 Task: Find connections with filter location Paramagudi with filter topic #Leadershipwith filter profile language English with filter current company Gainsight with filter school Symbiosis Institute of Business Management, Pune with filter industry Residential Building Construction with filter service category Ghostwriting with filter keywords title Media Relations Coordinator
Action: Mouse moved to (563, 73)
Screenshot: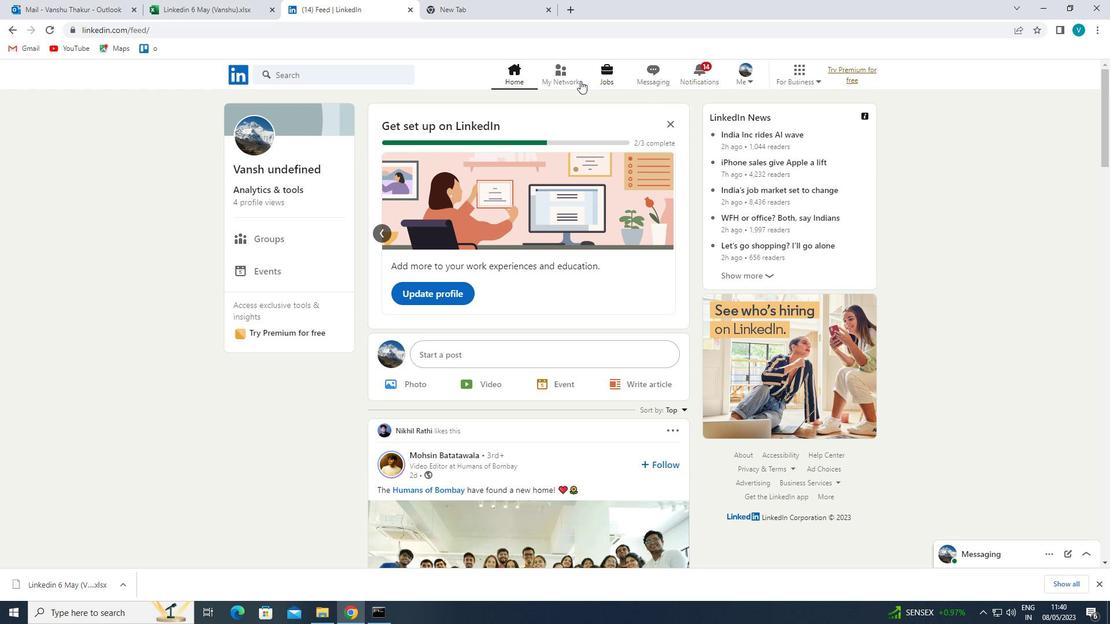 
Action: Mouse pressed left at (563, 73)
Screenshot: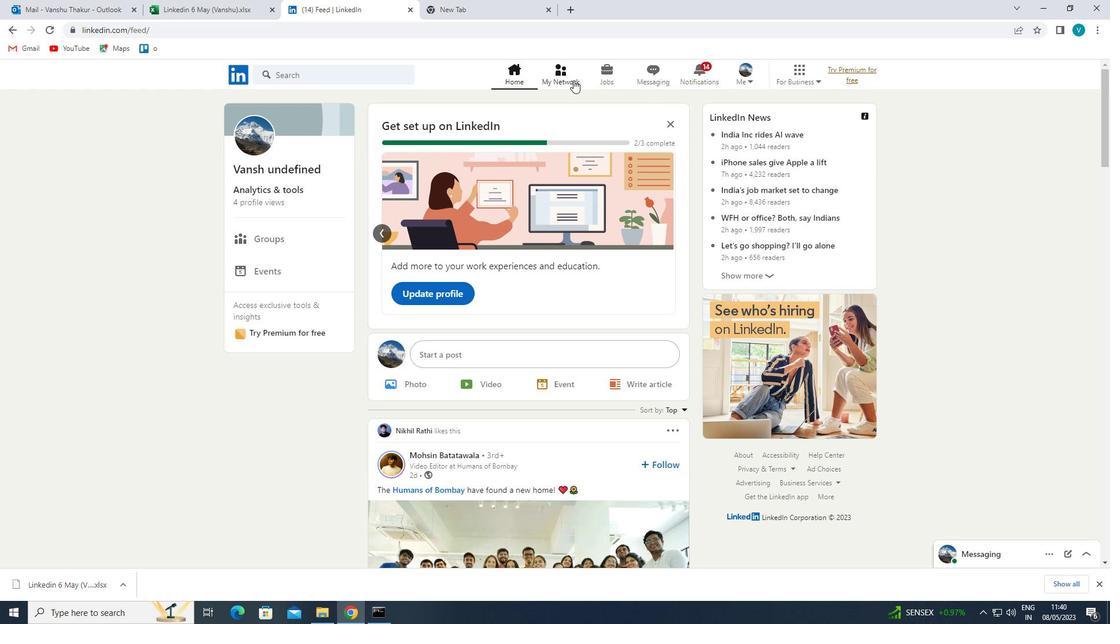 
Action: Mouse moved to (344, 129)
Screenshot: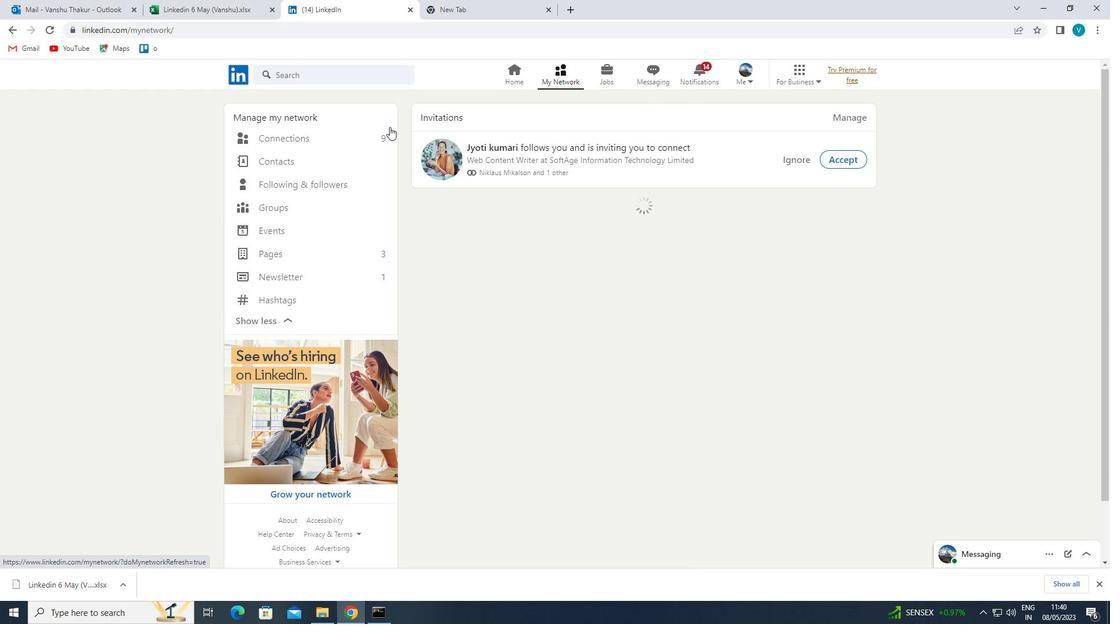 
Action: Mouse pressed left at (344, 129)
Screenshot: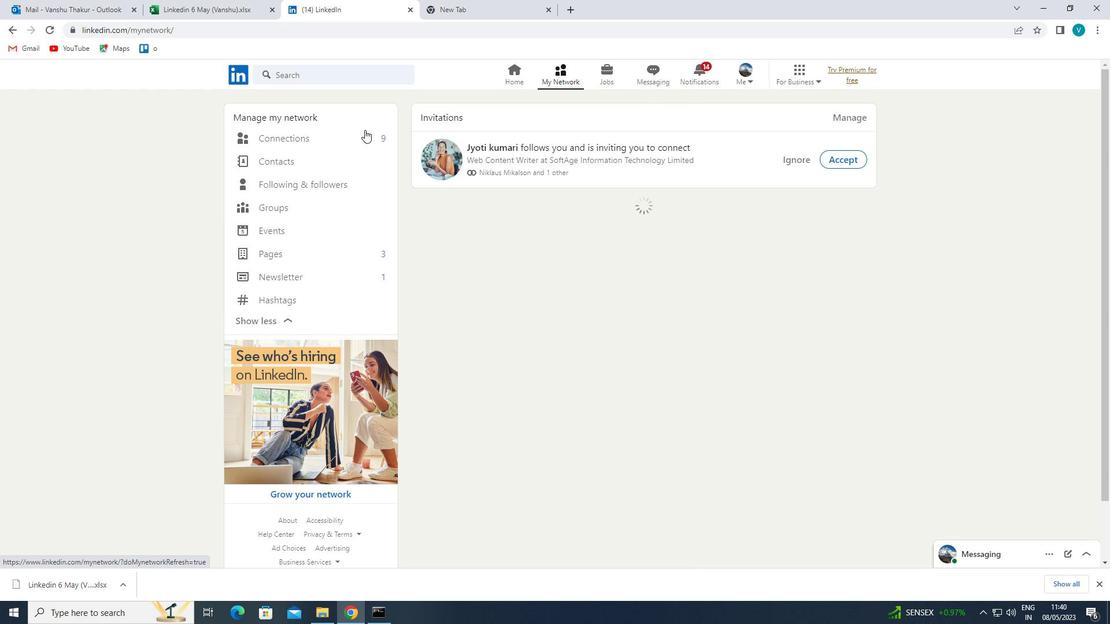 
Action: Mouse moved to (326, 138)
Screenshot: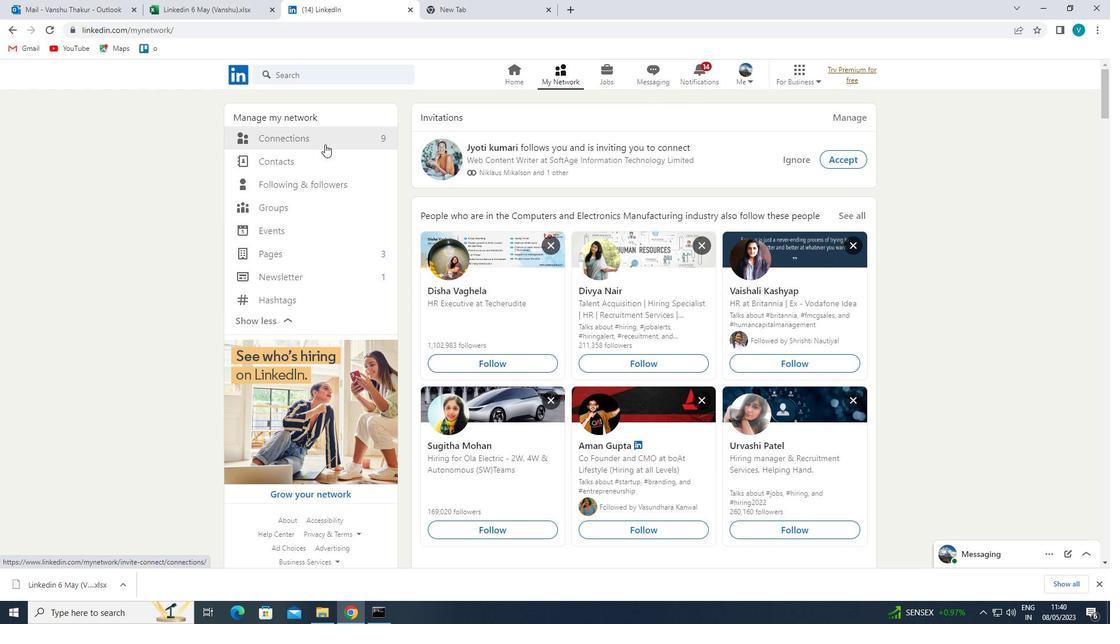 
Action: Mouse pressed left at (326, 138)
Screenshot: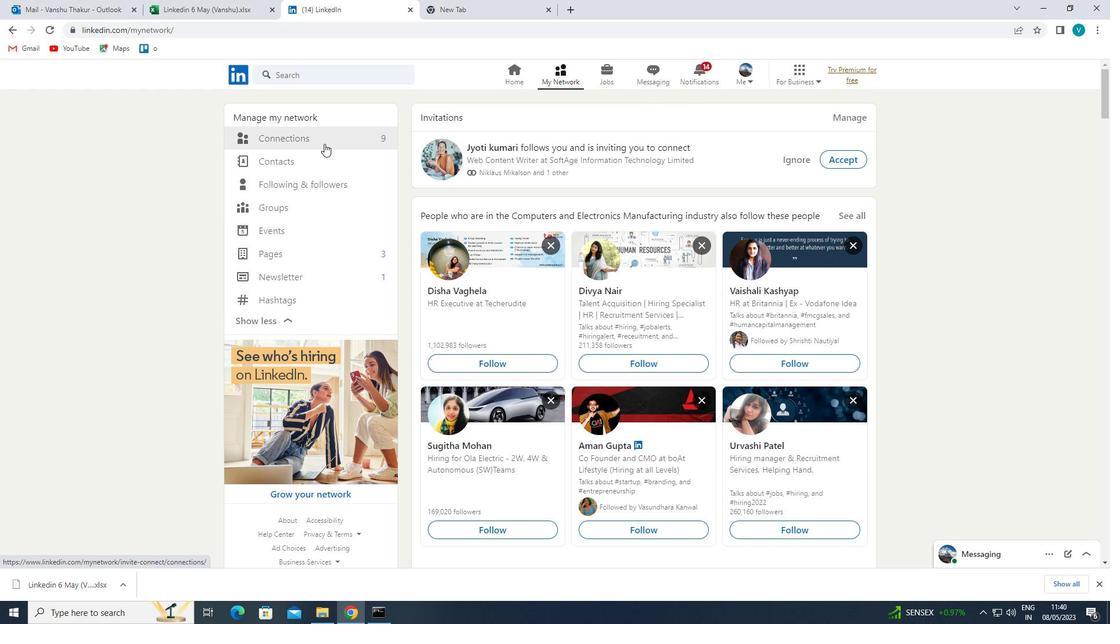 
Action: Mouse moved to (633, 132)
Screenshot: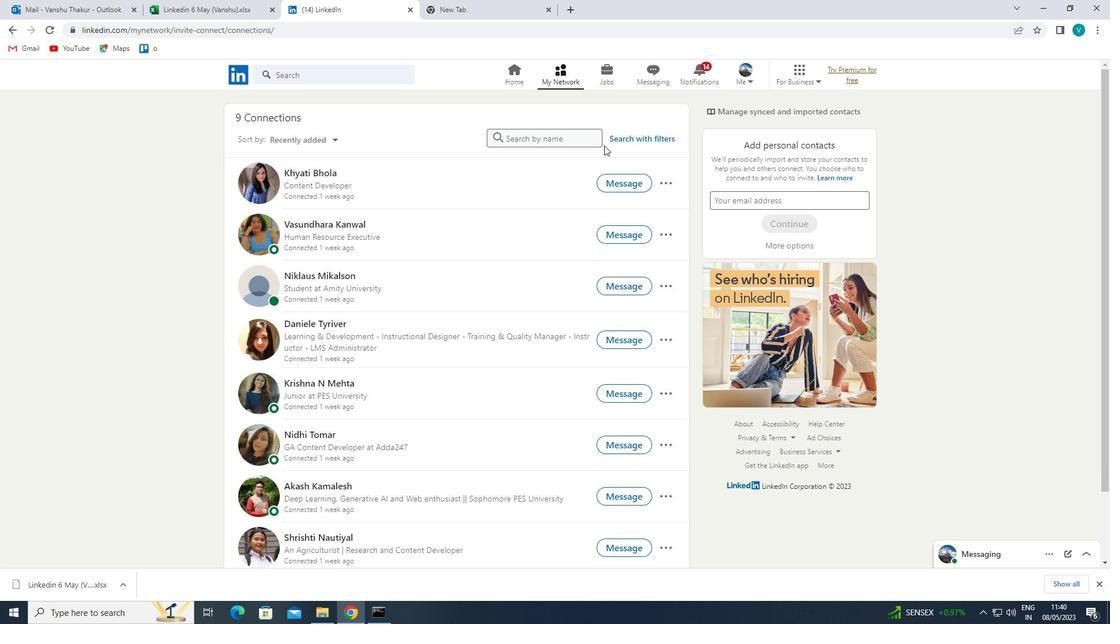 
Action: Mouse pressed left at (633, 132)
Screenshot: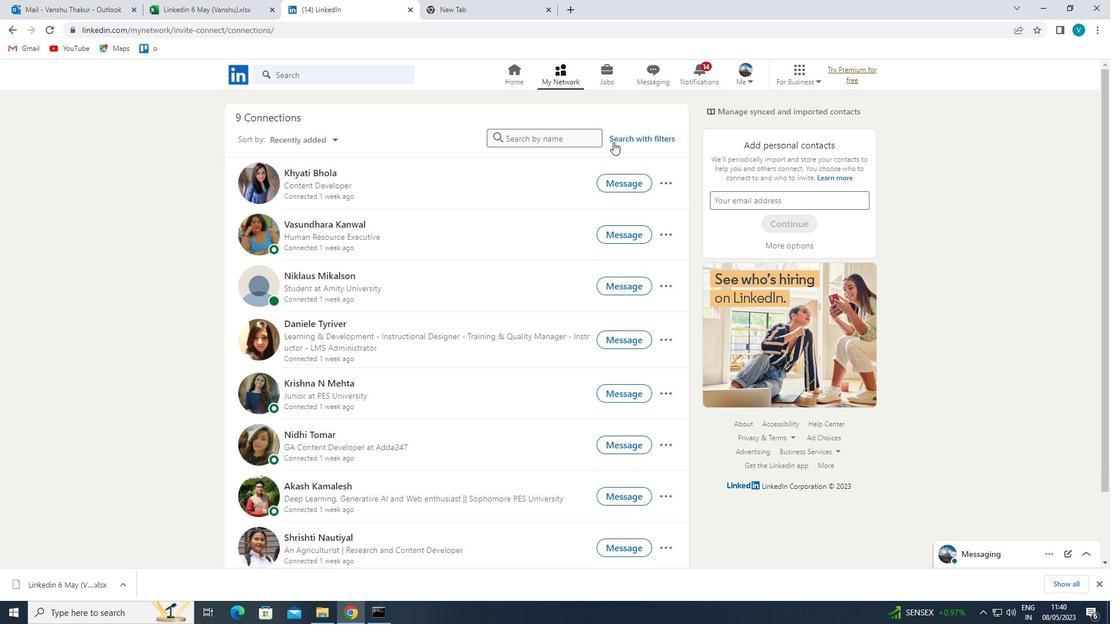 
Action: Mouse moved to (563, 113)
Screenshot: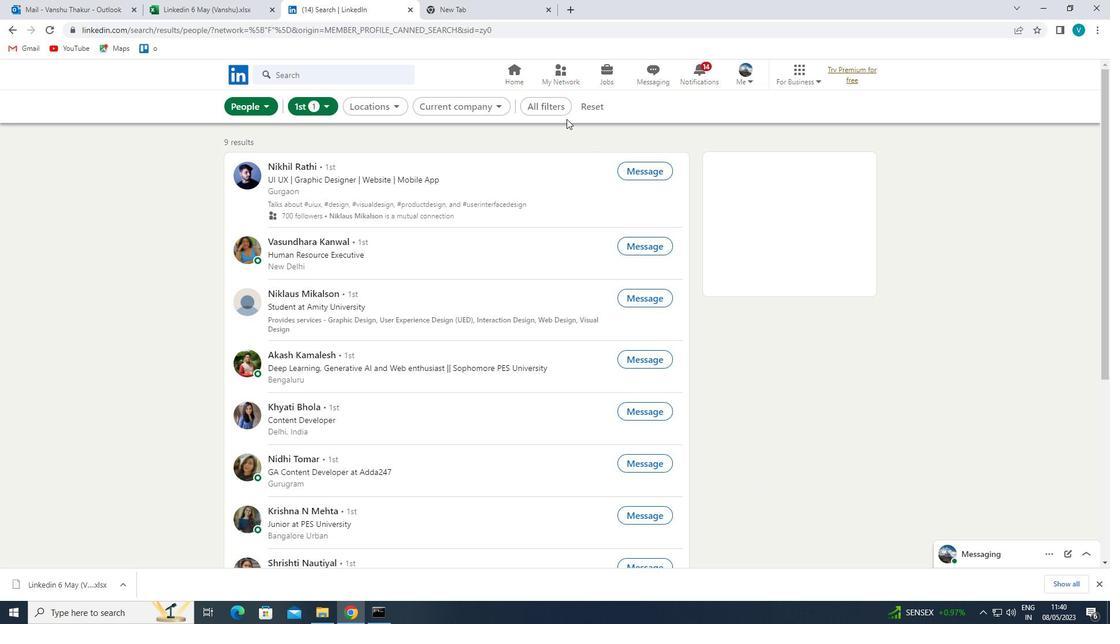 
Action: Mouse pressed left at (563, 113)
Screenshot: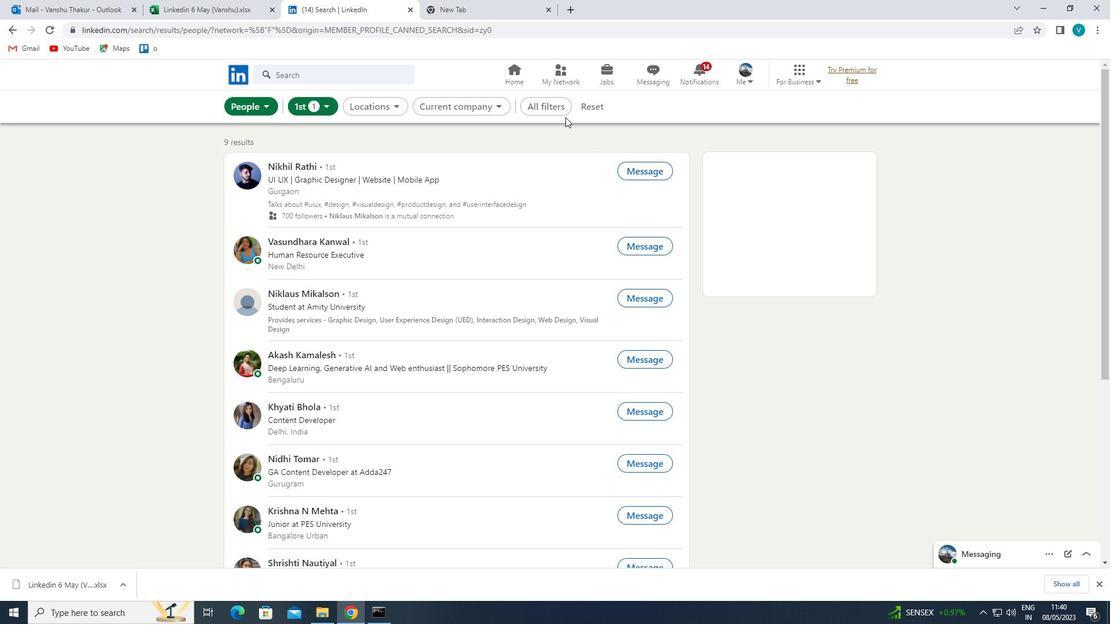 
Action: Mouse moved to (989, 292)
Screenshot: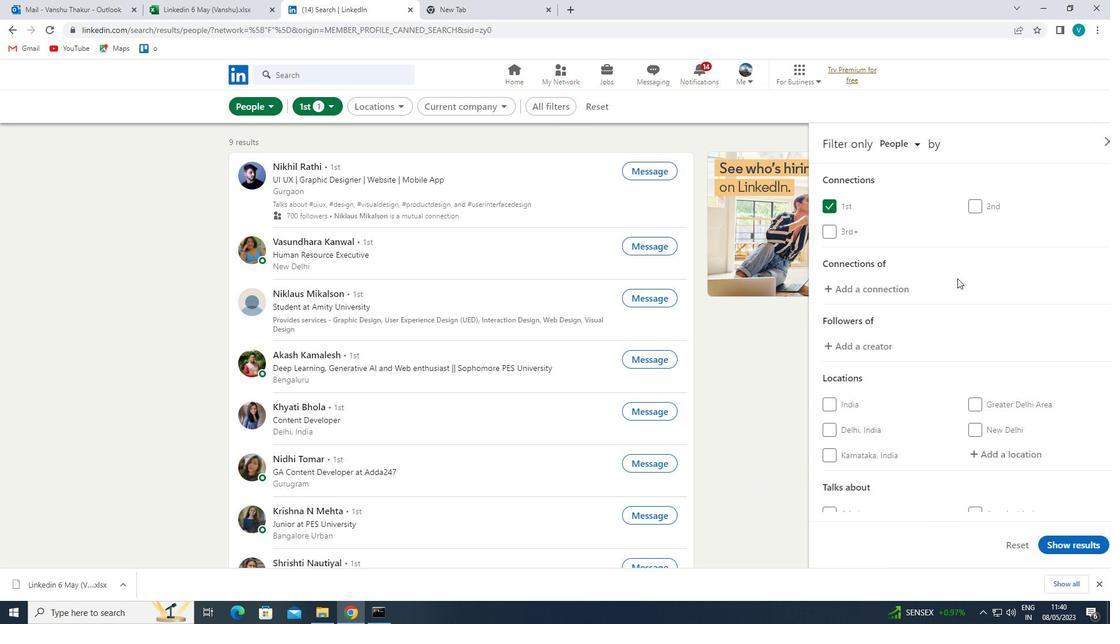 
Action: Mouse scrolled (989, 292) with delta (0, 0)
Screenshot: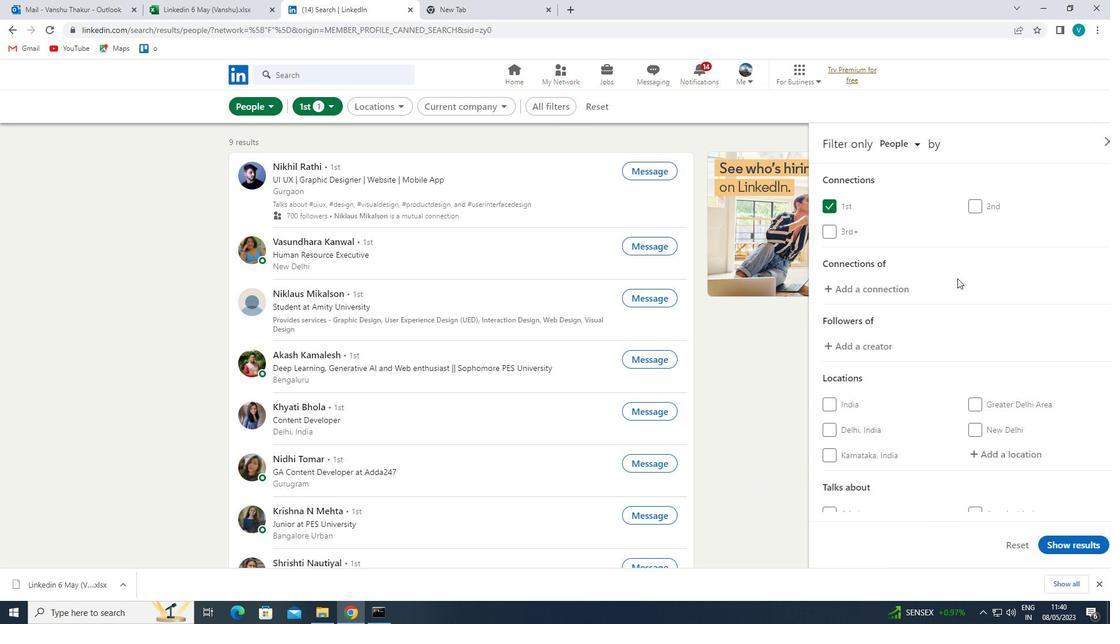 
Action: Mouse moved to (1003, 389)
Screenshot: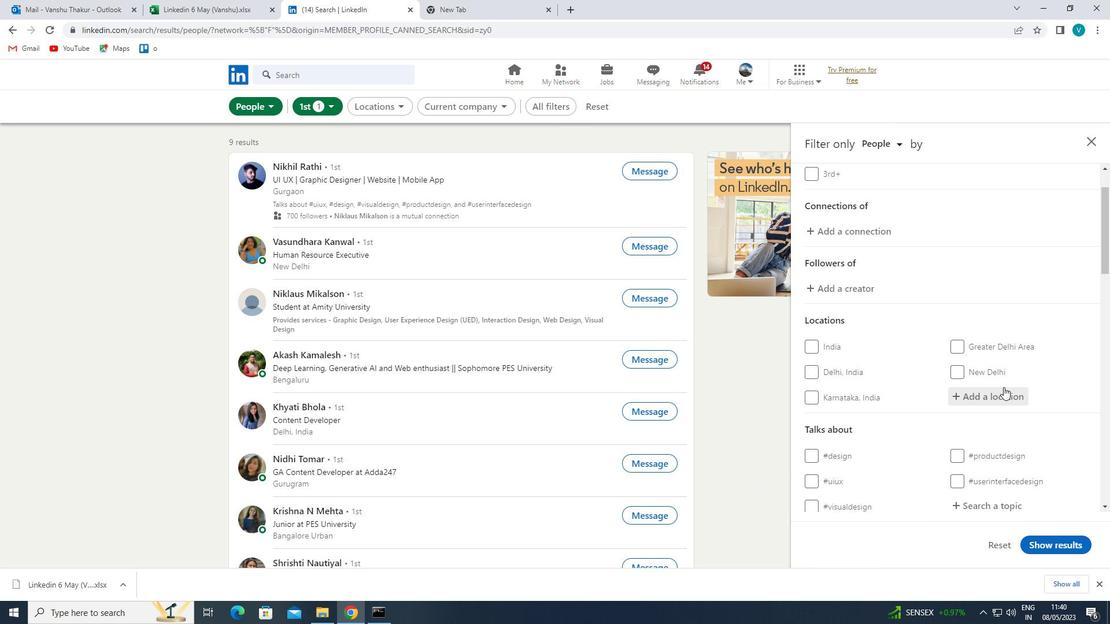 
Action: Mouse pressed left at (1003, 389)
Screenshot: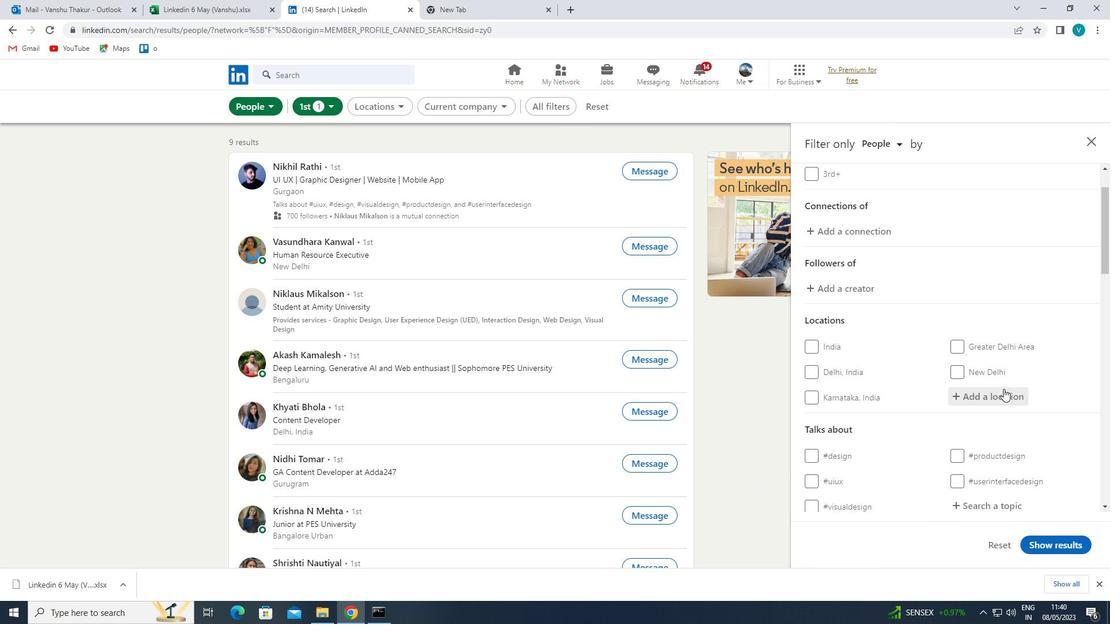 
Action: Mouse moved to (1002, 390)
Screenshot: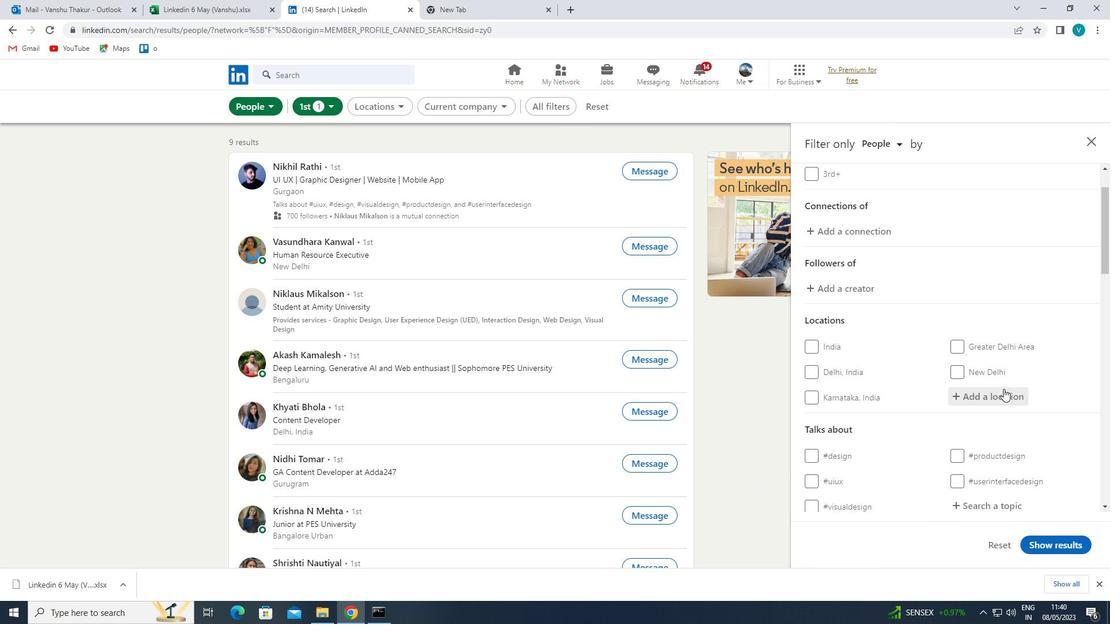 
Action: Key pressed <Key.shift>PARAMAGUDI
Screenshot: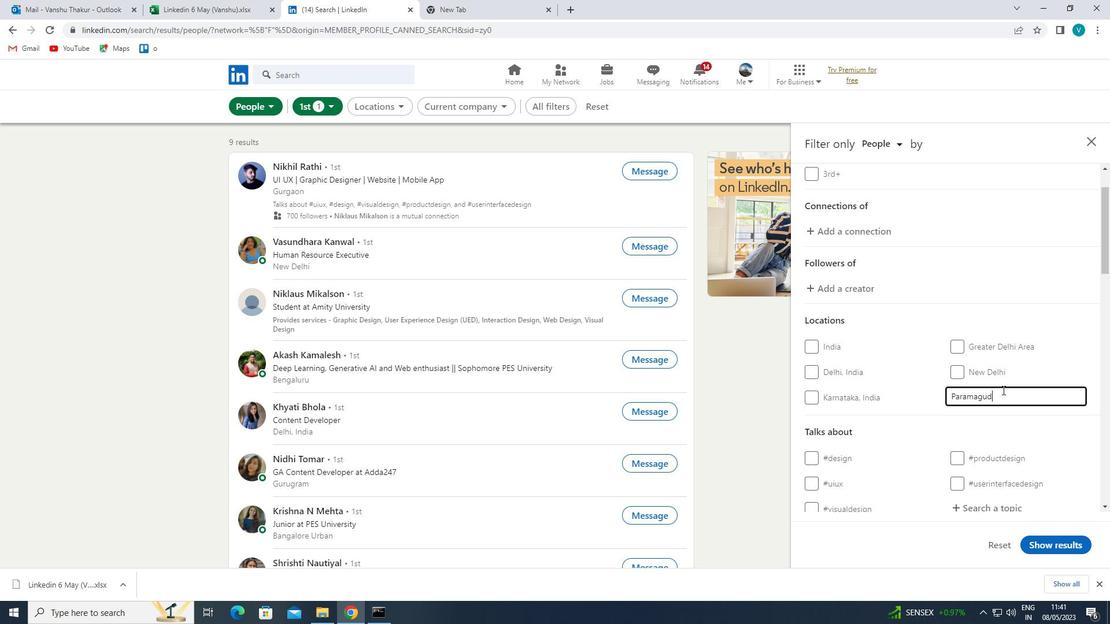 
Action: Mouse moved to (963, 414)
Screenshot: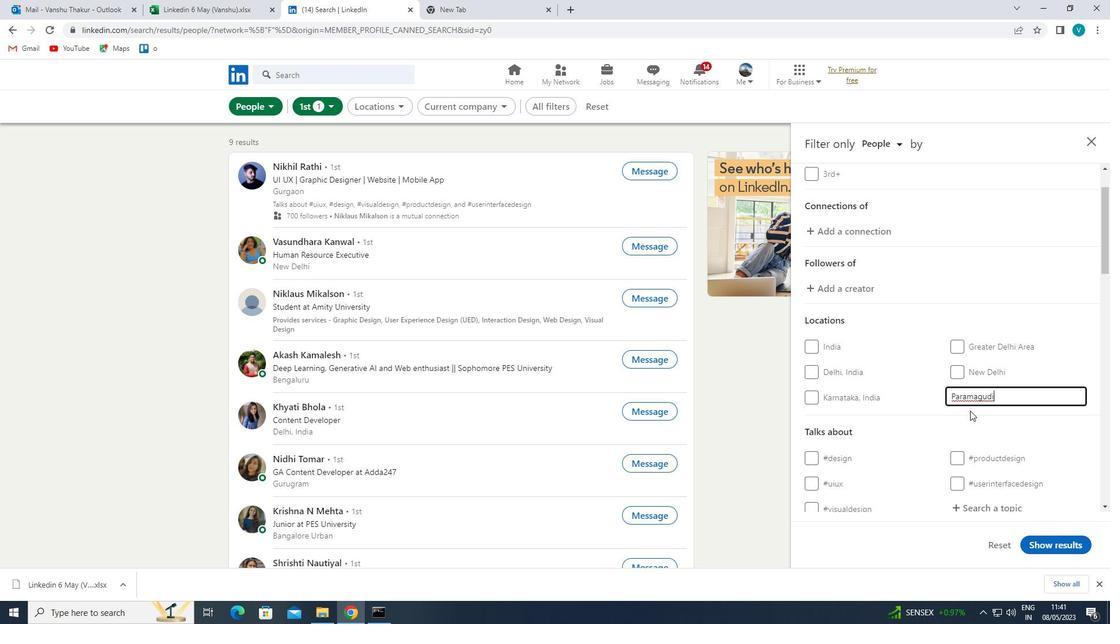 
Action: Mouse pressed left at (963, 414)
Screenshot: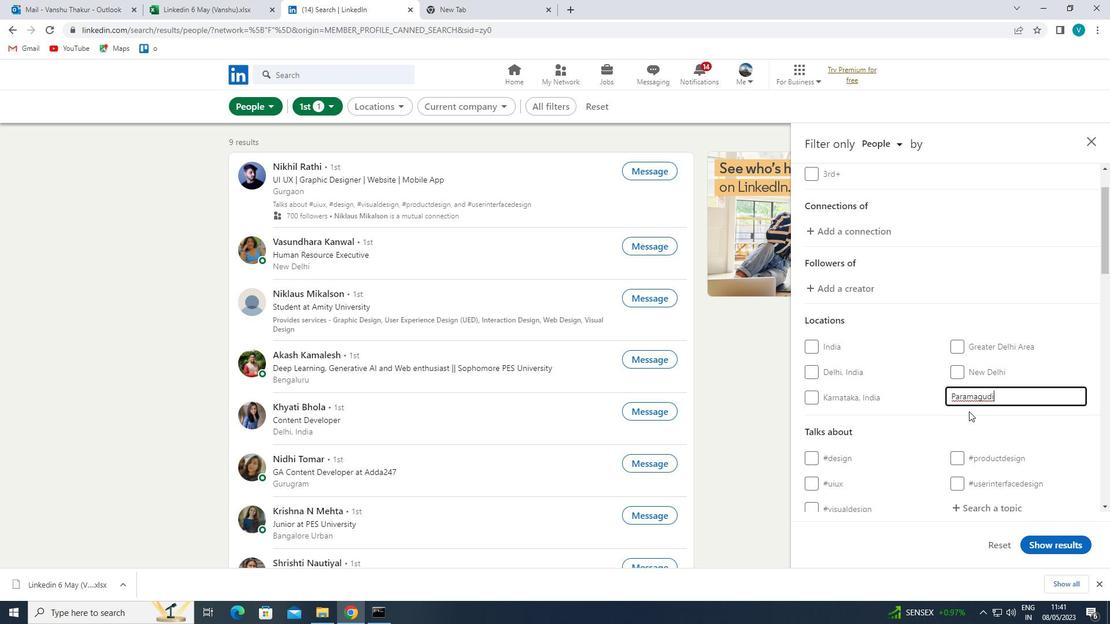 
Action: Mouse moved to (959, 414)
Screenshot: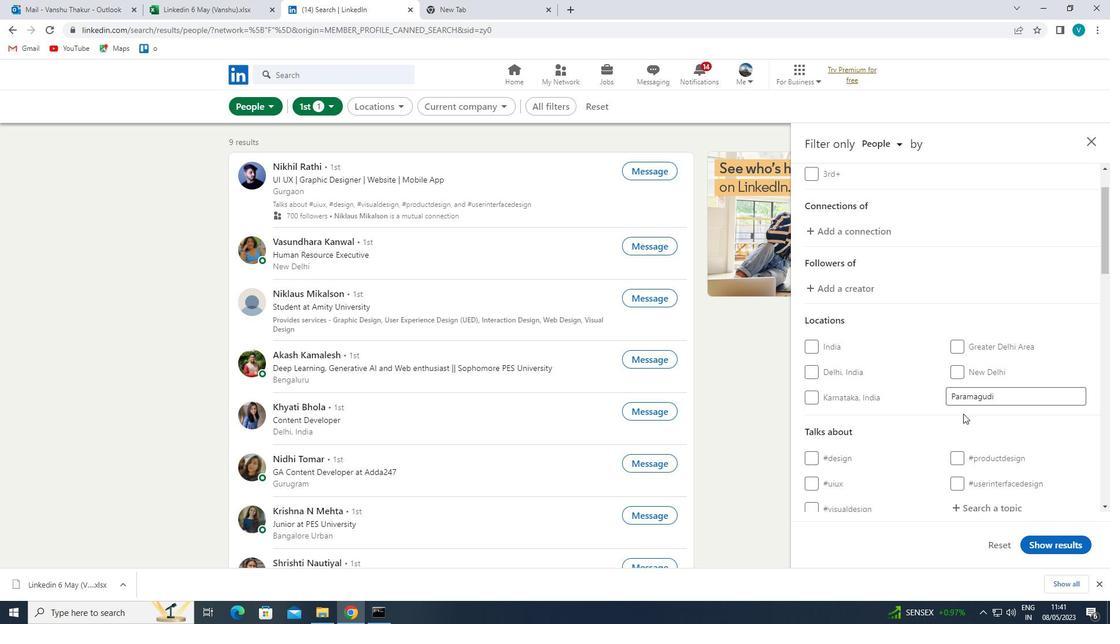 
Action: Mouse scrolled (959, 414) with delta (0, 0)
Screenshot: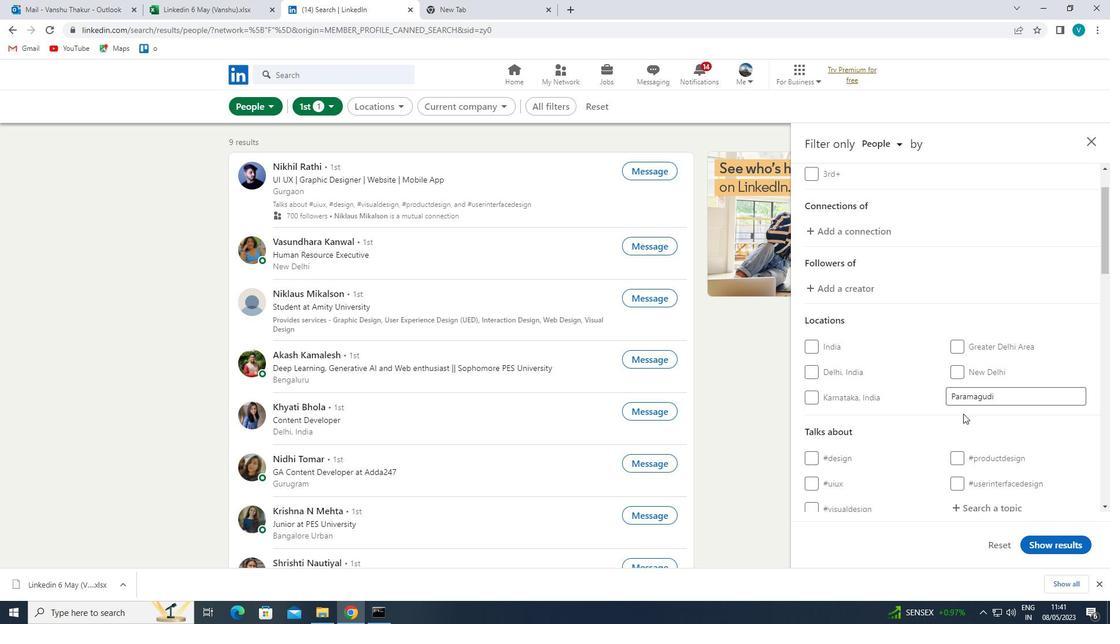 
Action: Mouse moved to (959, 415)
Screenshot: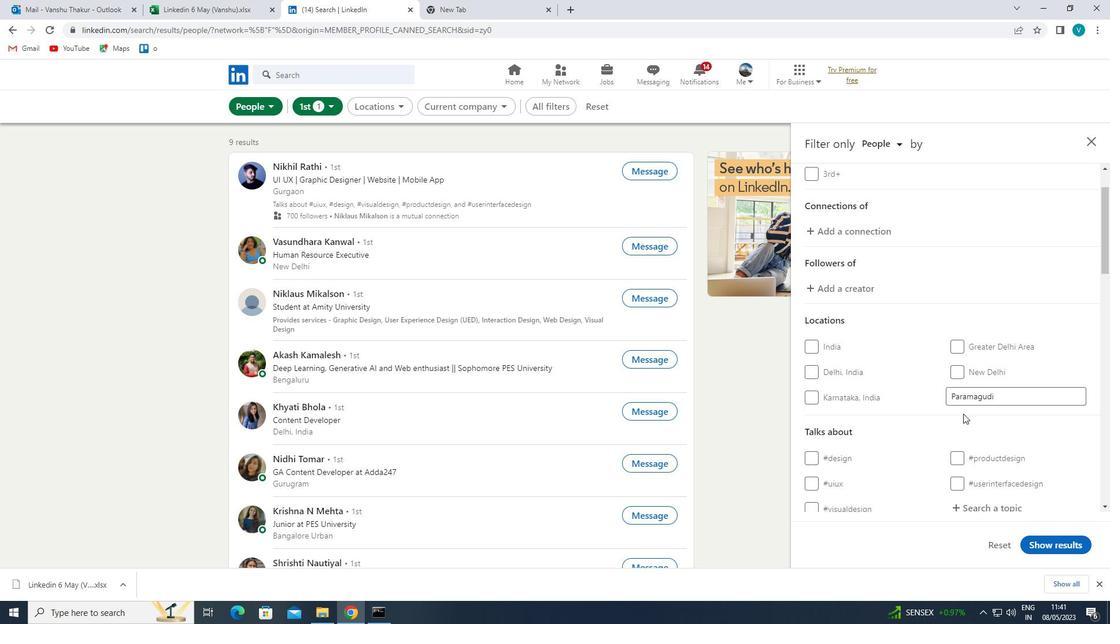 
Action: Mouse scrolled (959, 414) with delta (0, 0)
Screenshot: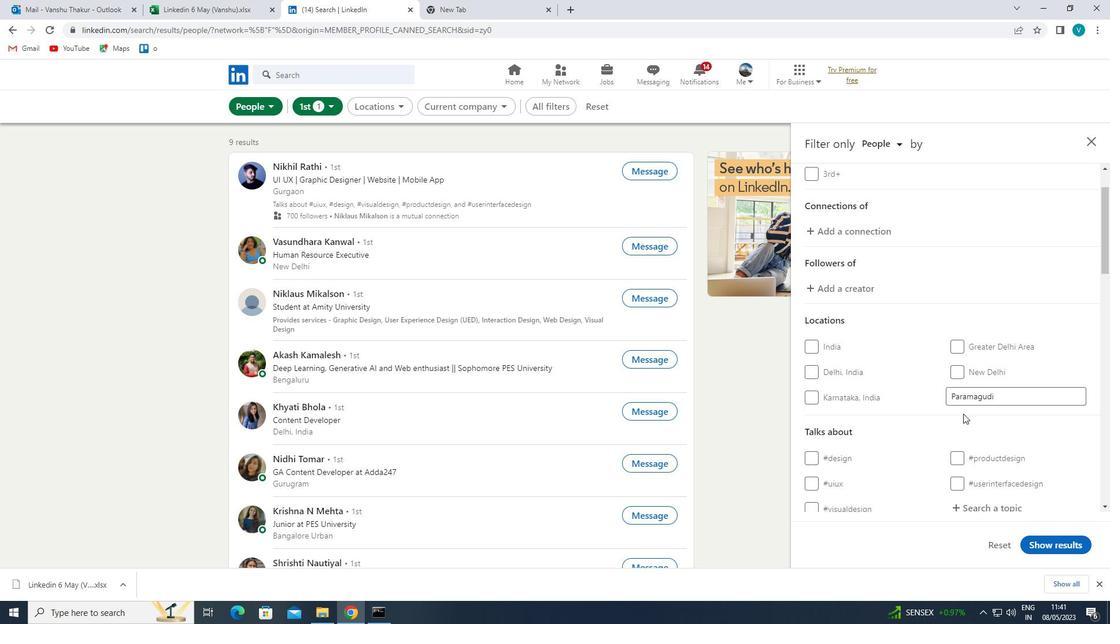 
Action: Mouse moved to (990, 389)
Screenshot: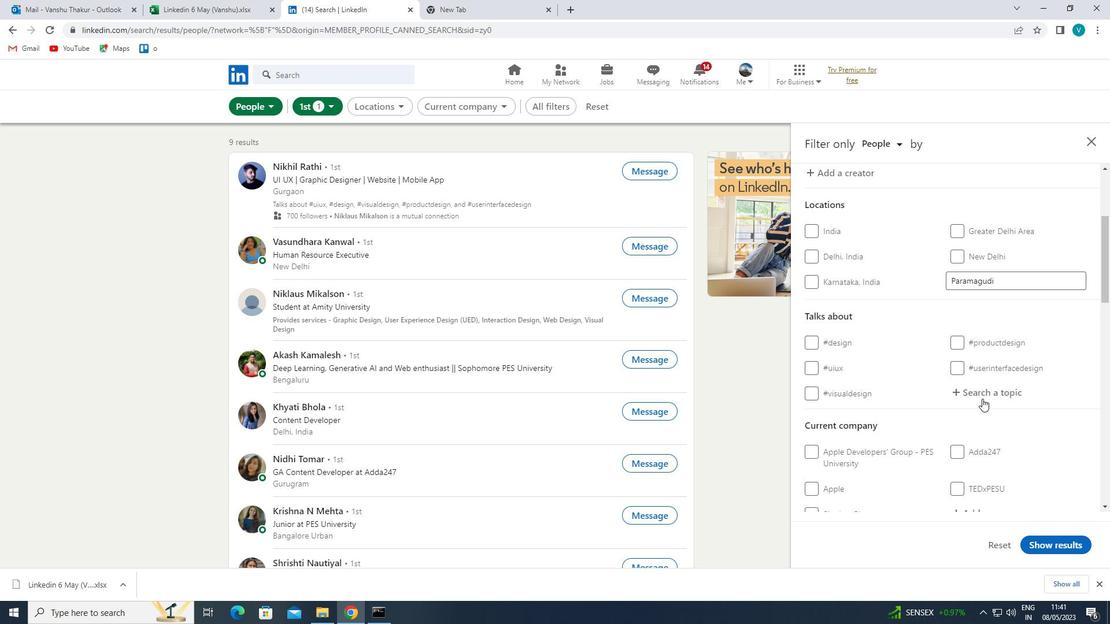 
Action: Mouse pressed left at (990, 389)
Screenshot: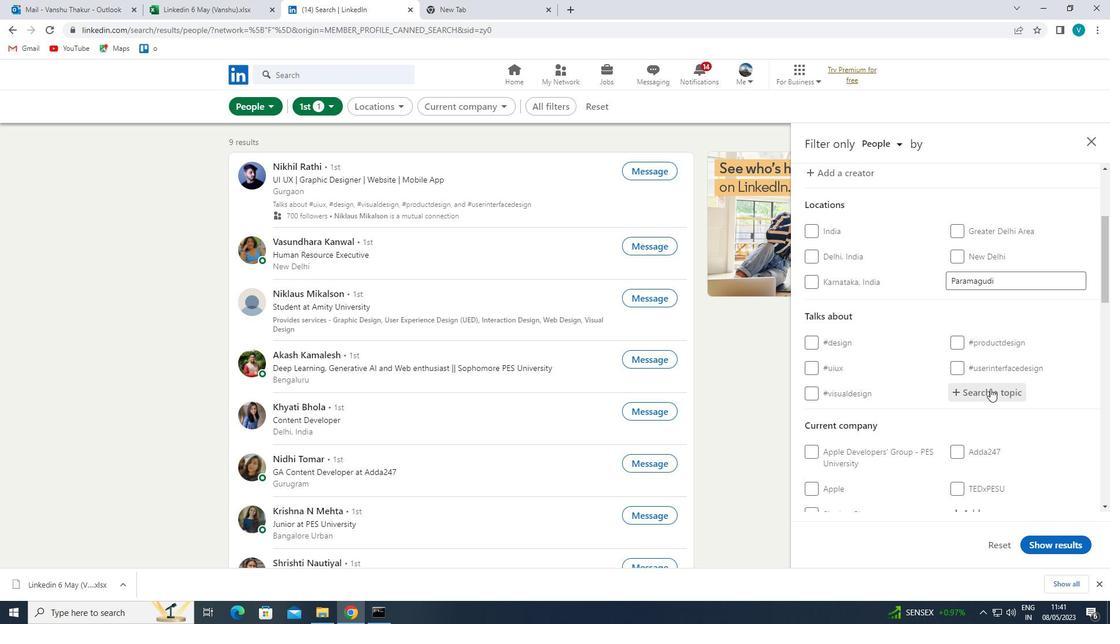 
Action: Mouse moved to (945, 415)
Screenshot: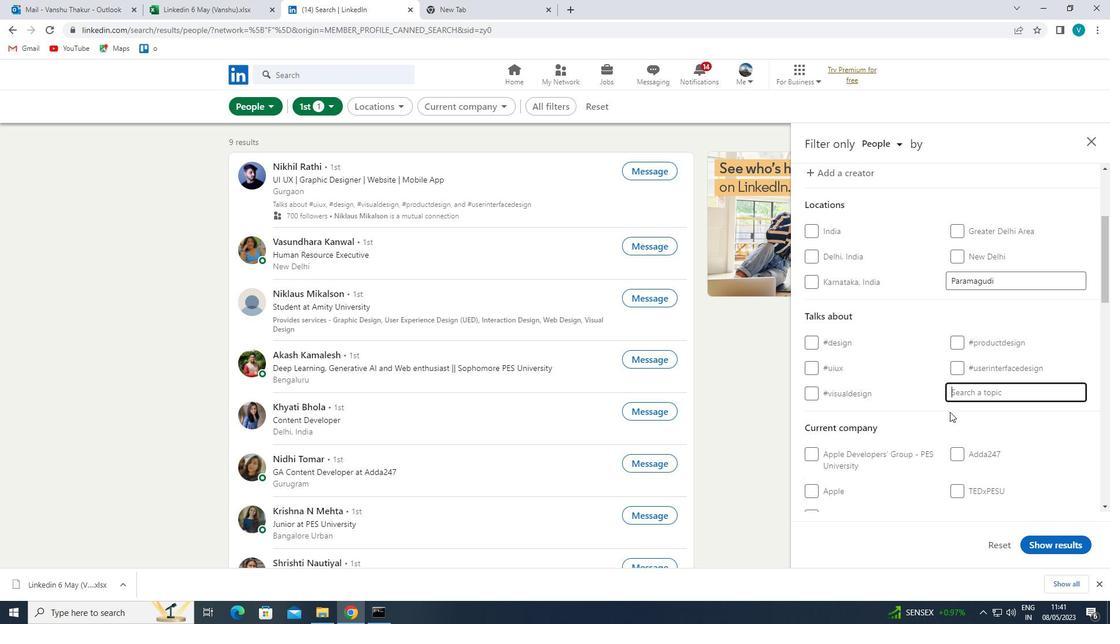 
Action: Key pressed LEADER
Screenshot: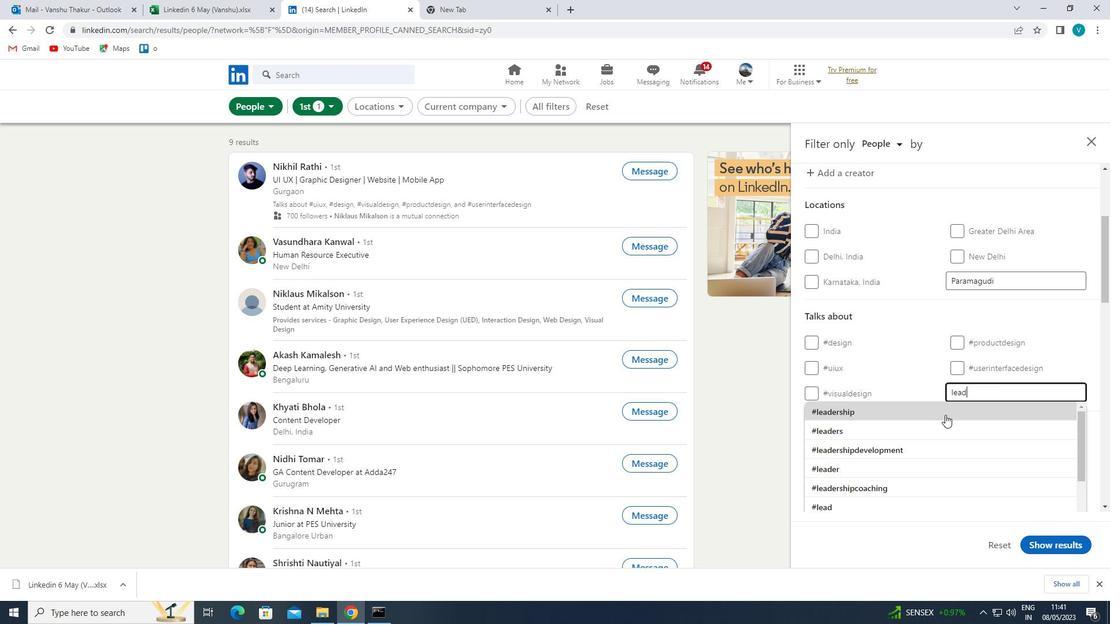 
Action: Mouse moved to (933, 411)
Screenshot: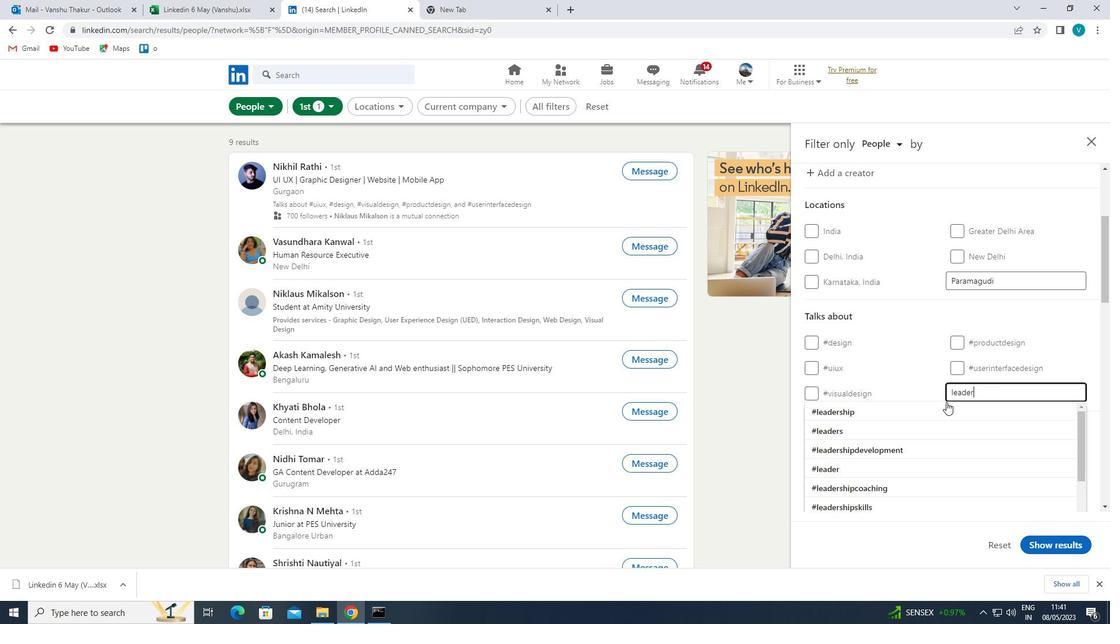 
Action: Mouse pressed left at (933, 411)
Screenshot: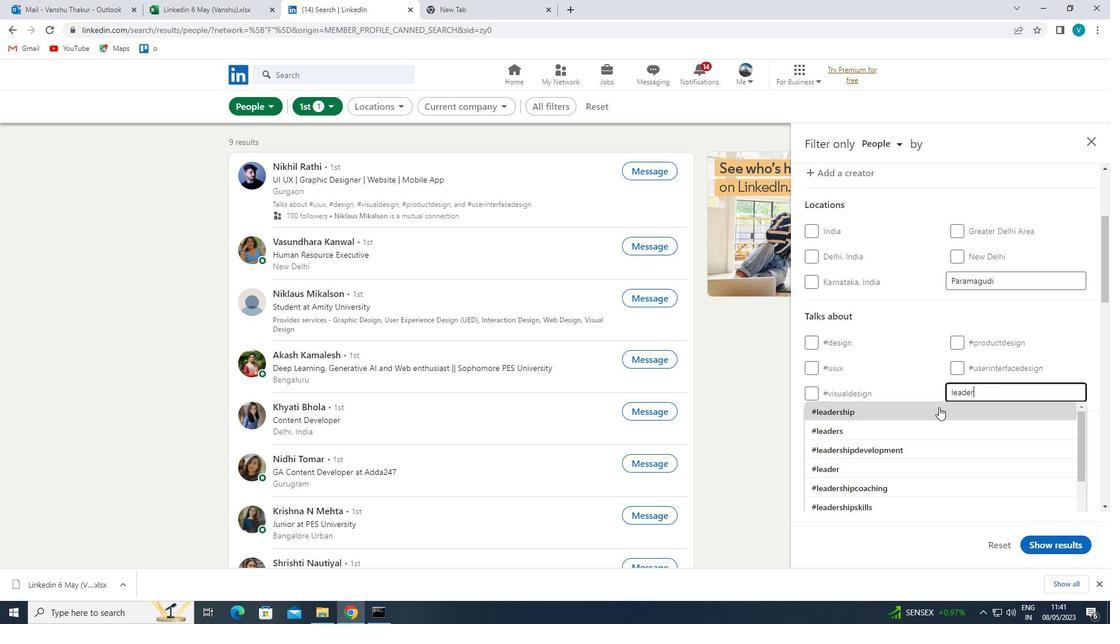
Action: Mouse scrolled (933, 410) with delta (0, 0)
Screenshot: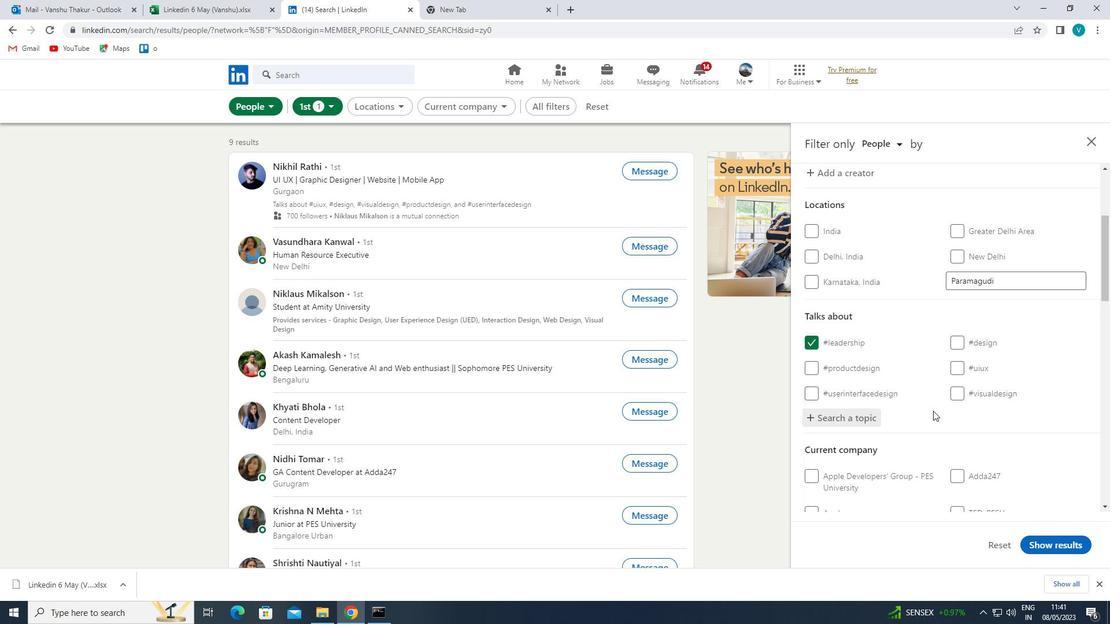 
Action: Mouse scrolled (933, 410) with delta (0, 0)
Screenshot: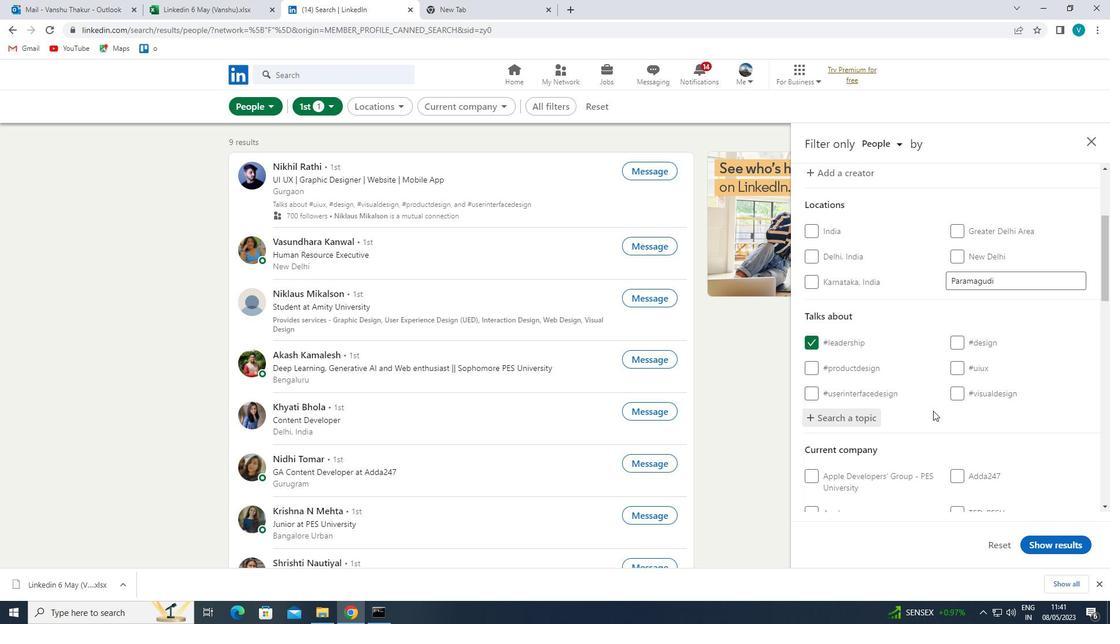 
Action: Mouse moved to (977, 418)
Screenshot: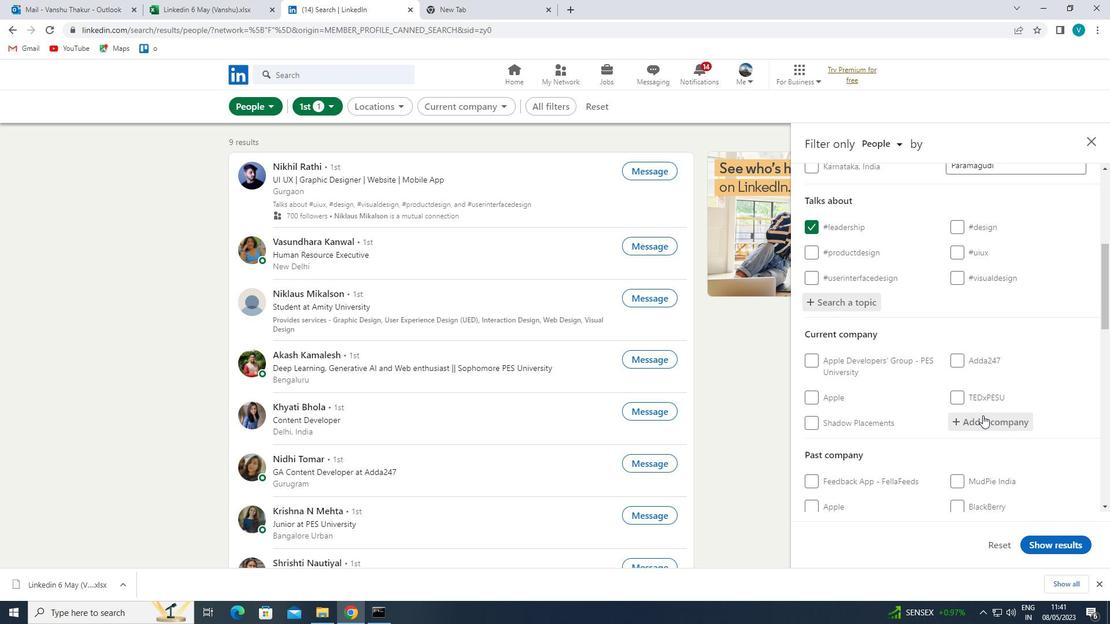 
Action: Mouse scrolled (977, 418) with delta (0, 0)
Screenshot: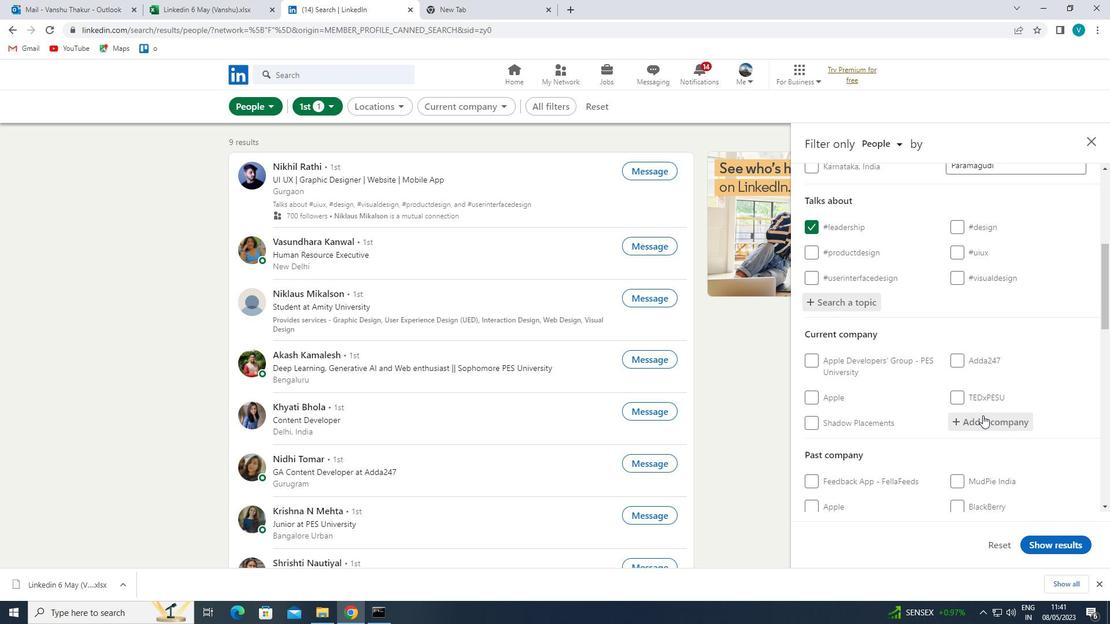 
Action: Mouse moved to (973, 418)
Screenshot: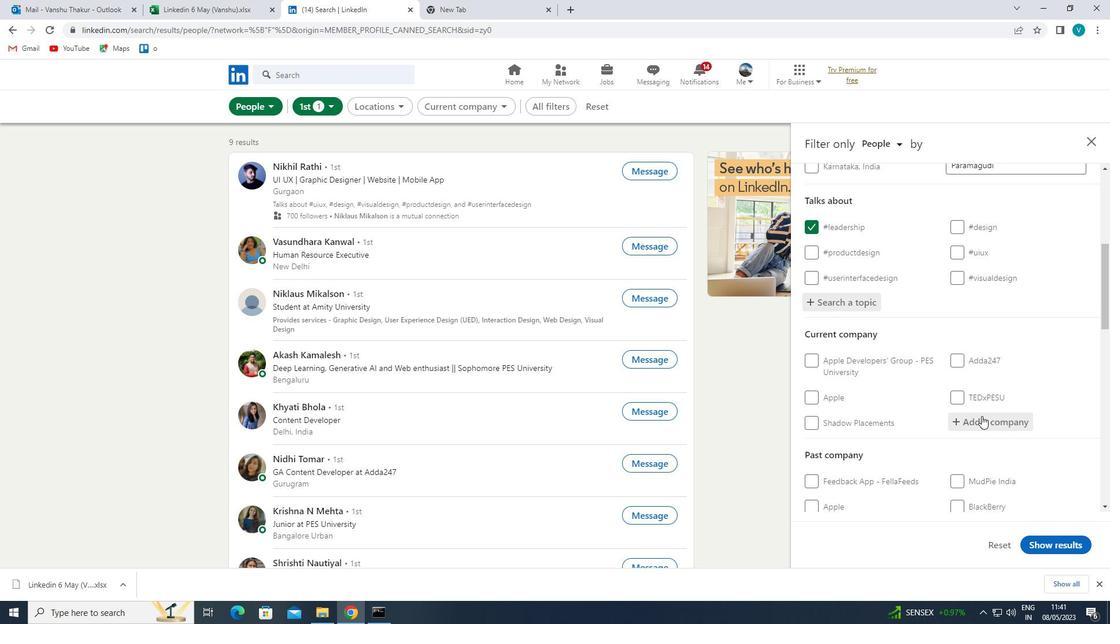
Action: Mouse scrolled (973, 418) with delta (0, 0)
Screenshot: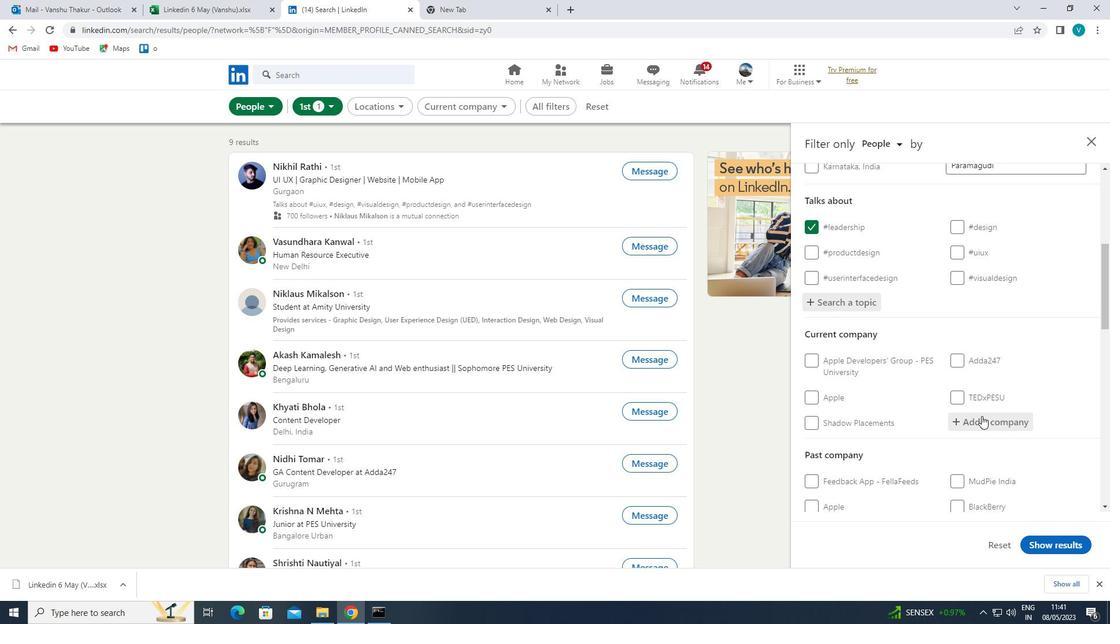 
Action: Mouse moved to (946, 418)
Screenshot: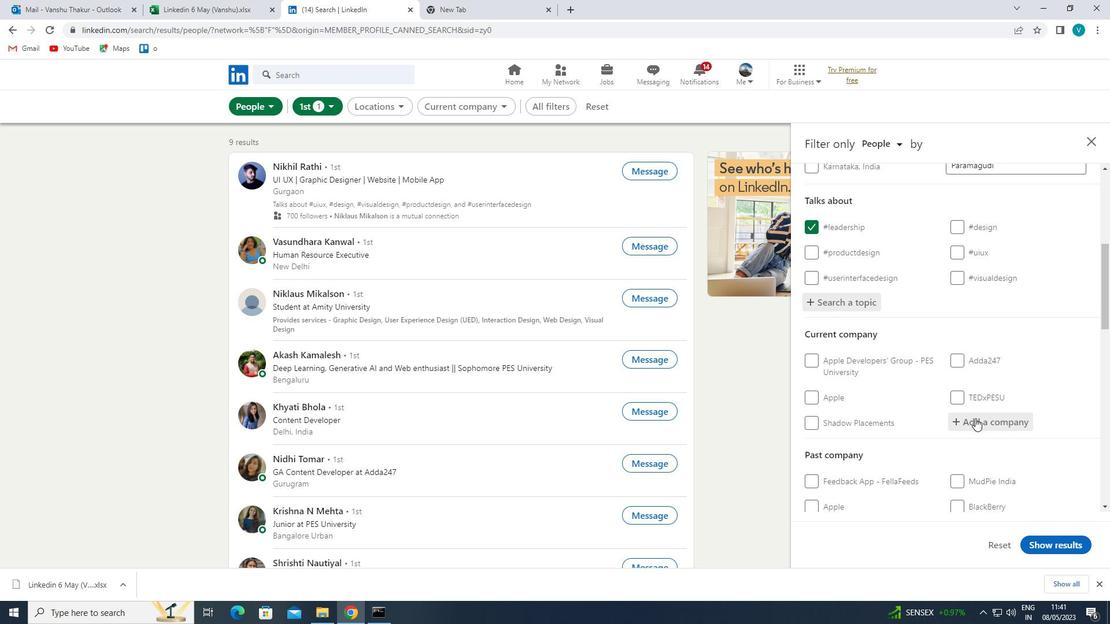 
Action: Mouse scrolled (946, 418) with delta (0, 0)
Screenshot: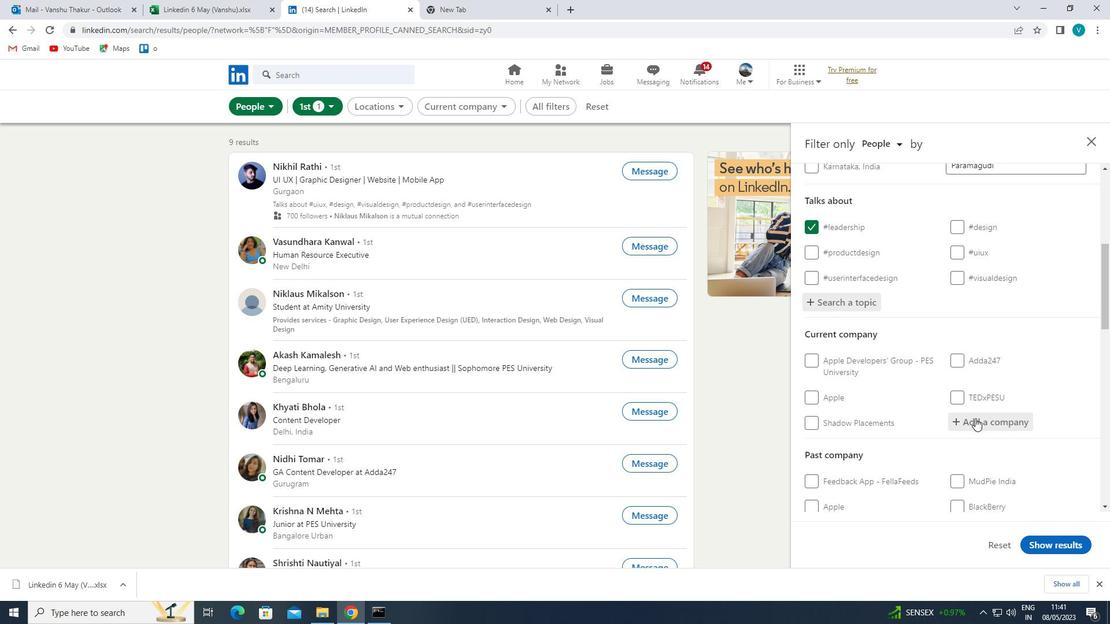
Action: Mouse moved to (919, 418)
Screenshot: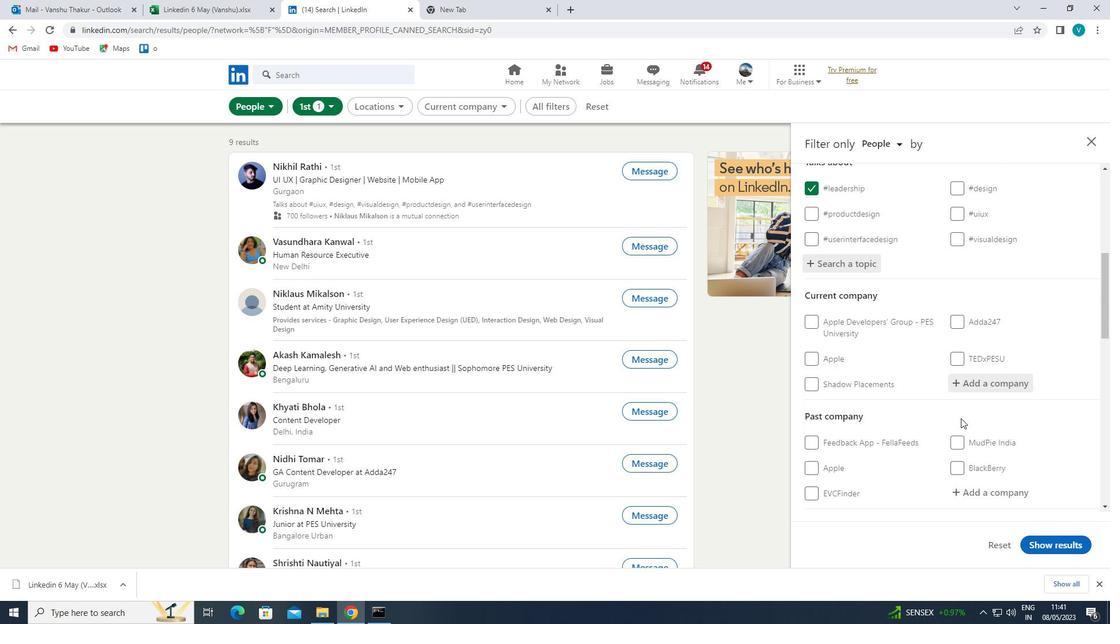 
Action: Mouse scrolled (919, 418) with delta (0, 0)
Screenshot: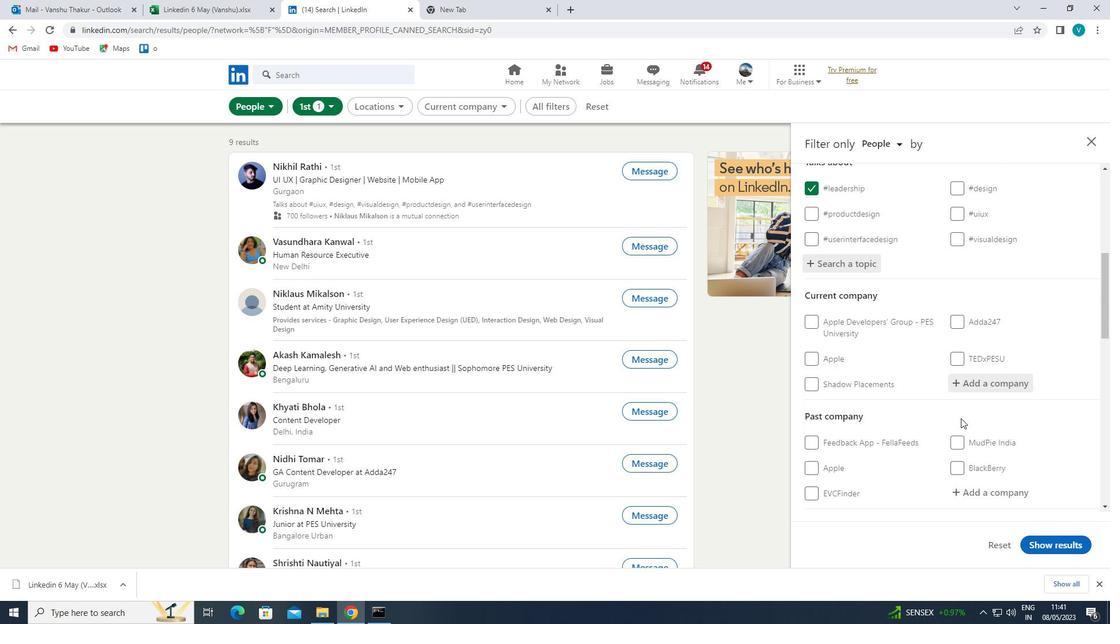 
Action: Mouse moved to (889, 416)
Screenshot: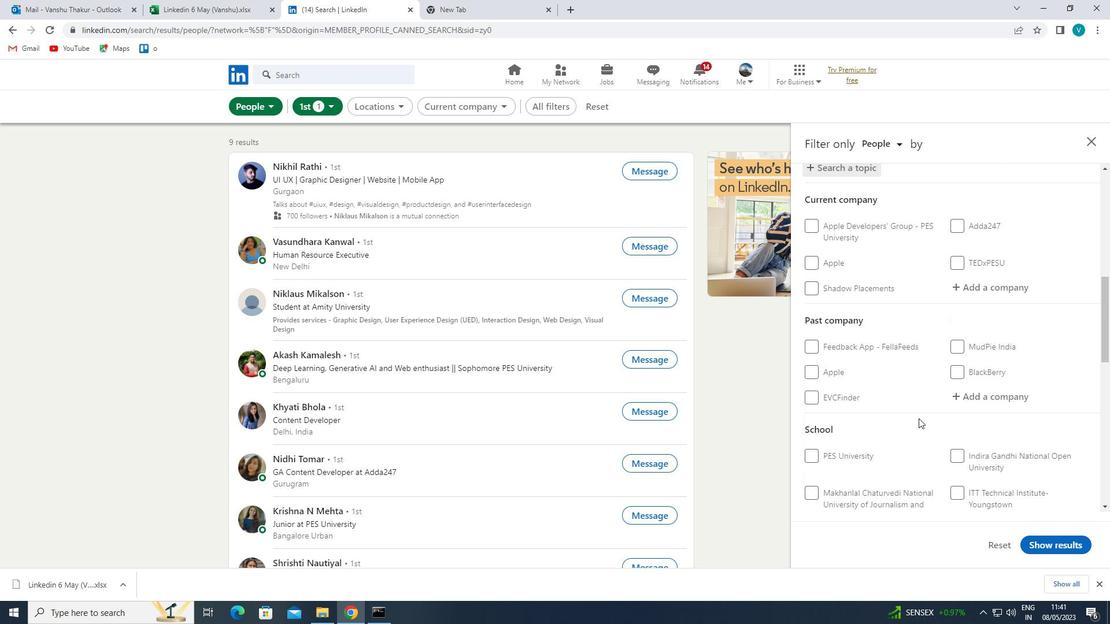 
Action: Mouse scrolled (889, 416) with delta (0, 0)
Screenshot: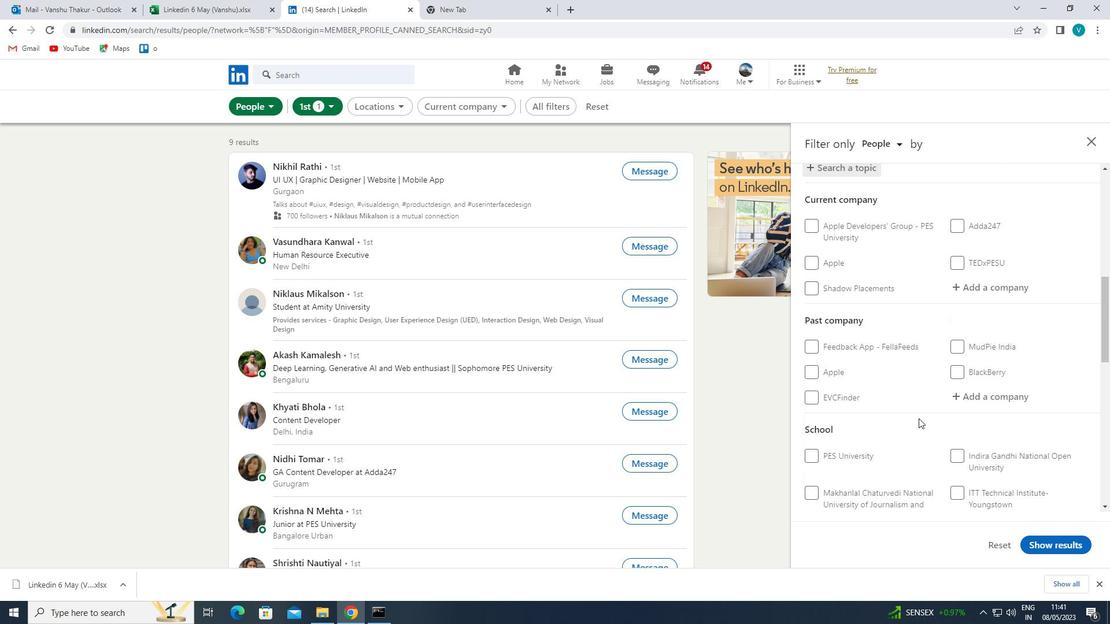 
Action: Mouse moved to (873, 414)
Screenshot: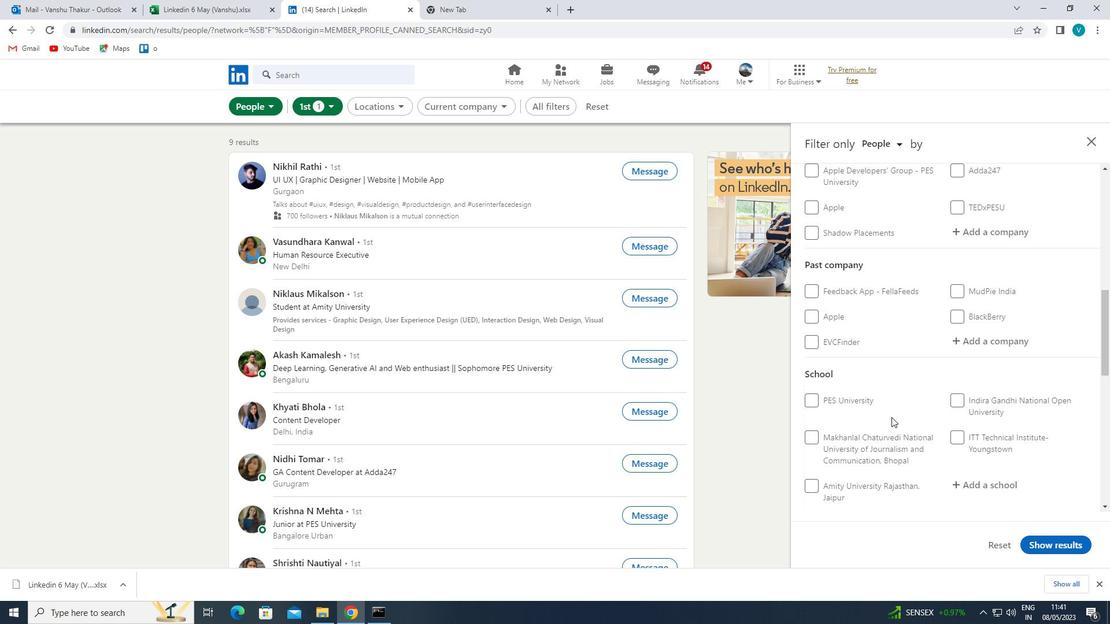 
Action: Mouse scrolled (873, 414) with delta (0, 0)
Screenshot: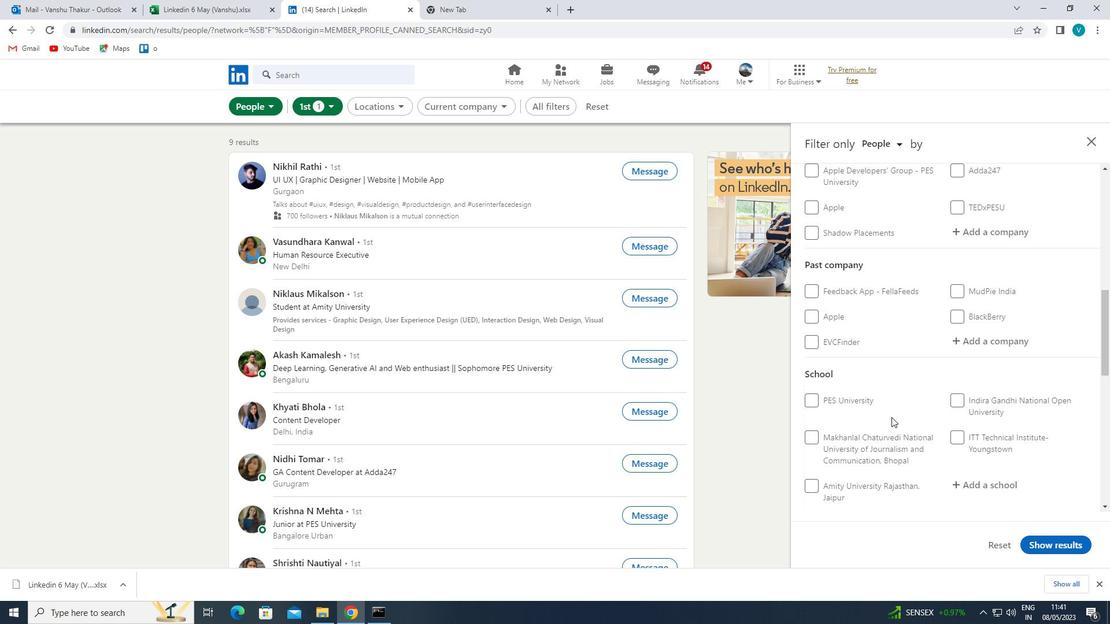 
Action: Mouse moved to (865, 415)
Screenshot: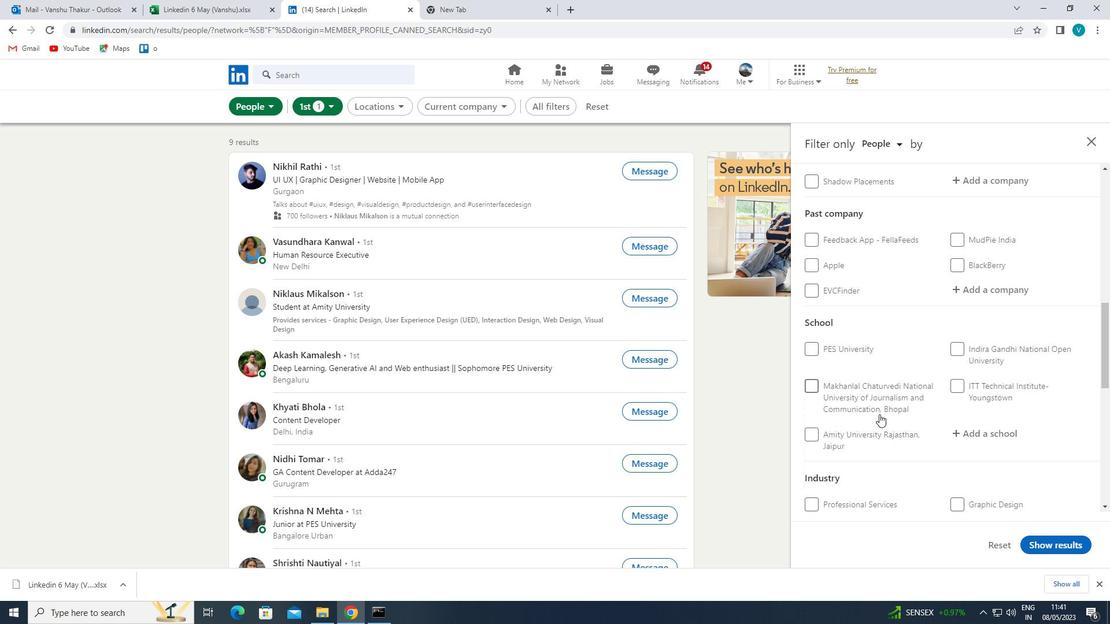 
Action: Mouse scrolled (865, 415) with delta (0, 0)
Screenshot: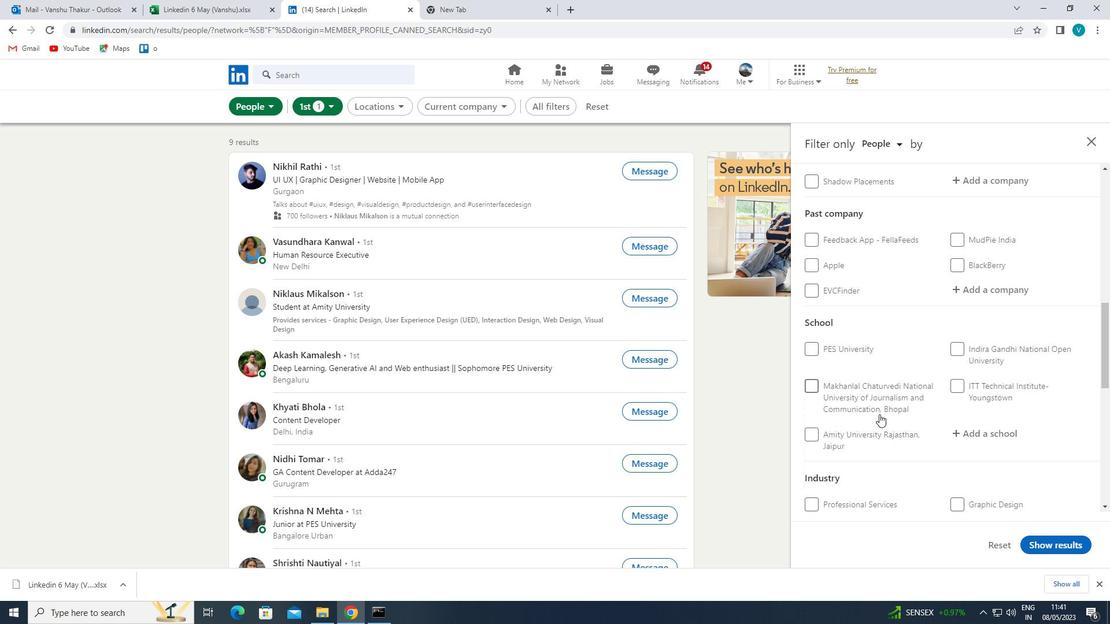 
Action: Mouse moved to (860, 418)
Screenshot: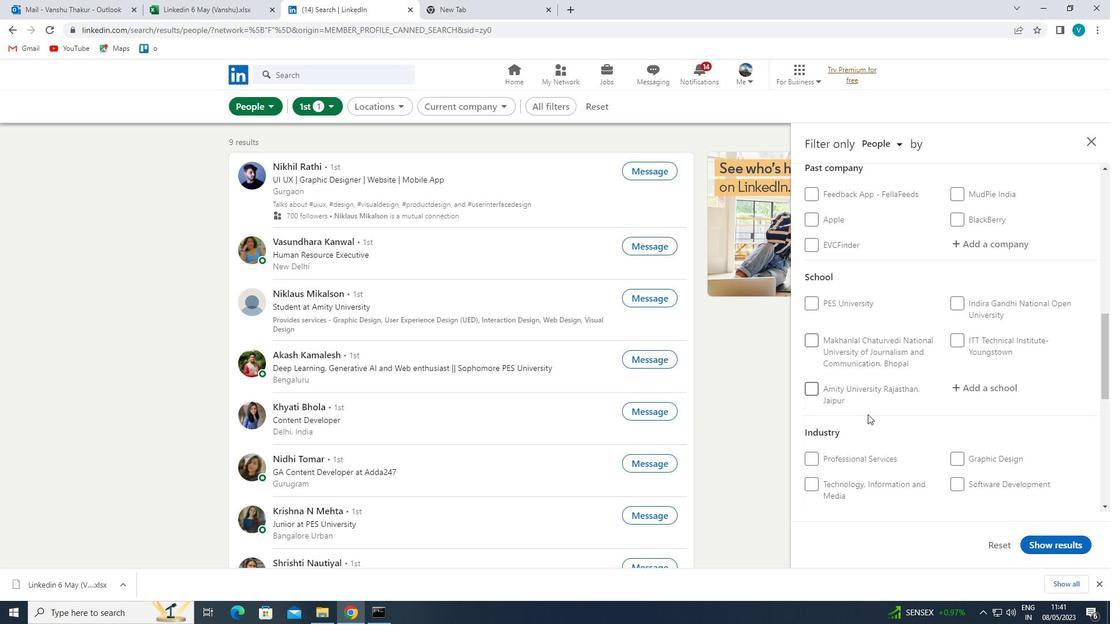 
Action: Mouse scrolled (860, 418) with delta (0, 0)
Screenshot: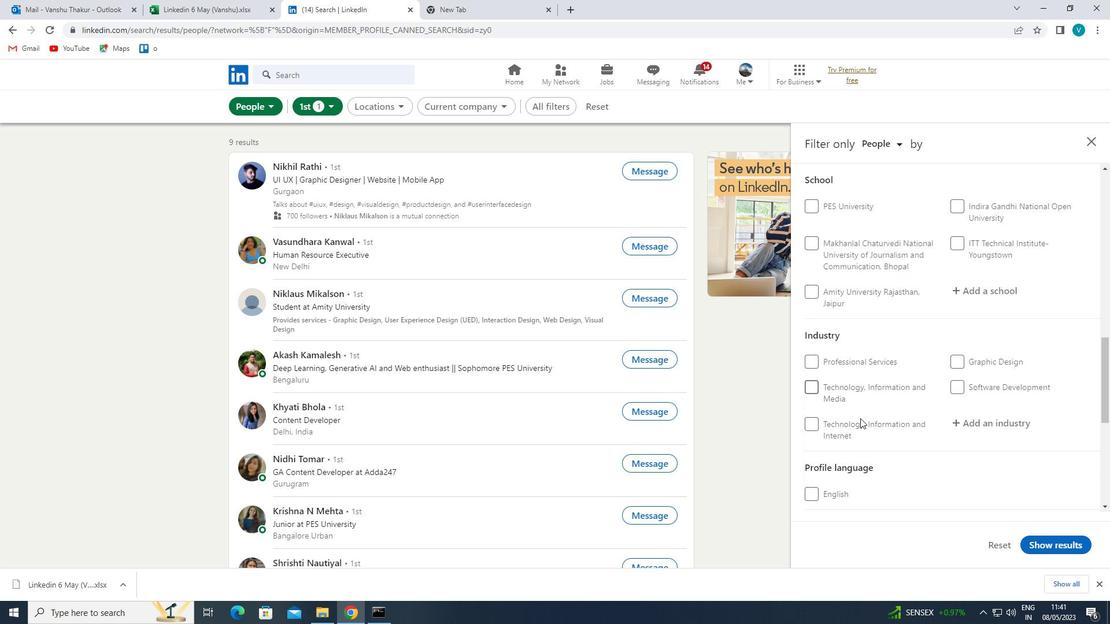 
Action: Mouse scrolled (860, 418) with delta (0, 0)
Screenshot: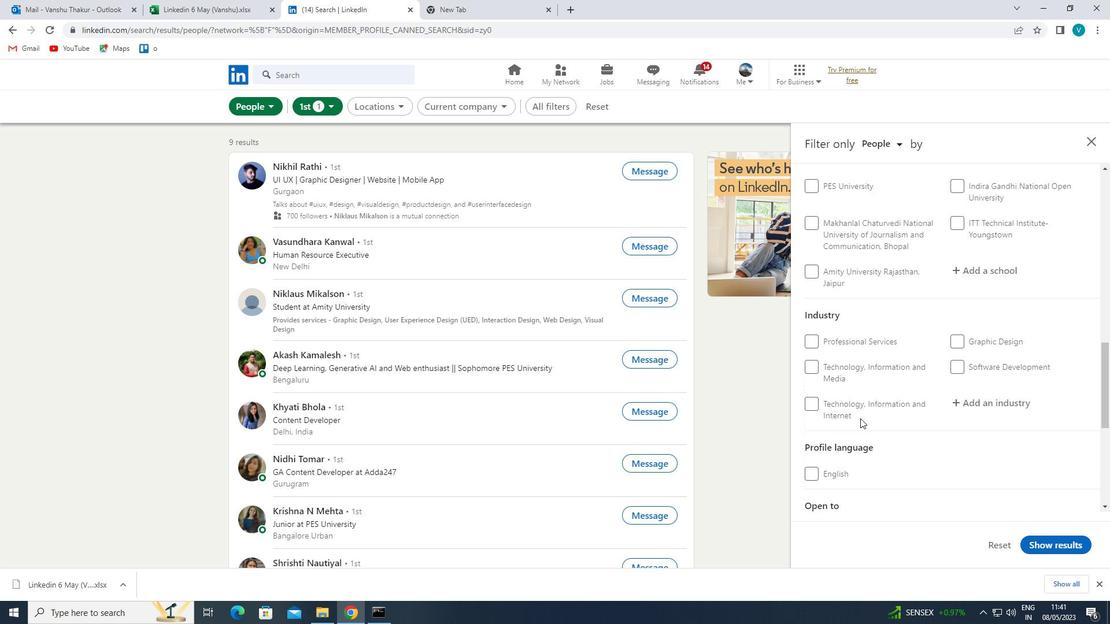 
Action: Mouse scrolled (860, 418) with delta (0, 0)
Screenshot: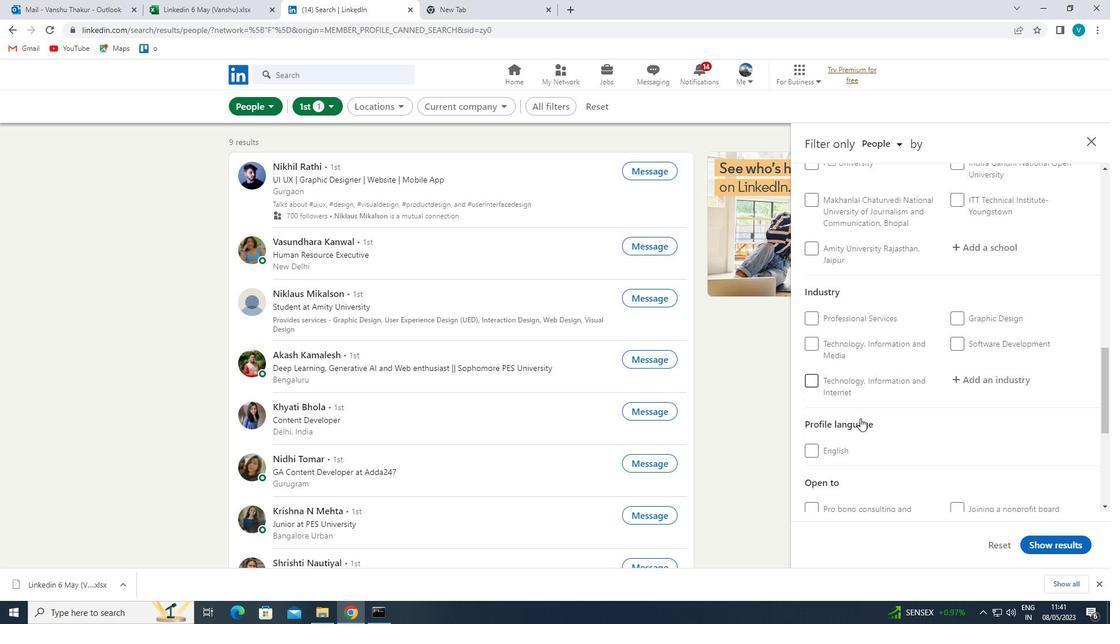 
Action: Mouse scrolled (860, 418) with delta (0, 0)
Screenshot: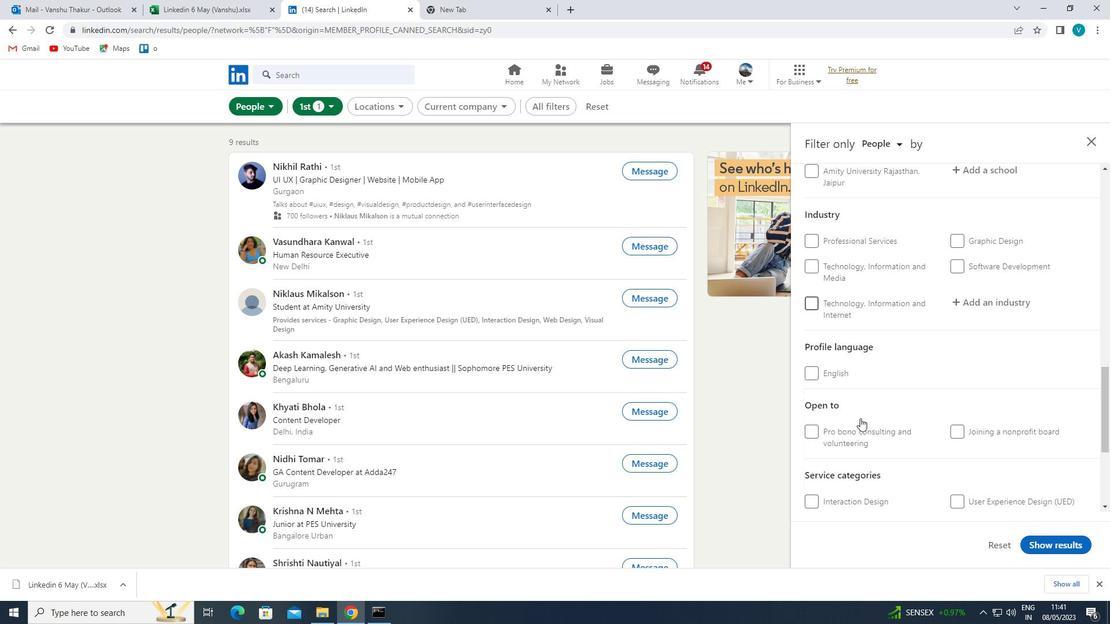 
Action: Mouse moved to (811, 242)
Screenshot: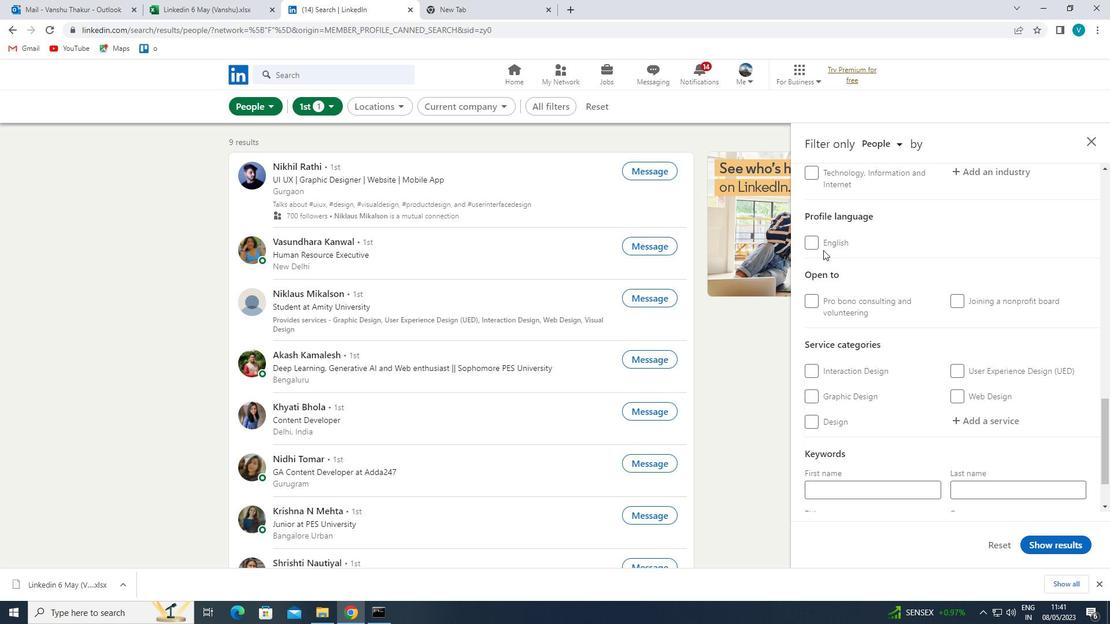 
Action: Mouse pressed left at (811, 242)
Screenshot: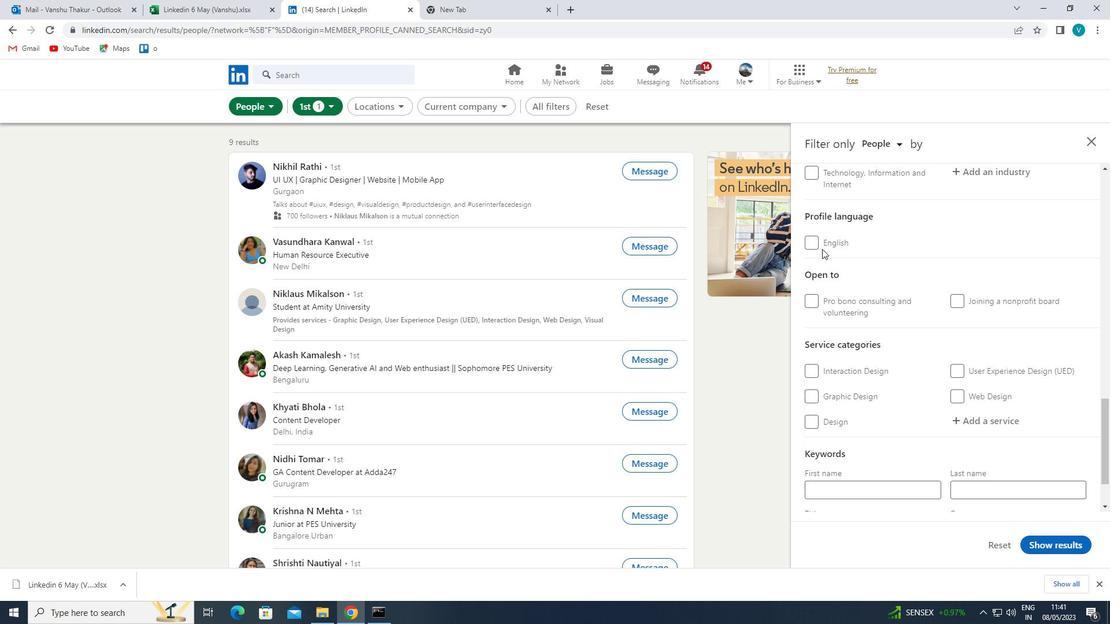 
Action: Mouse moved to (1005, 299)
Screenshot: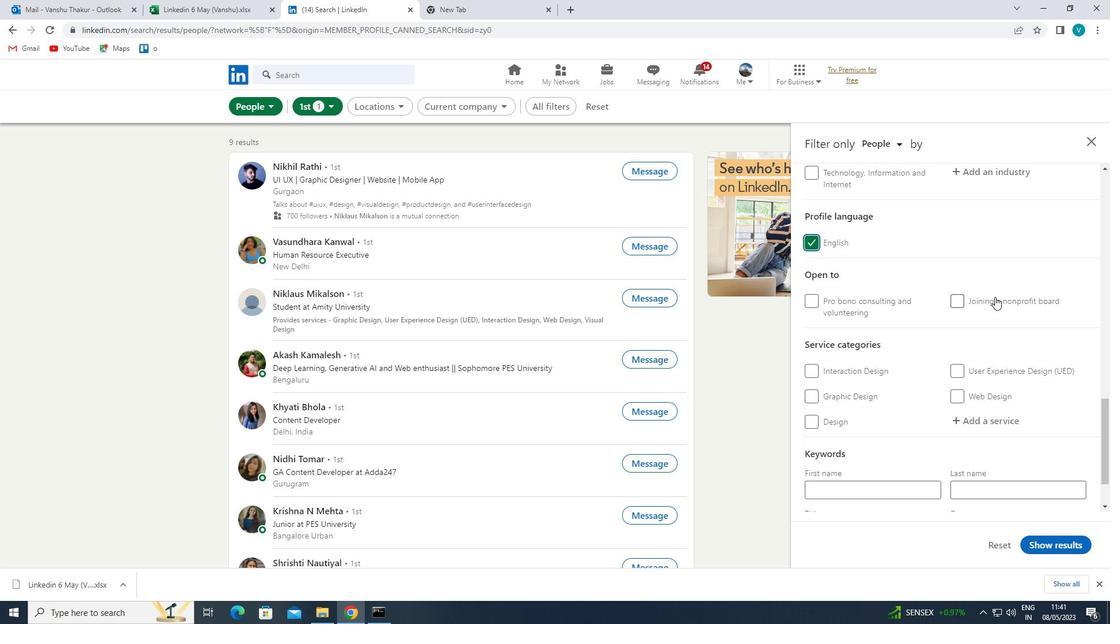 
Action: Mouse scrolled (1005, 300) with delta (0, 0)
Screenshot: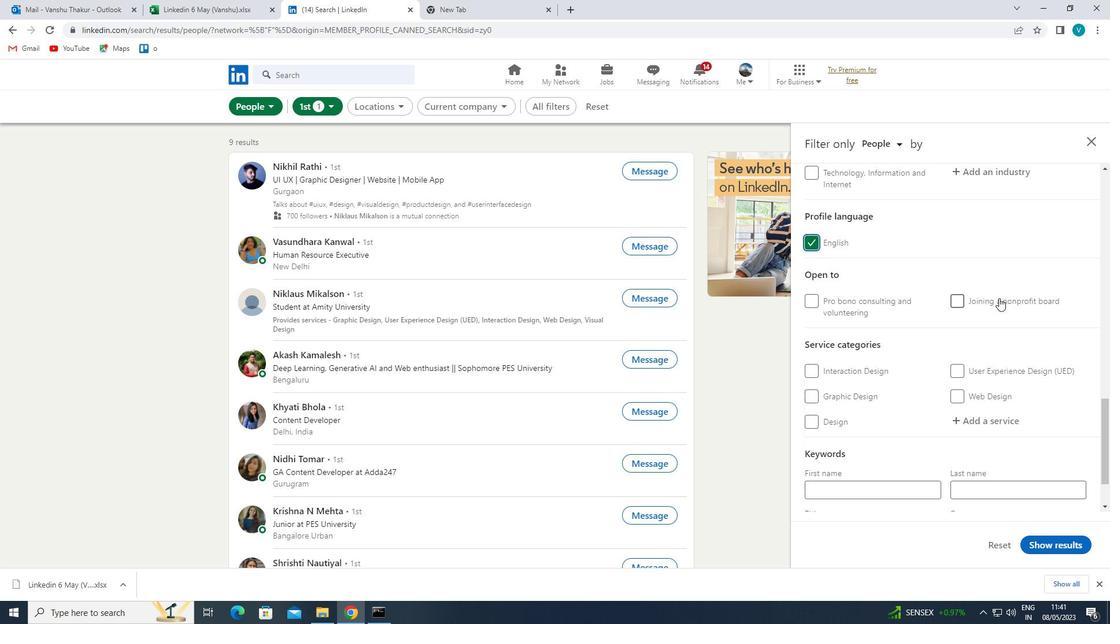
Action: Mouse moved to (1006, 300)
Screenshot: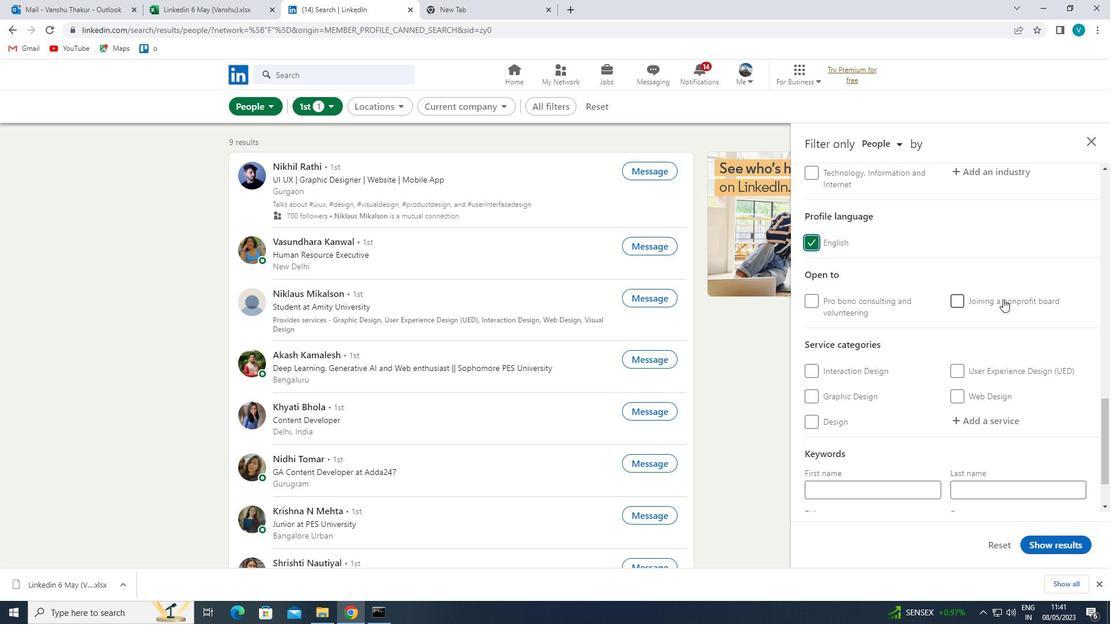 
Action: Mouse scrolled (1006, 301) with delta (0, 0)
Screenshot: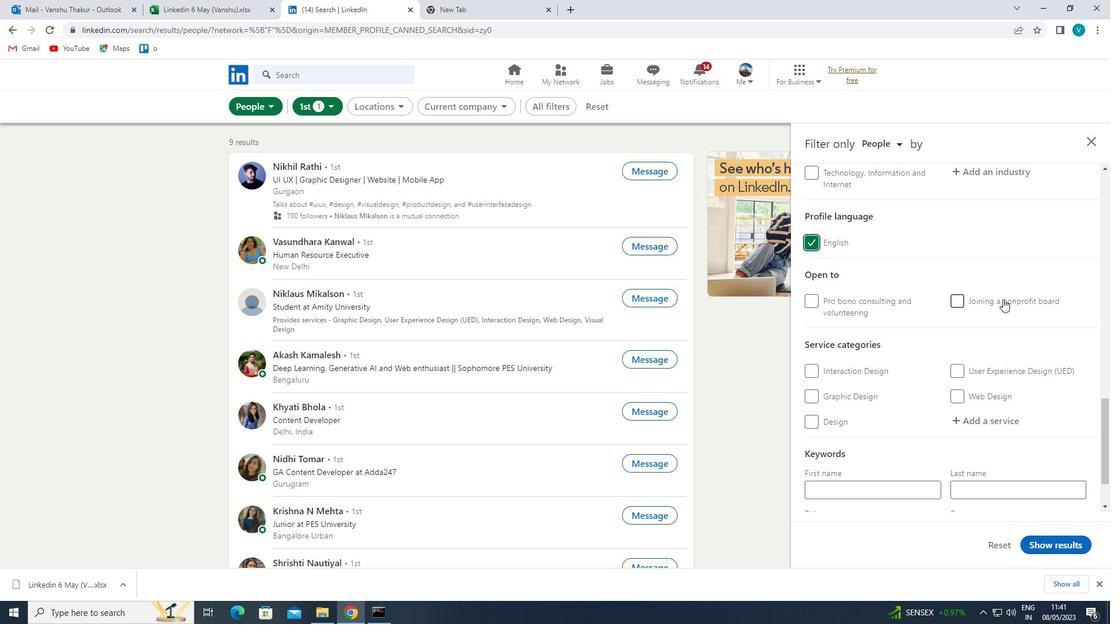 
Action: Mouse scrolled (1006, 301) with delta (0, 0)
Screenshot: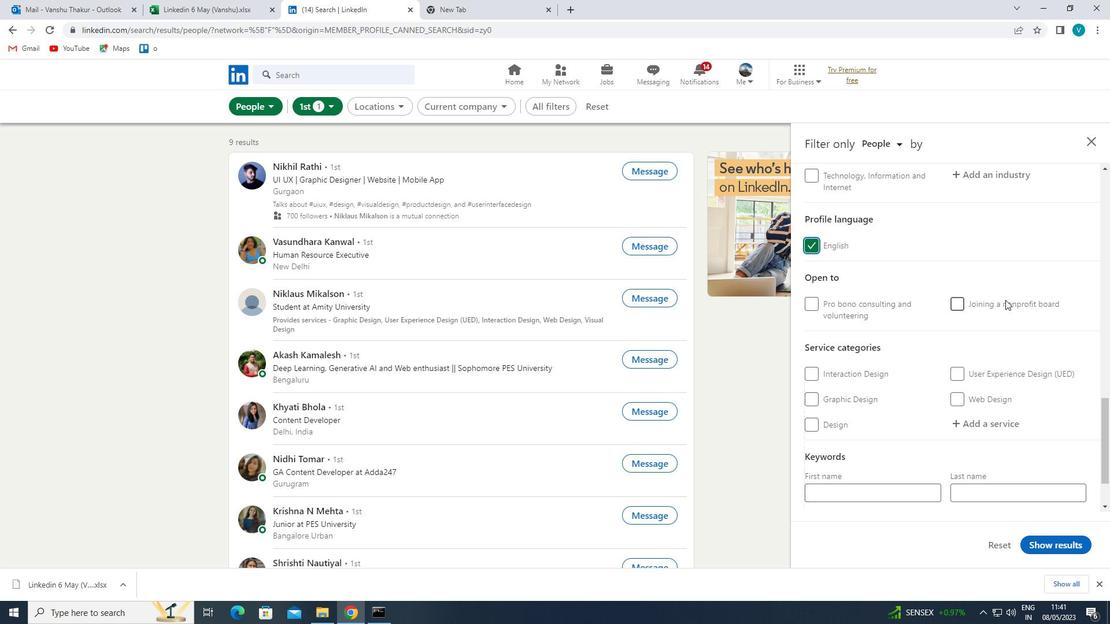
Action: Mouse moved to (1006, 300)
Screenshot: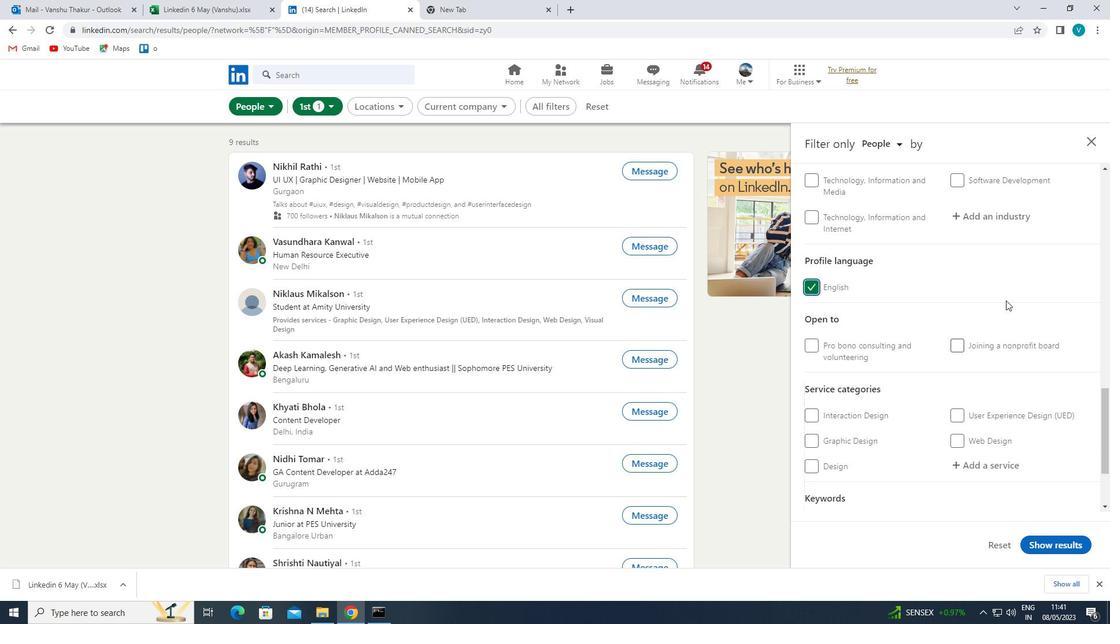 
Action: Mouse scrolled (1006, 301) with delta (0, 0)
Screenshot: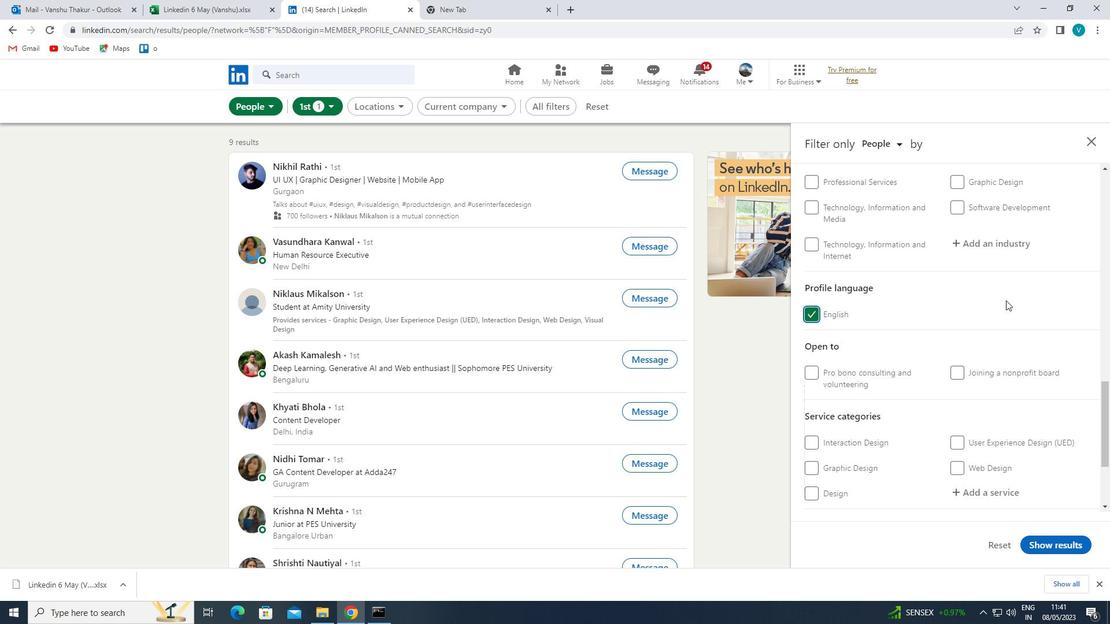 
Action: Mouse moved to (1006, 300)
Screenshot: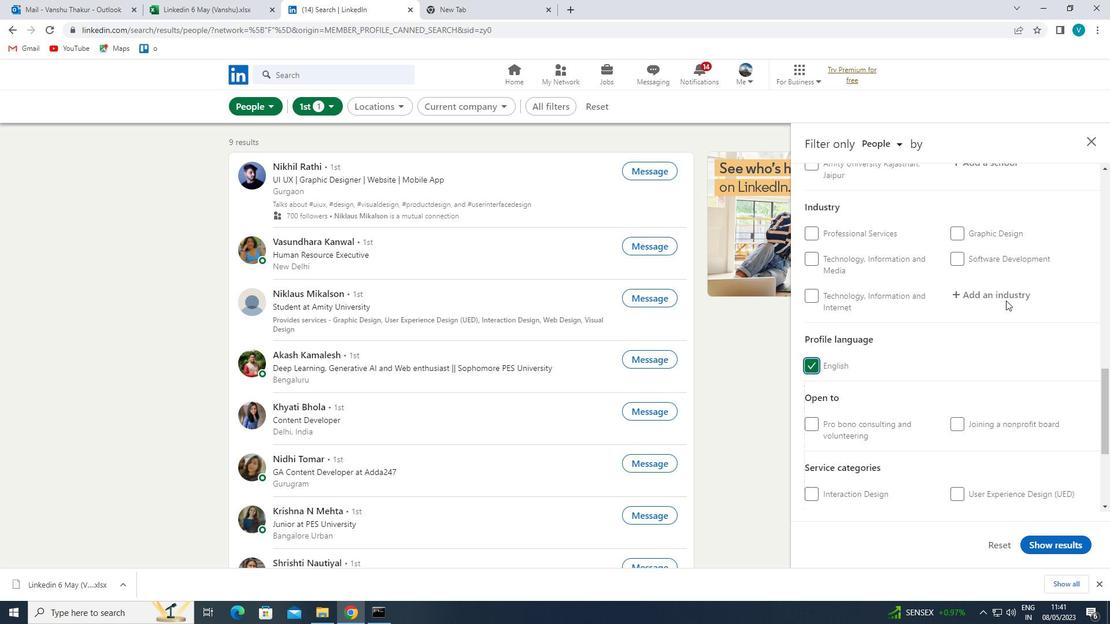 
Action: Mouse scrolled (1006, 301) with delta (0, 0)
Screenshot: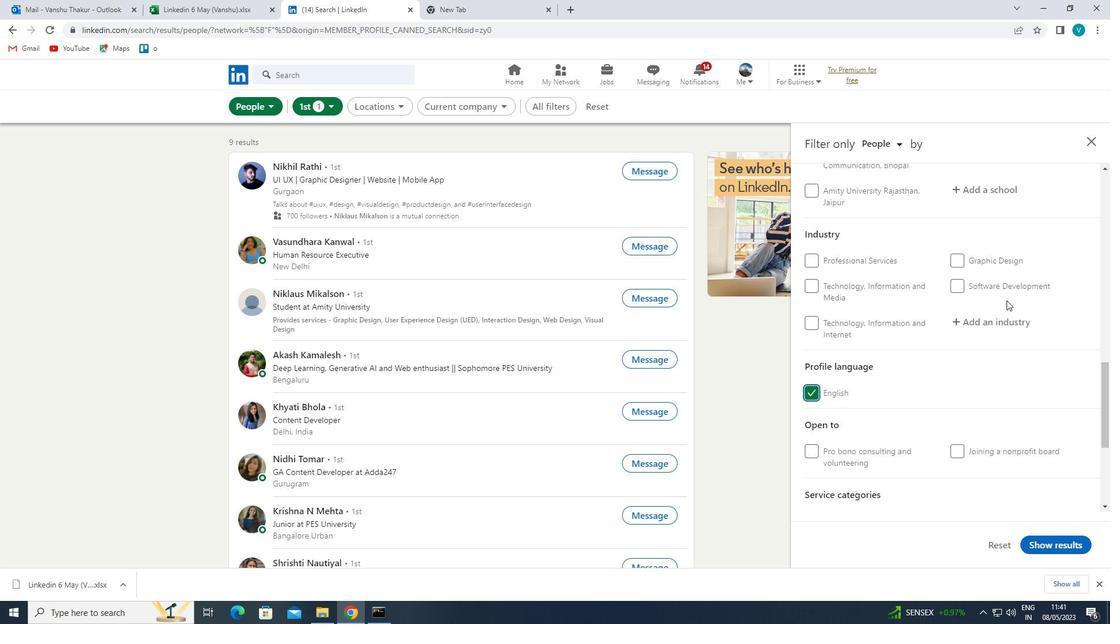 
Action: Mouse scrolled (1006, 301) with delta (0, 0)
Screenshot: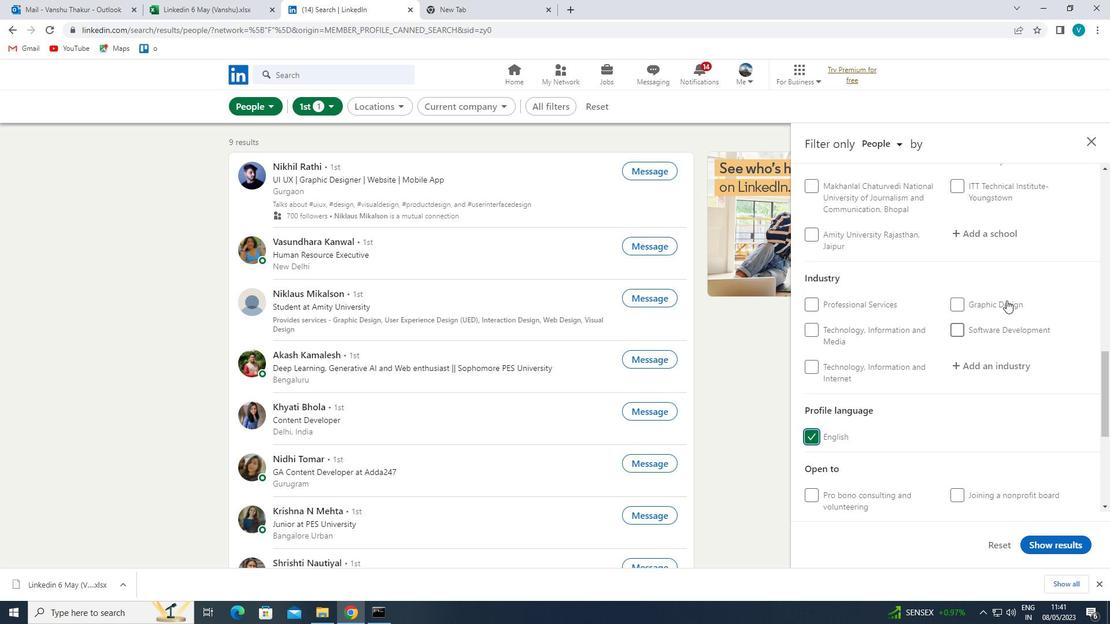 
Action: Mouse scrolled (1006, 301) with delta (0, 0)
Screenshot: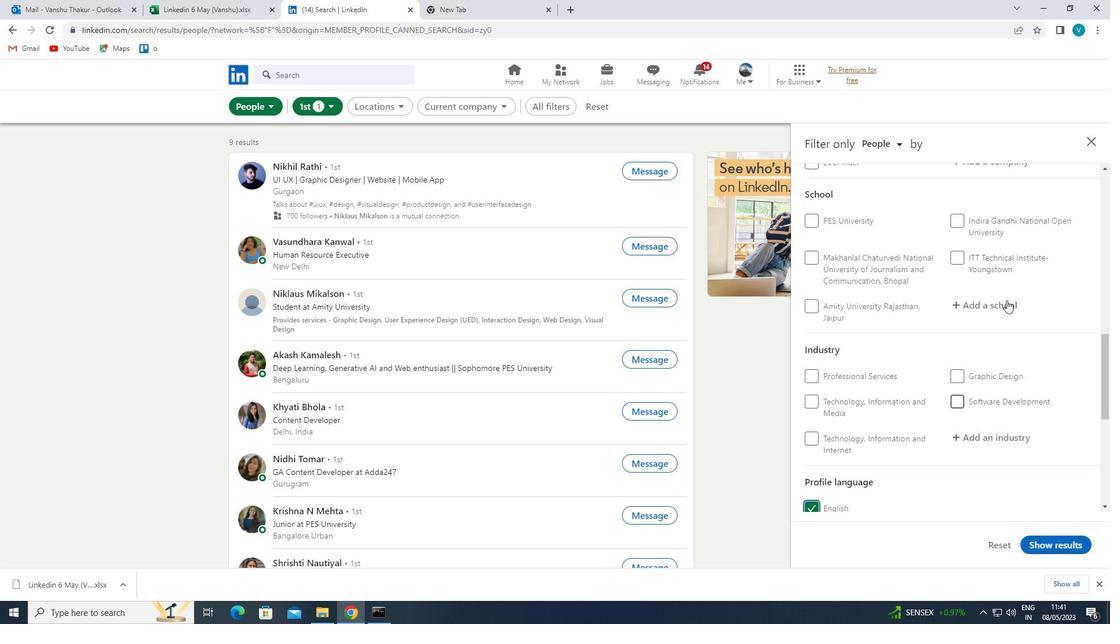 
Action: Mouse scrolled (1006, 301) with delta (0, 0)
Screenshot: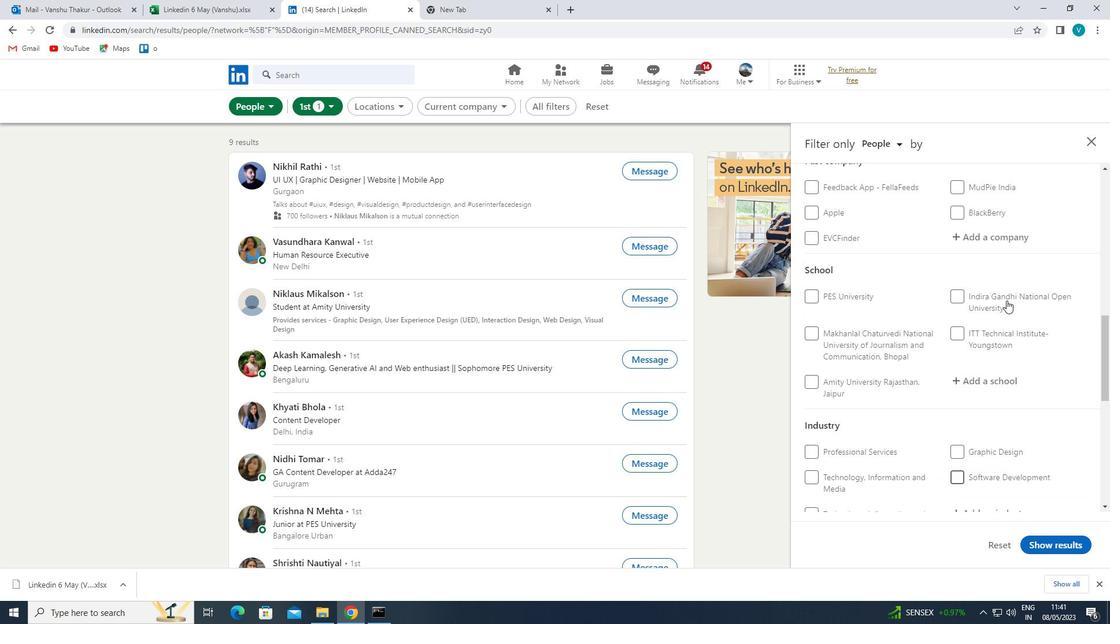 
Action: Mouse scrolled (1006, 301) with delta (0, 0)
Screenshot: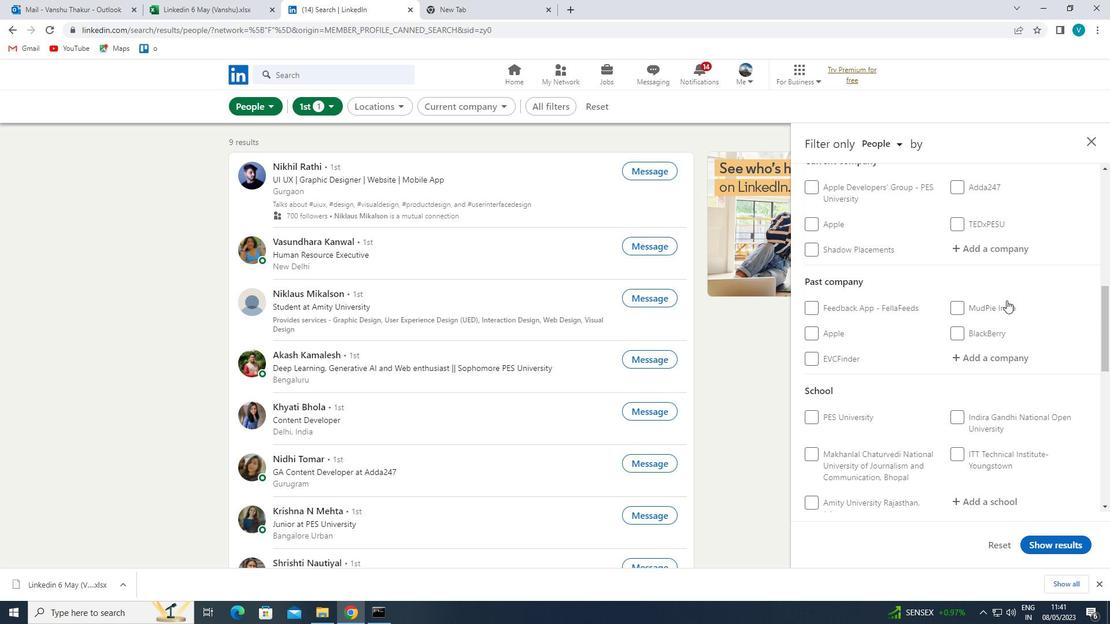 
Action: Mouse moved to (1000, 303)
Screenshot: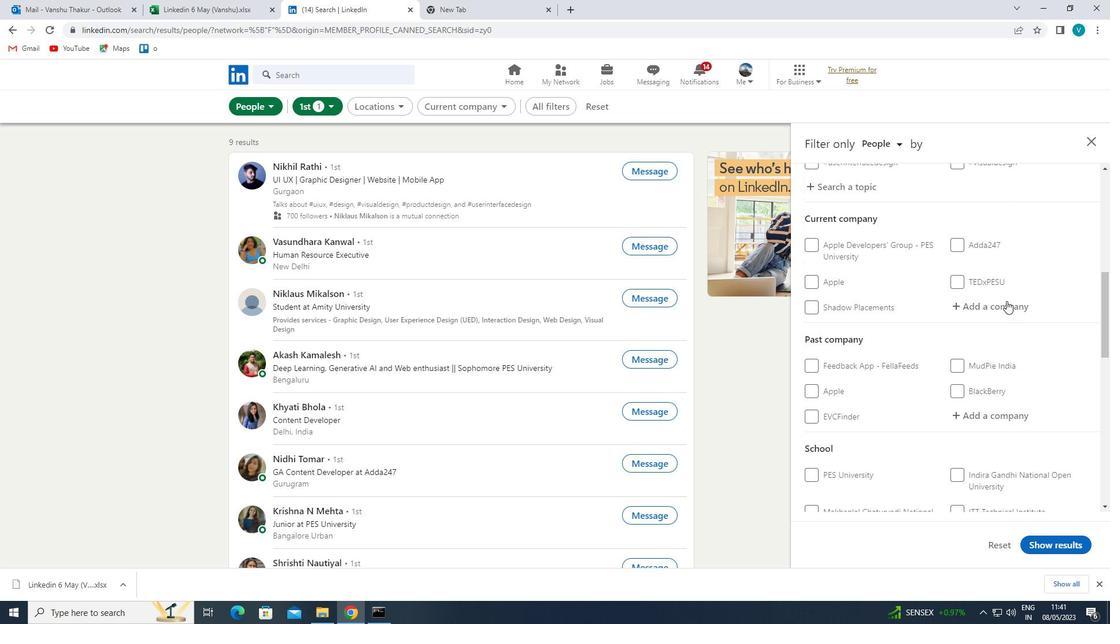 
Action: Mouse pressed left at (1000, 303)
Screenshot: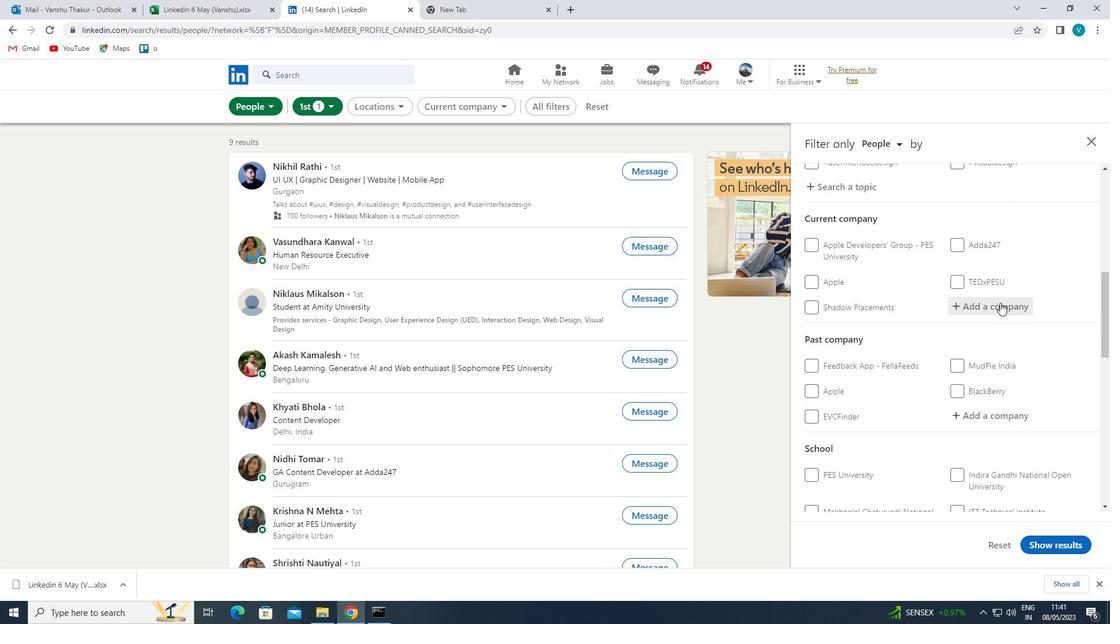 
Action: Key pressed <Key.shift>GAINSIGHT
Screenshot: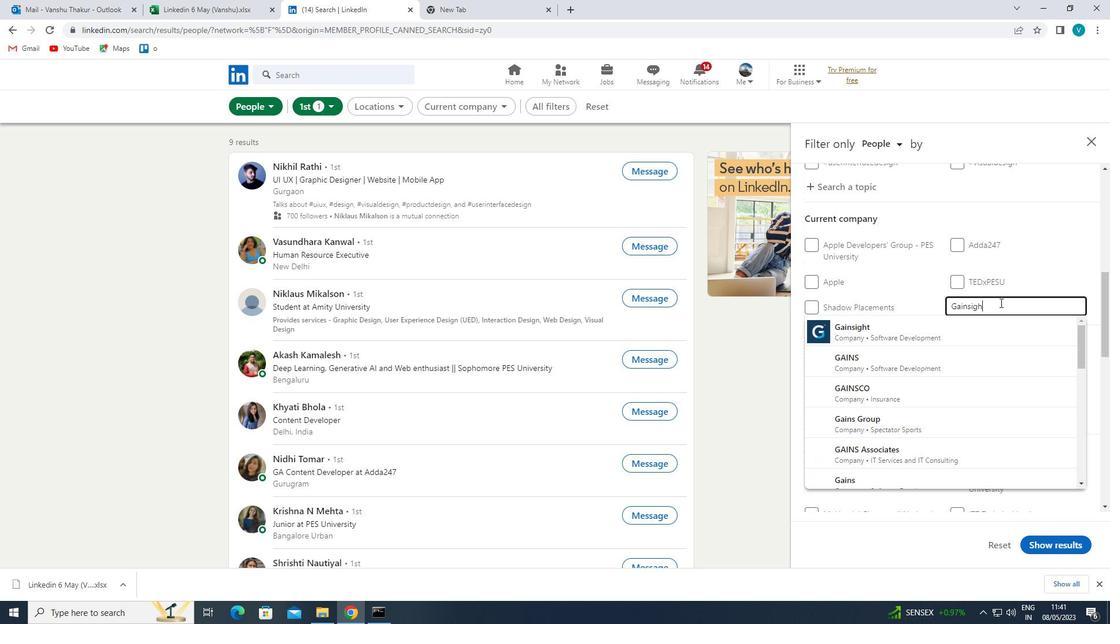 
Action: Mouse moved to (967, 332)
Screenshot: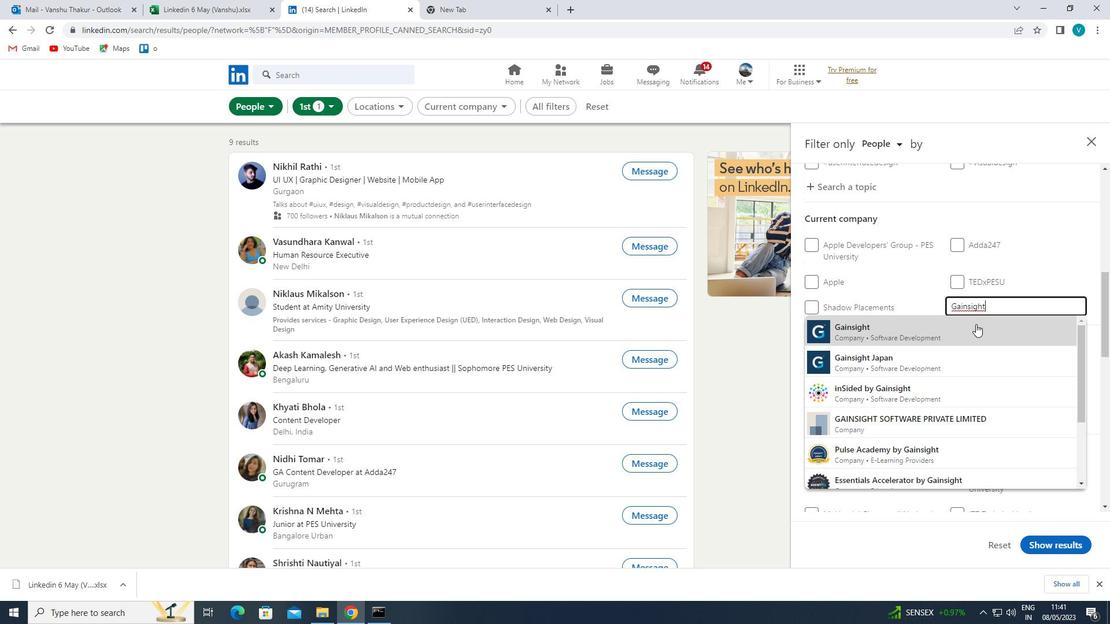 
Action: Mouse pressed left at (967, 332)
Screenshot: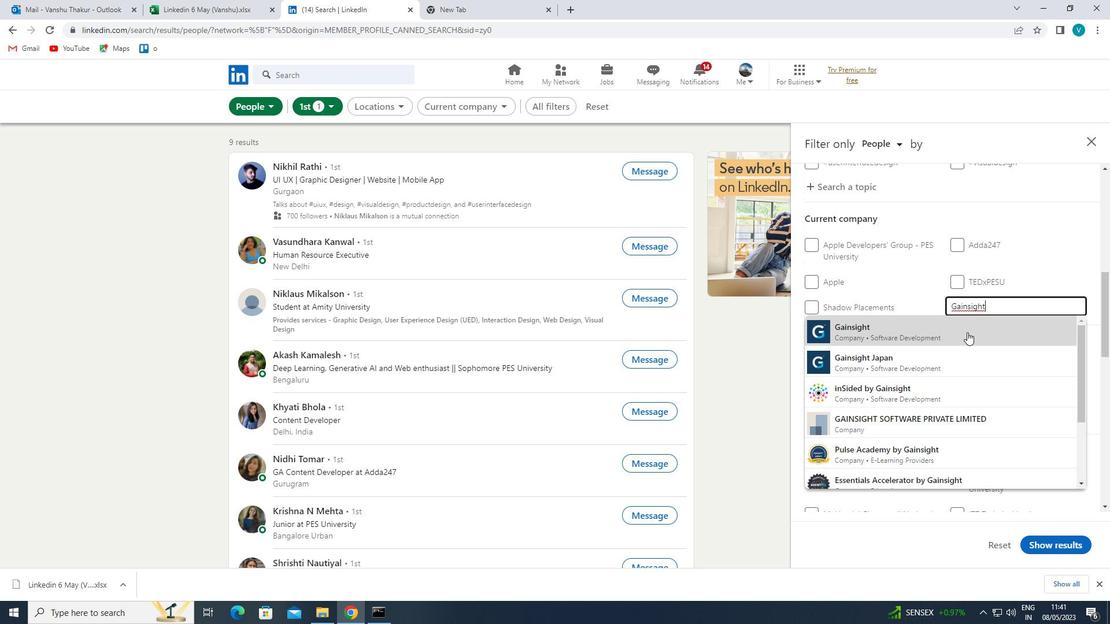
Action: Mouse scrolled (967, 331) with delta (0, 0)
Screenshot: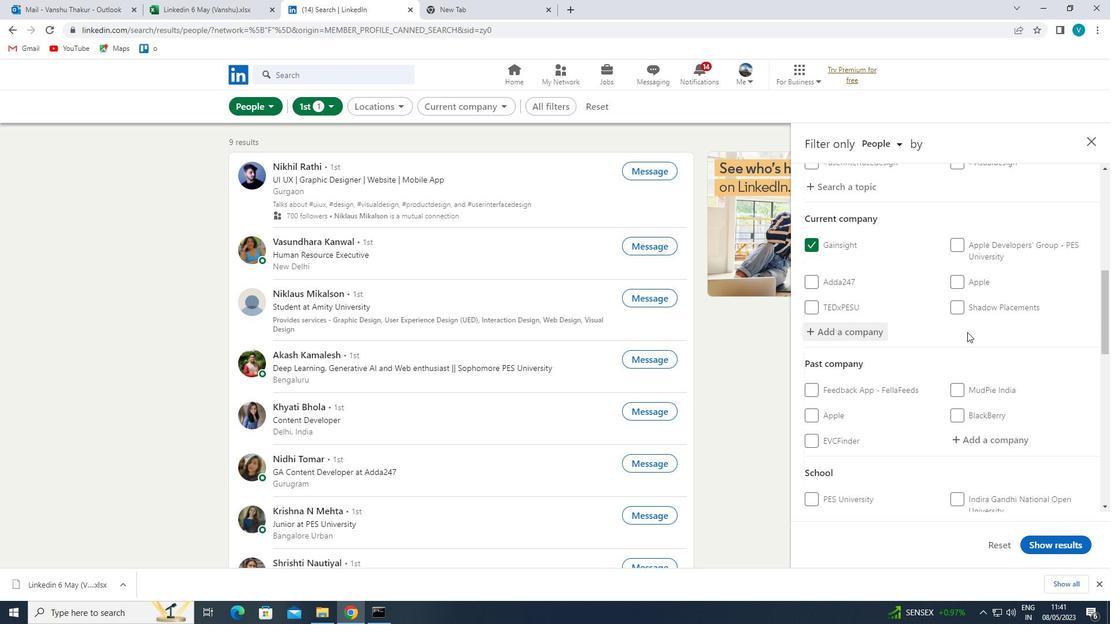 
Action: Mouse scrolled (967, 331) with delta (0, 0)
Screenshot: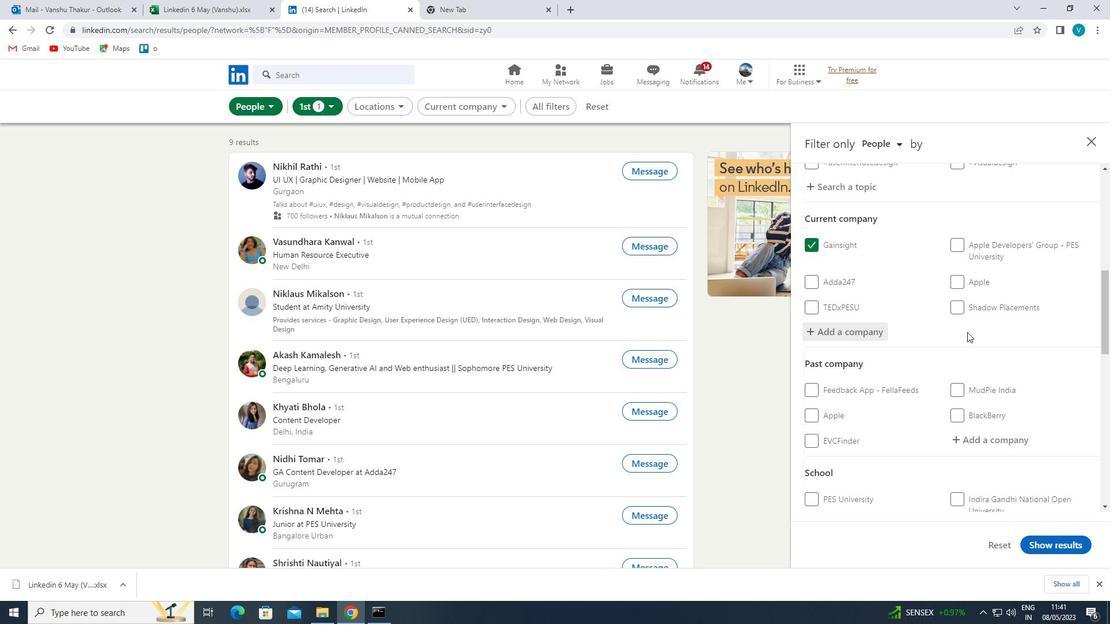 
Action: Mouse scrolled (967, 331) with delta (0, 0)
Screenshot: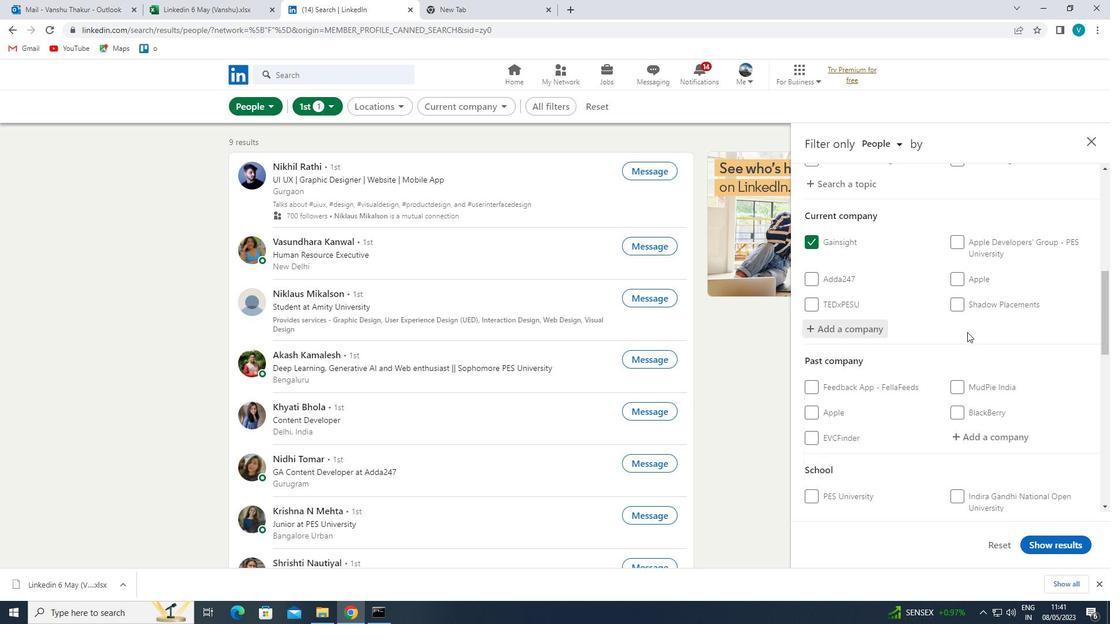 
Action: Mouse scrolled (967, 331) with delta (0, 0)
Screenshot: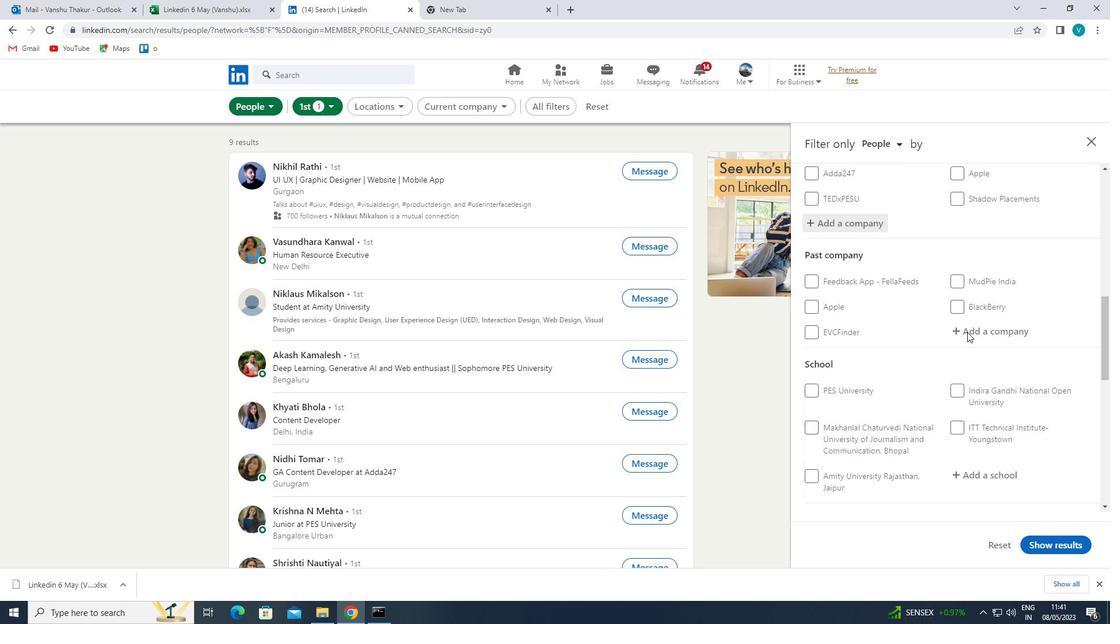 
Action: Mouse moved to (973, 349)
Screenshot: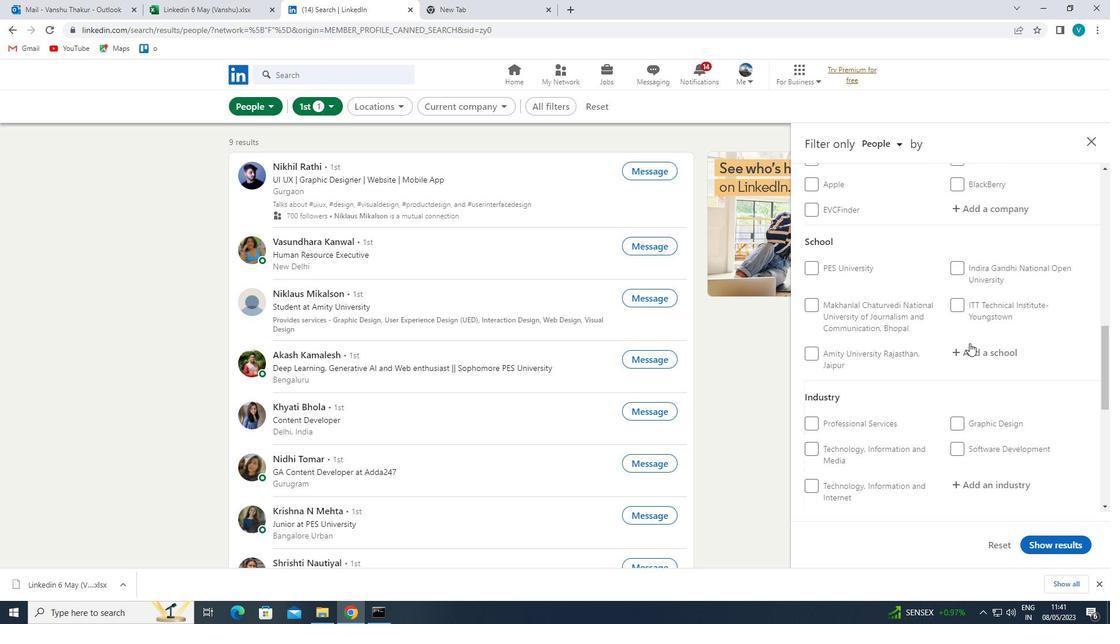 
Action: Mouse pressed left at (973, 349)
Screenshot: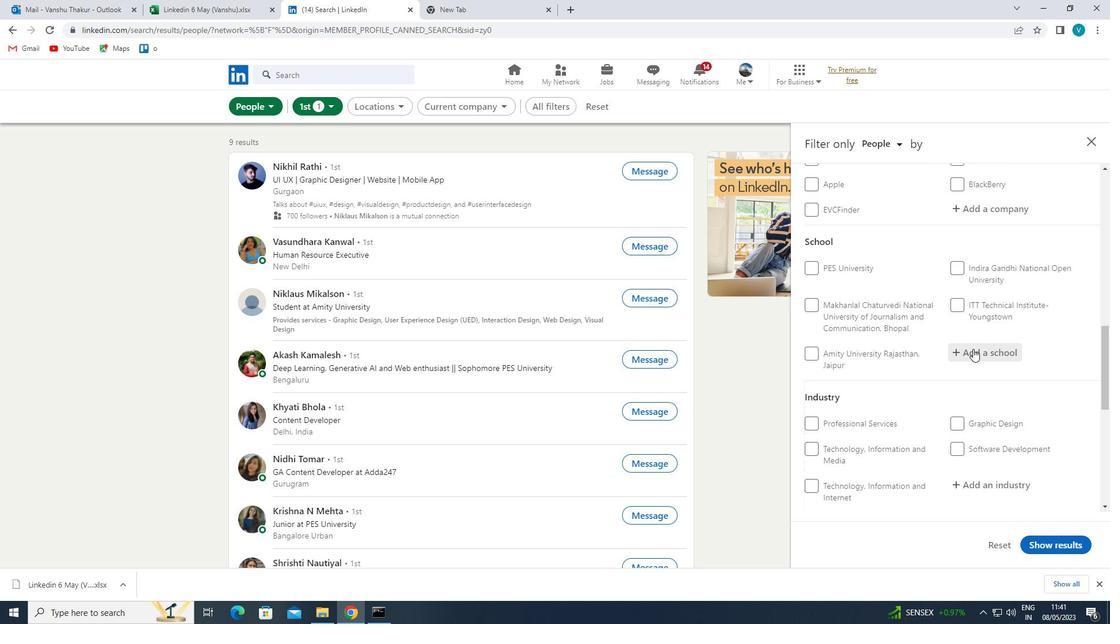 
Action: Key pressed <Key.shift>SYMBIOSIS
Screenshot: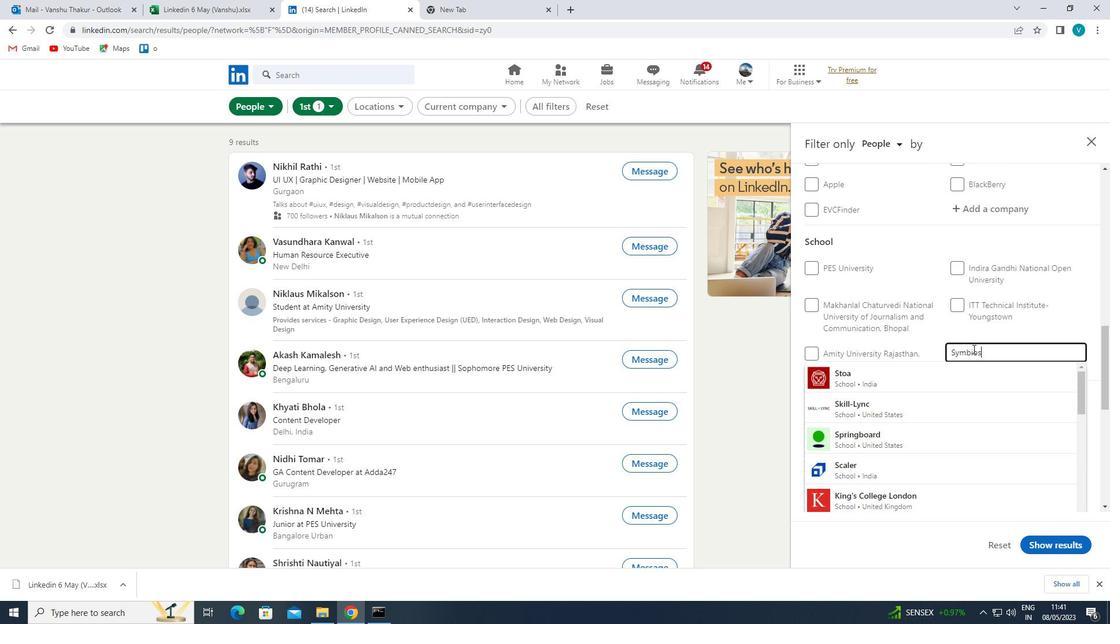 
Action: Mouse moved to (973, 355)
Screenshot: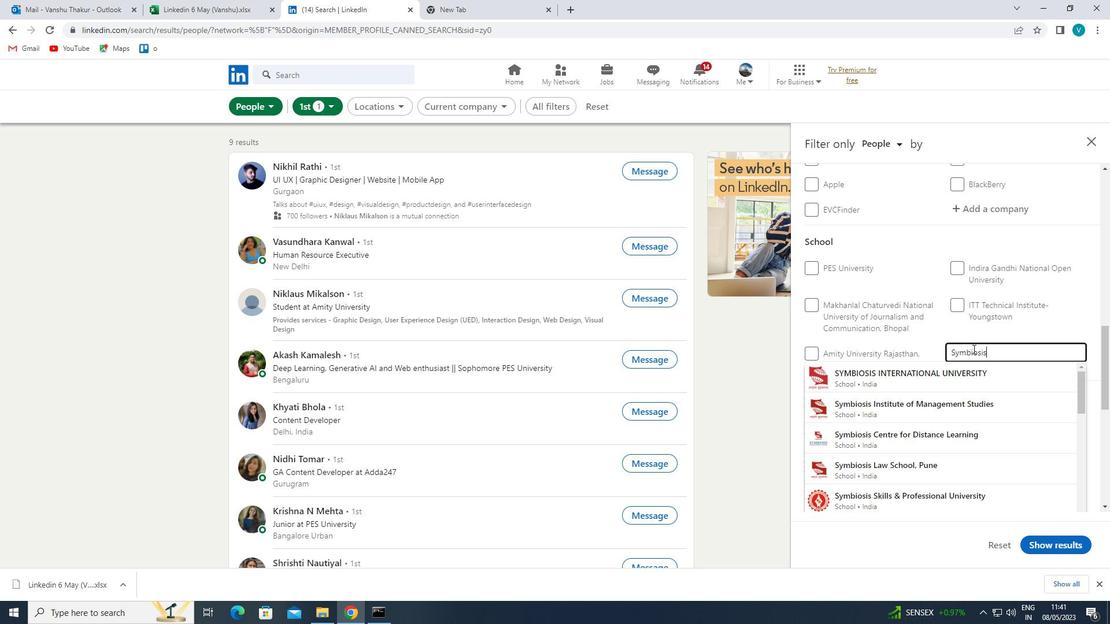 
Action: Key pressed <Key.space><Key.shift>INSTITUTE<Key.space>OF<Key.space><Key.shift>BUSINESS<Key.space><Key.shift>MANAH<Key.backspace>GEMENT,<Key.space><Key.shift>PUNE<Key.enter>
Screenshot: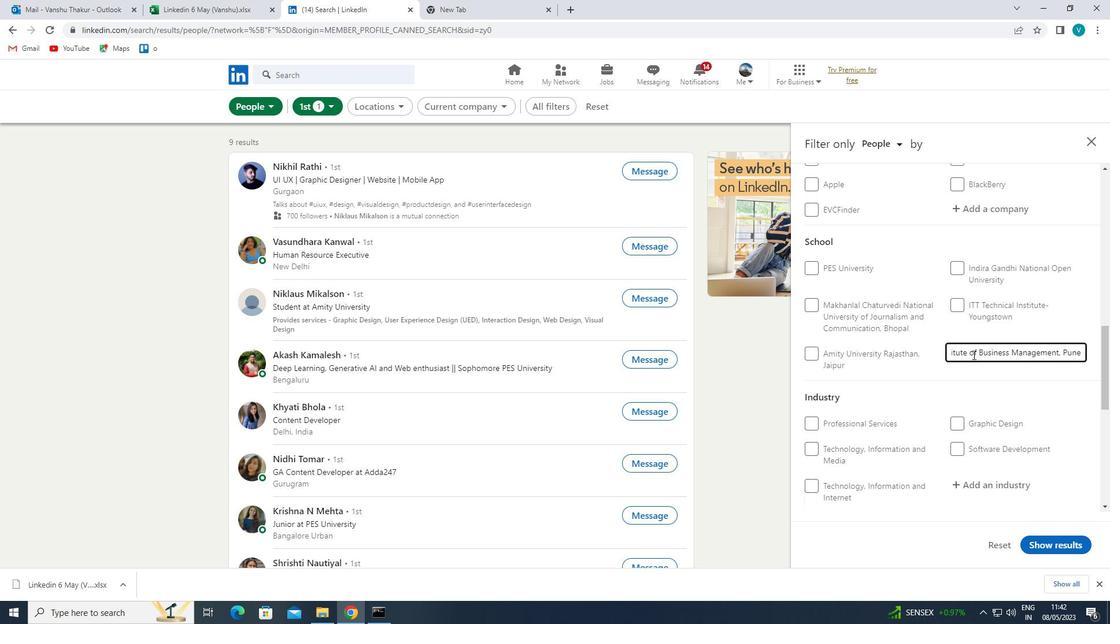 
Action: Mouse moved to (967, 370)
Screenshot: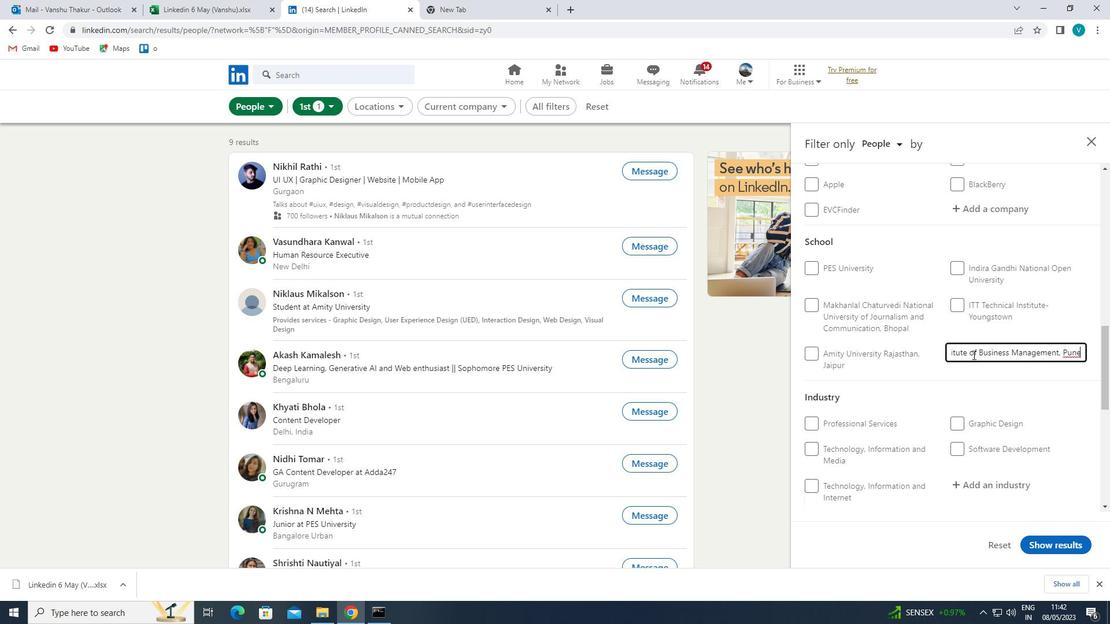 
Action: Mouse pressed left at (967, 370)
Screenshot: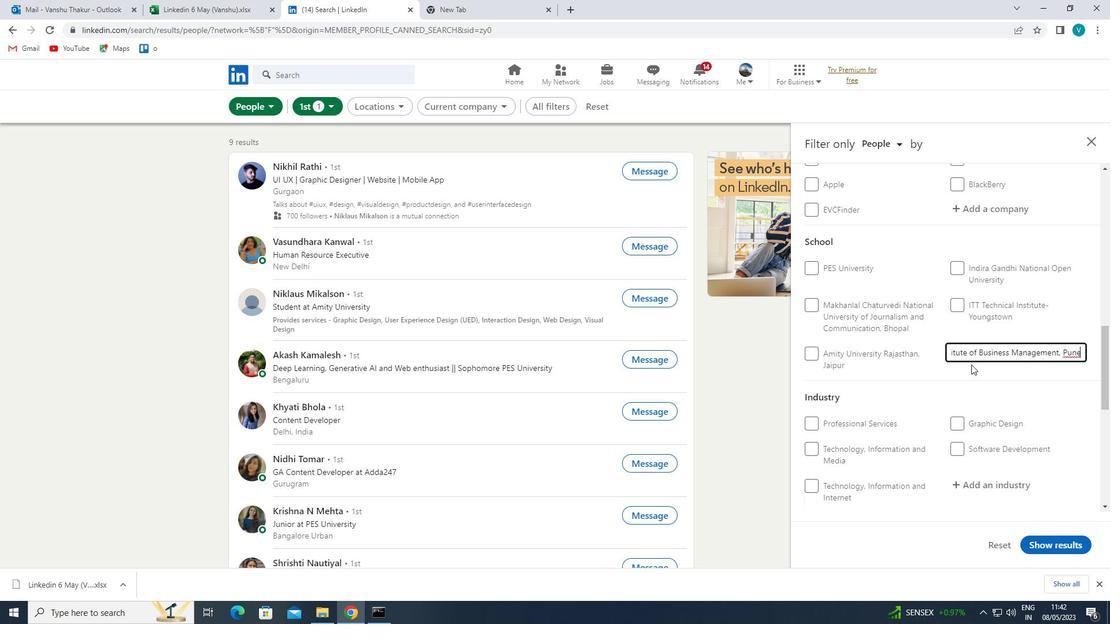 
Action: Mouse moved to (966, 371)
Screenshot: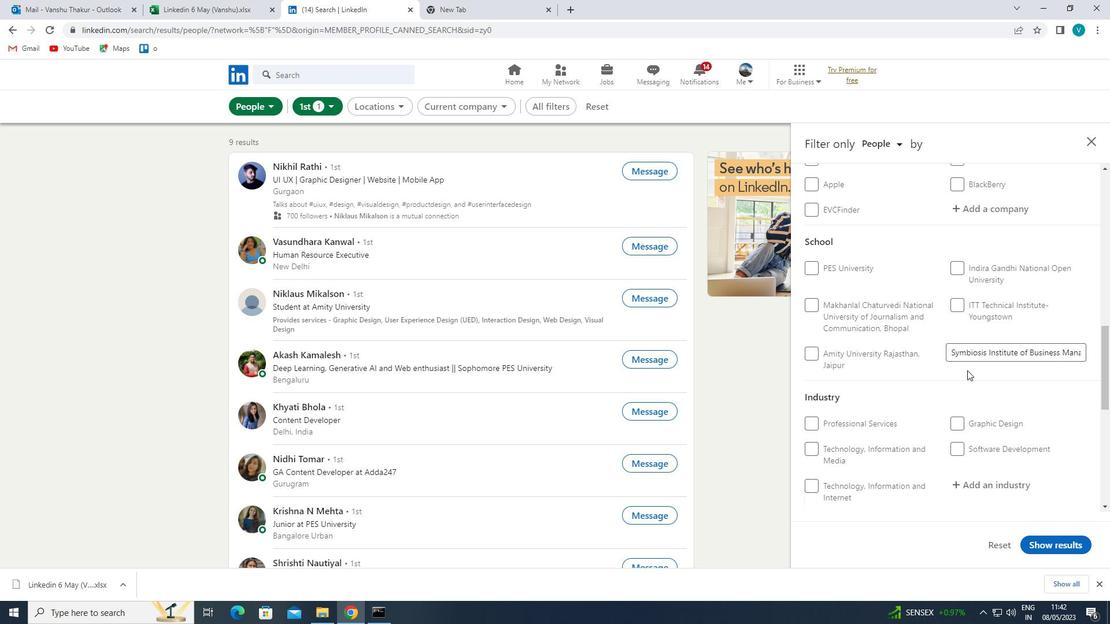 
Action: Mouse scrolled (966, 370) with delta (0, 0)
Screenshot: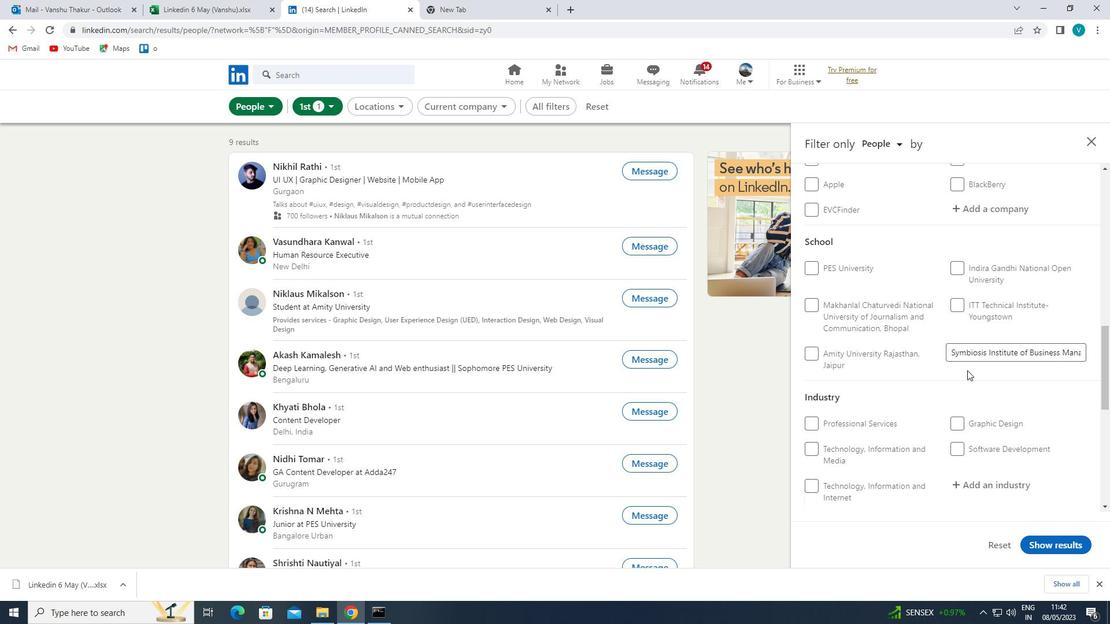 
Action: Mouse moved to (965, 372)
Screenshot: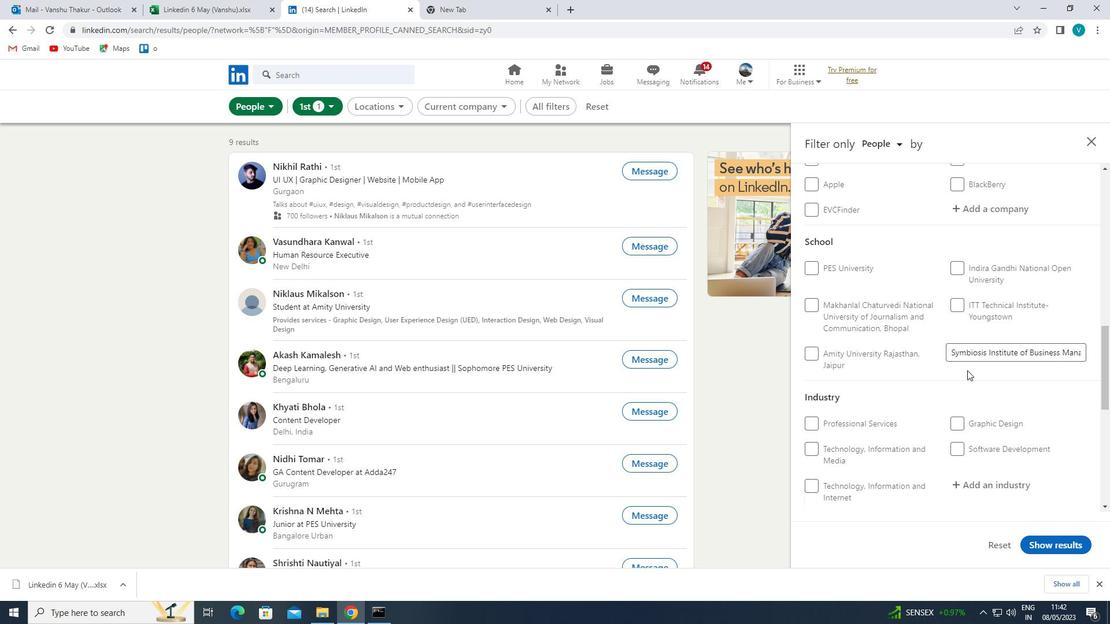 
Action: Mouse scrolled (965, 371) with delta (0, 0)
Screenshot: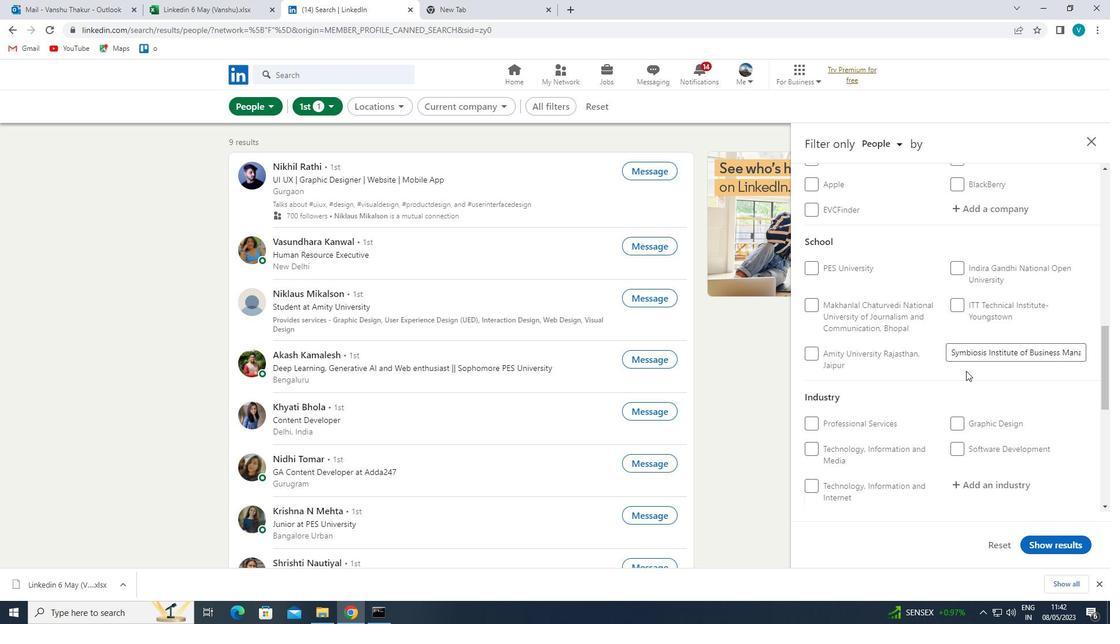 
Action: Mouse moved to (965, 372)
Screenshot: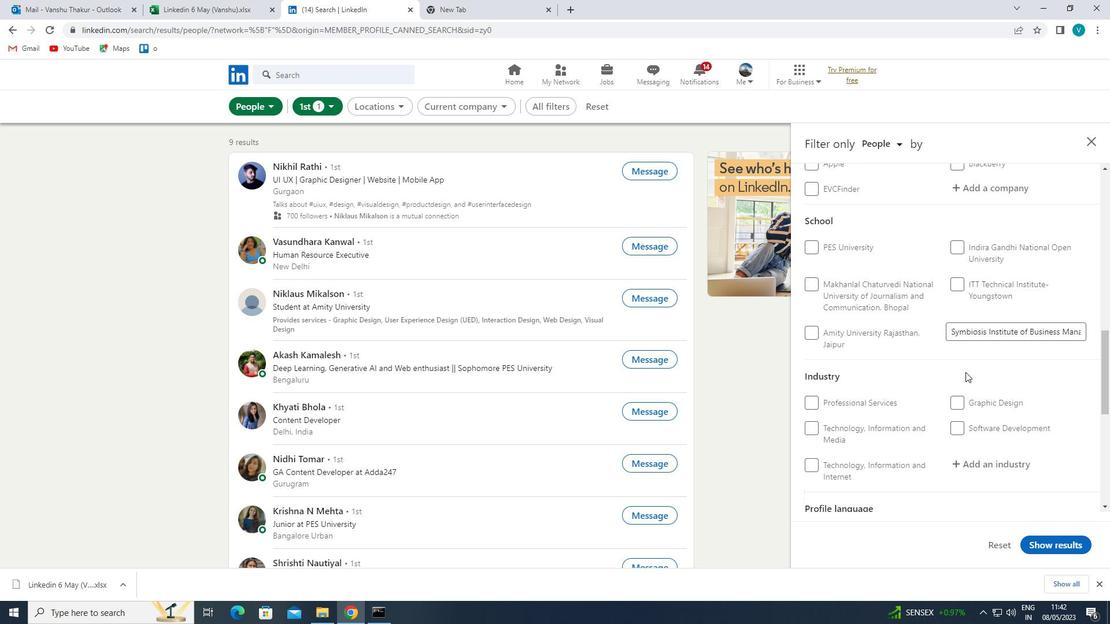 
Action: Mouse scrolled (965, 372) with delta (0, 0)
Screenshot: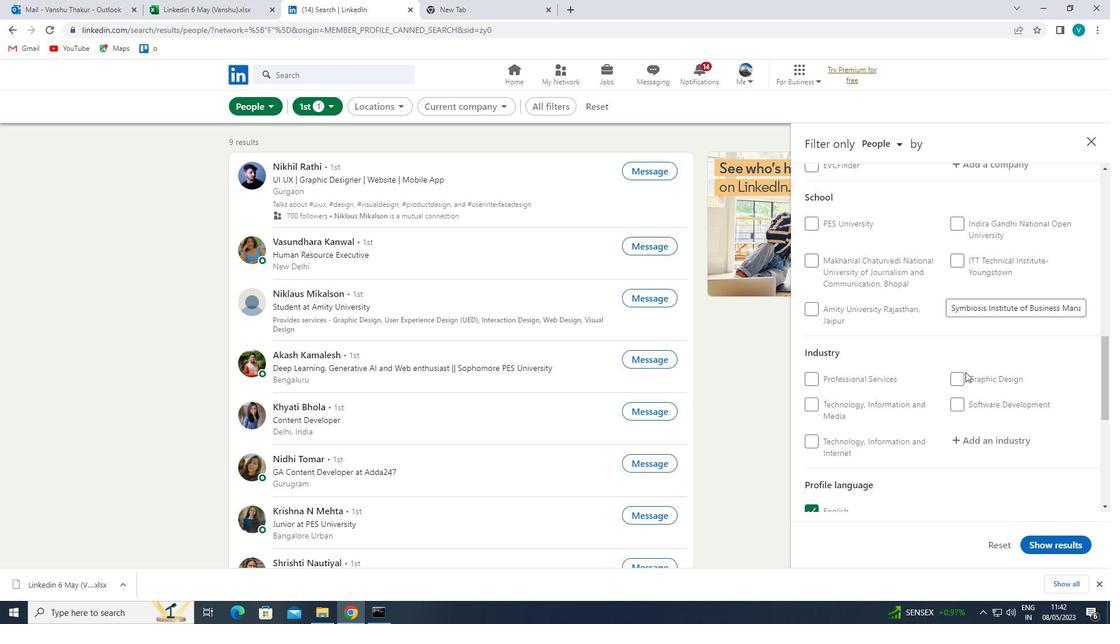 
Action: Mouse moved to (985, 308)
Screenshot: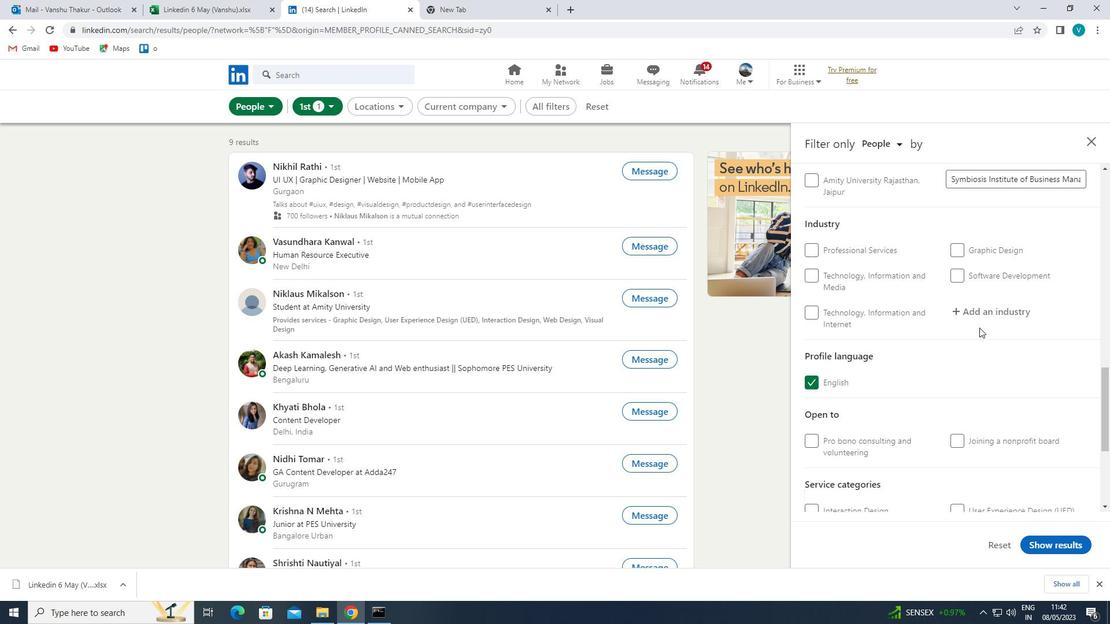 
Action: Mouse pressed left at (985, 308)
Screenshot: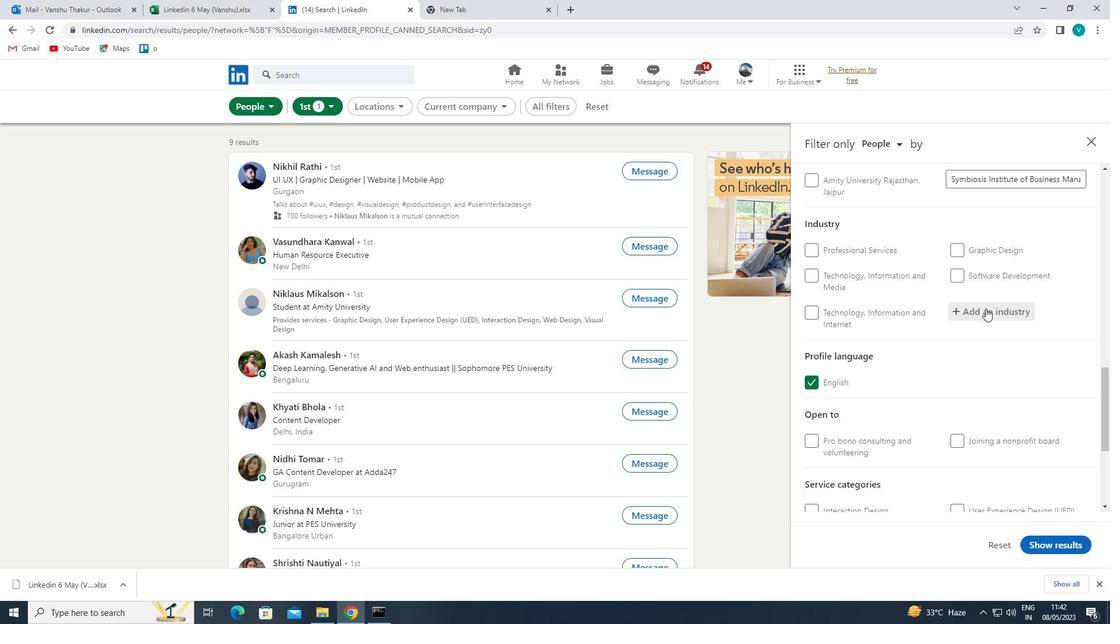 
Action: Key pressed <Key.shift>RESIE<Key.backspace>DE
Screenshot: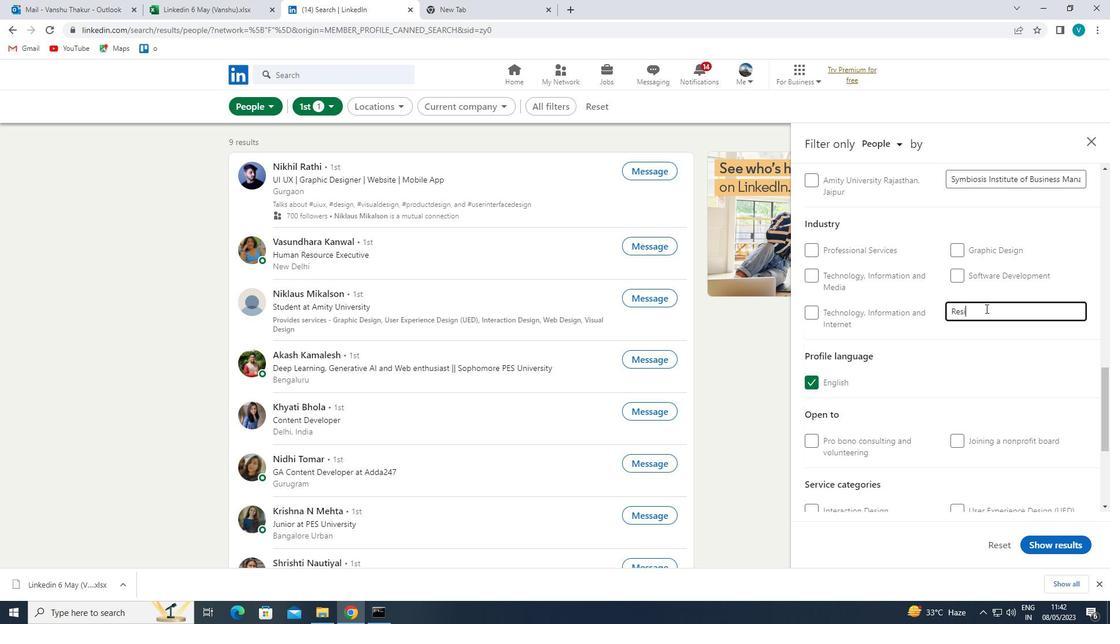 
Action: Mouse moved to (976, 382)
Screenshot: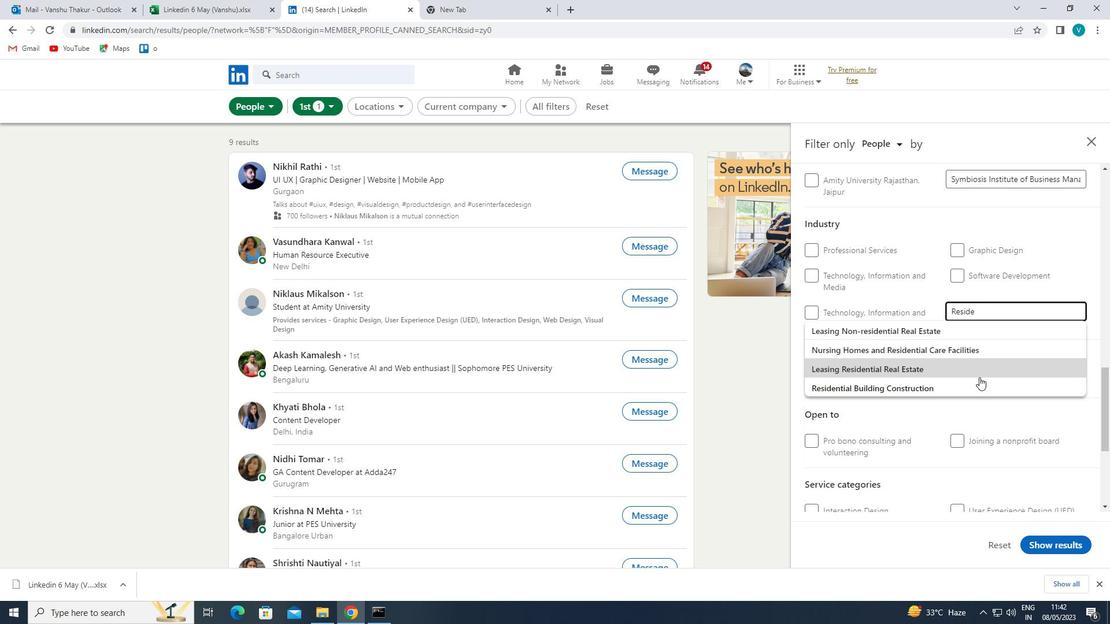 
Action: Mouse pressed left at (976, 382)
Screenshot: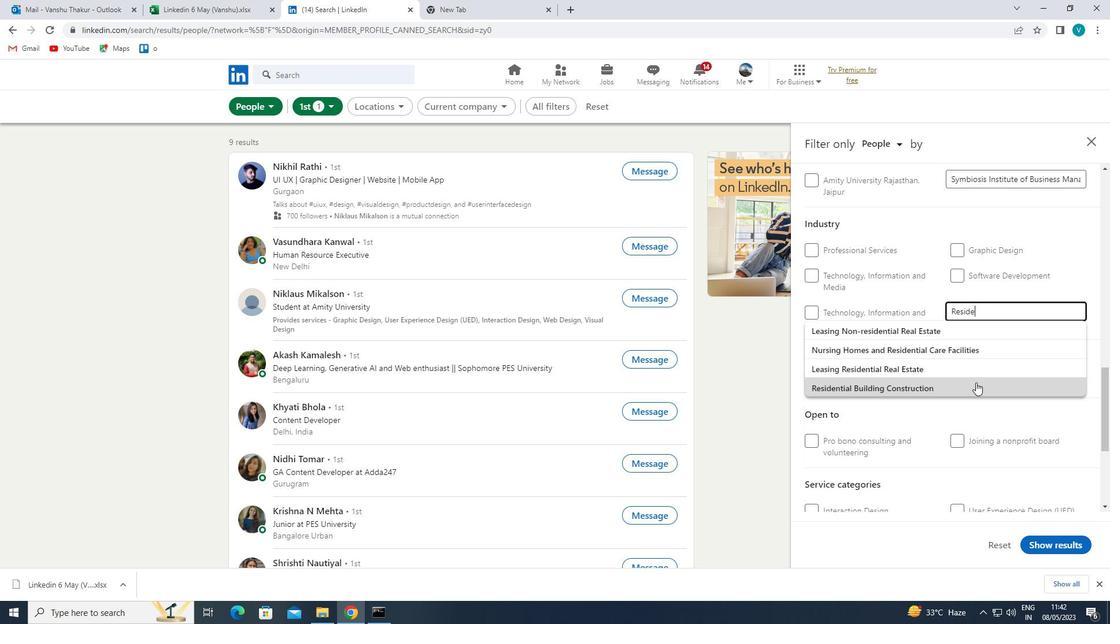 
Action: Mouse scrolled (976, 382) with delta (0, 0)
Screenshot: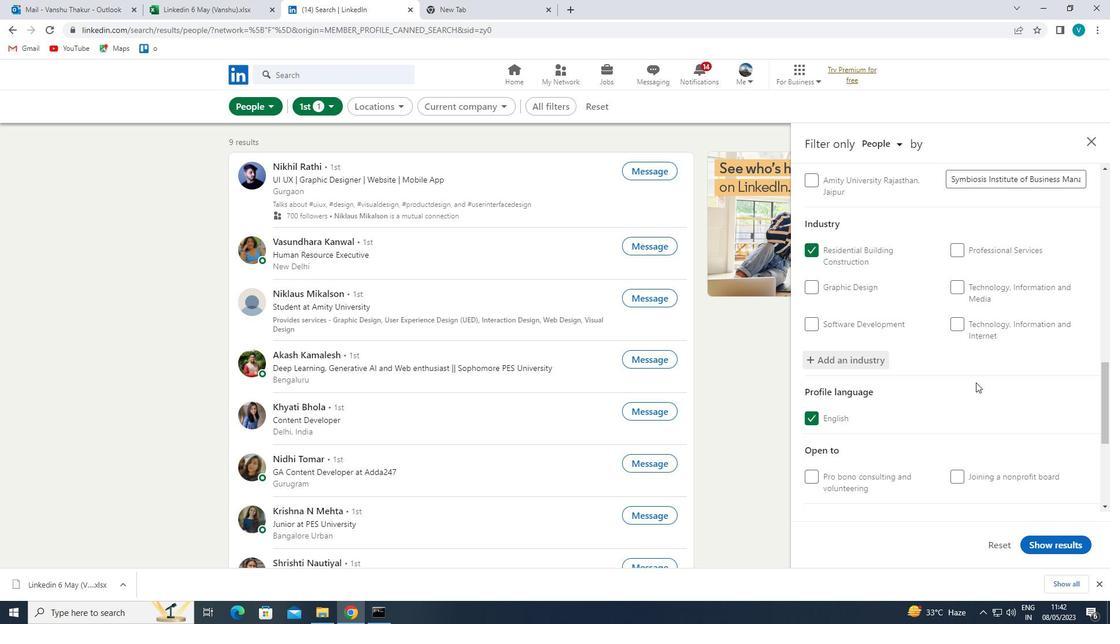 
Action: Mouse moved to (976, 383)
Screenshot: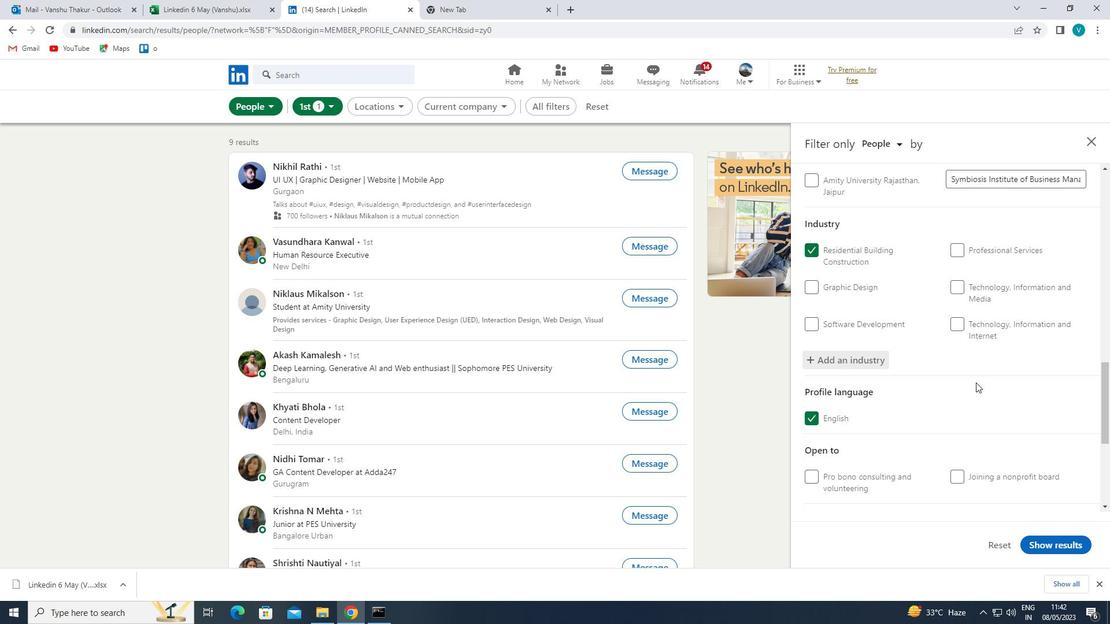
Action: Mouse scrolled (976, 382) with delta (0, 0)
Screenshot: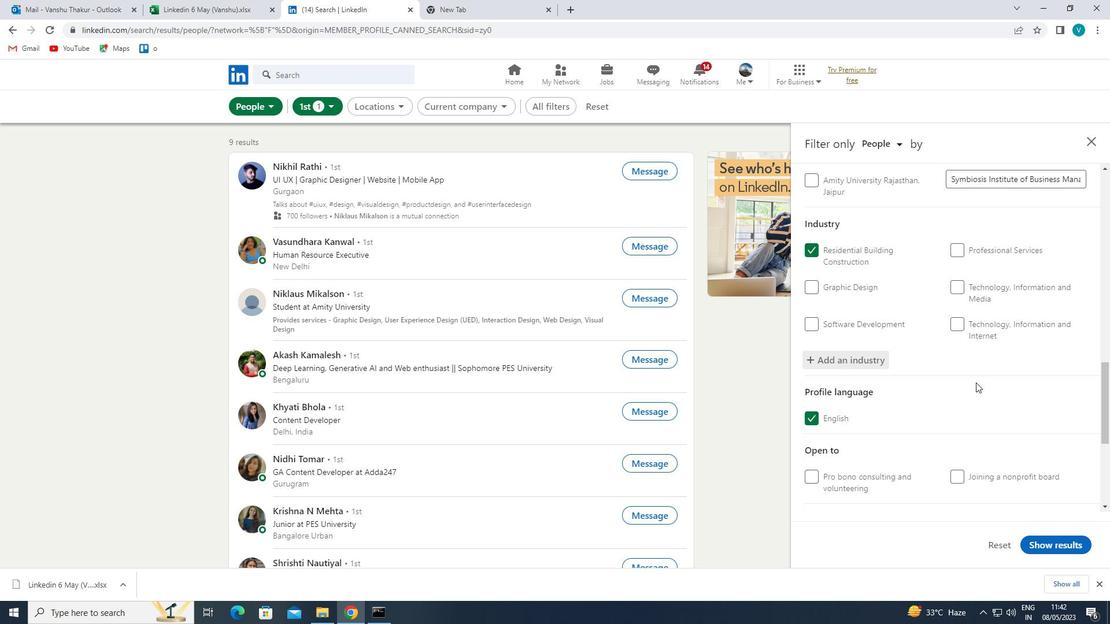 
Action: Mouse moved to (978, 383)
Screenshot: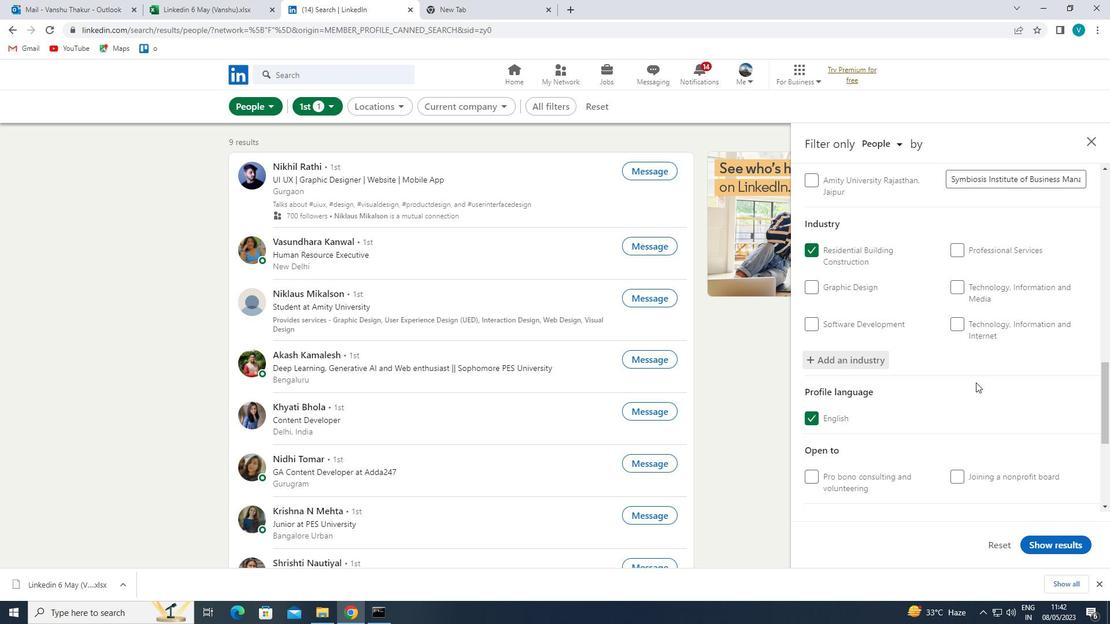 
Action: Mouse scrolled (978, 383) with delta (0, 0)
Screenshot: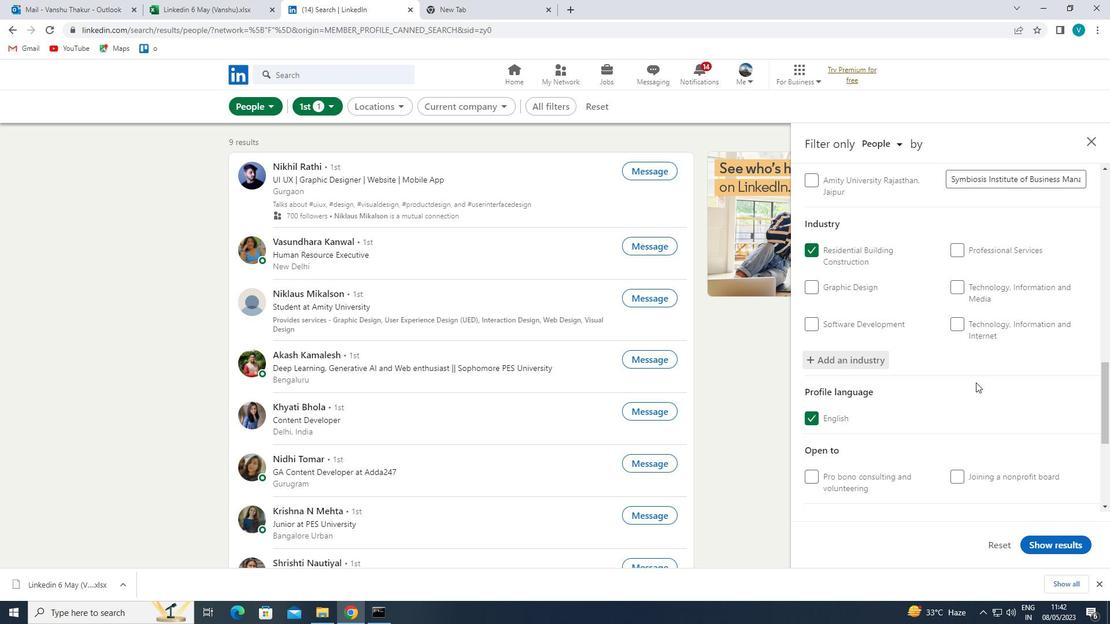 
Action: Mouse moved to (979, 383)
Screenshot: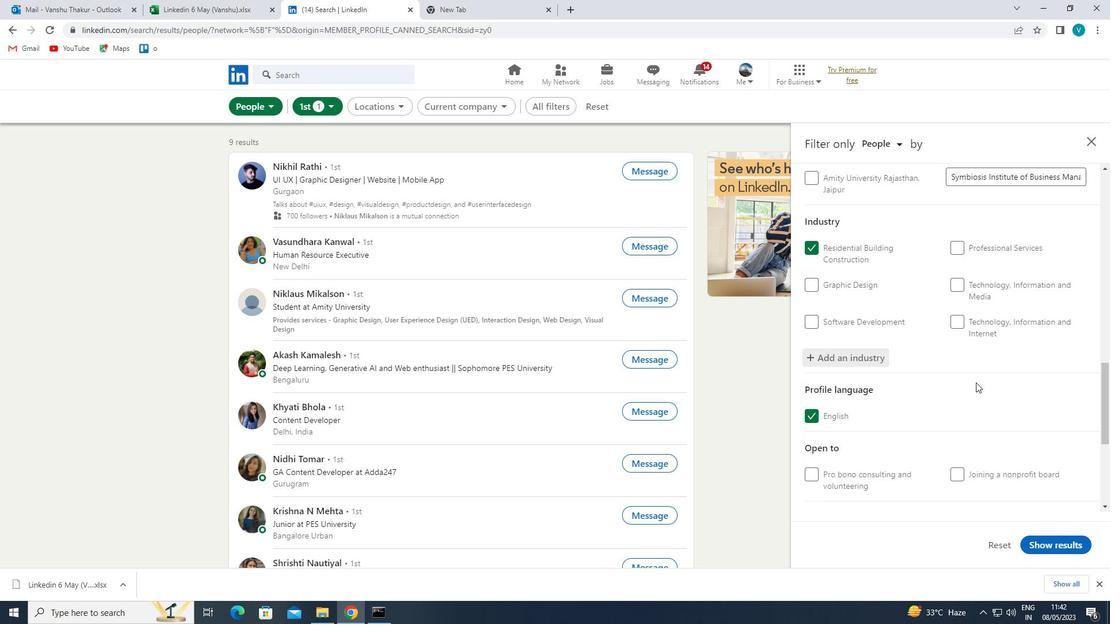 
Action: Mouse scrolled (979, 383) with delta (0, 0)
Screenshot: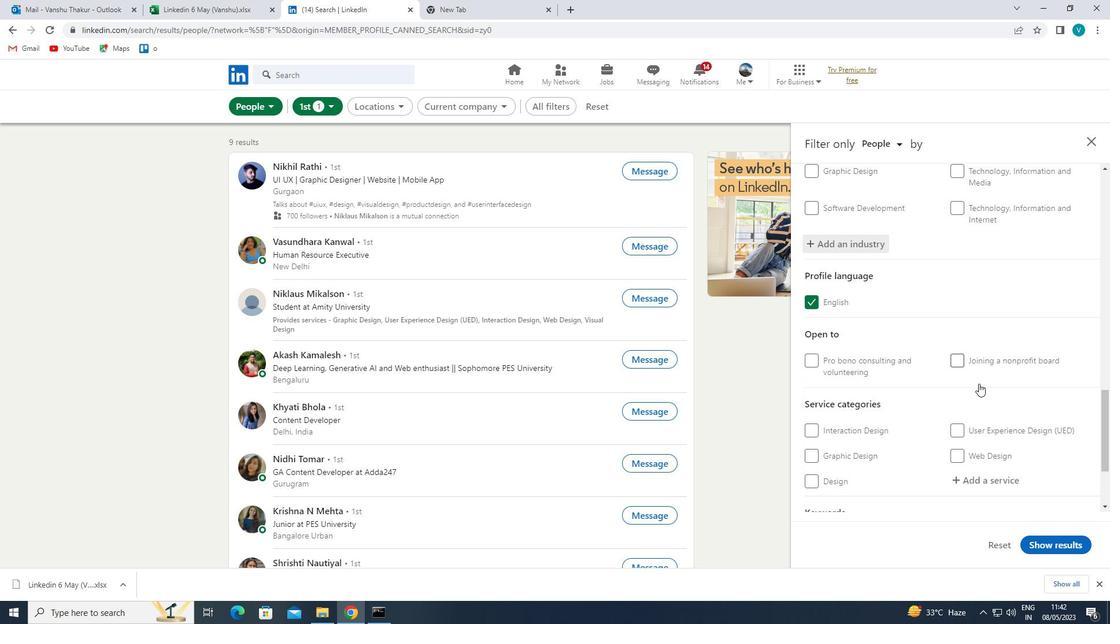 
Action: Mouse moved to (983, 358)
Screenshot: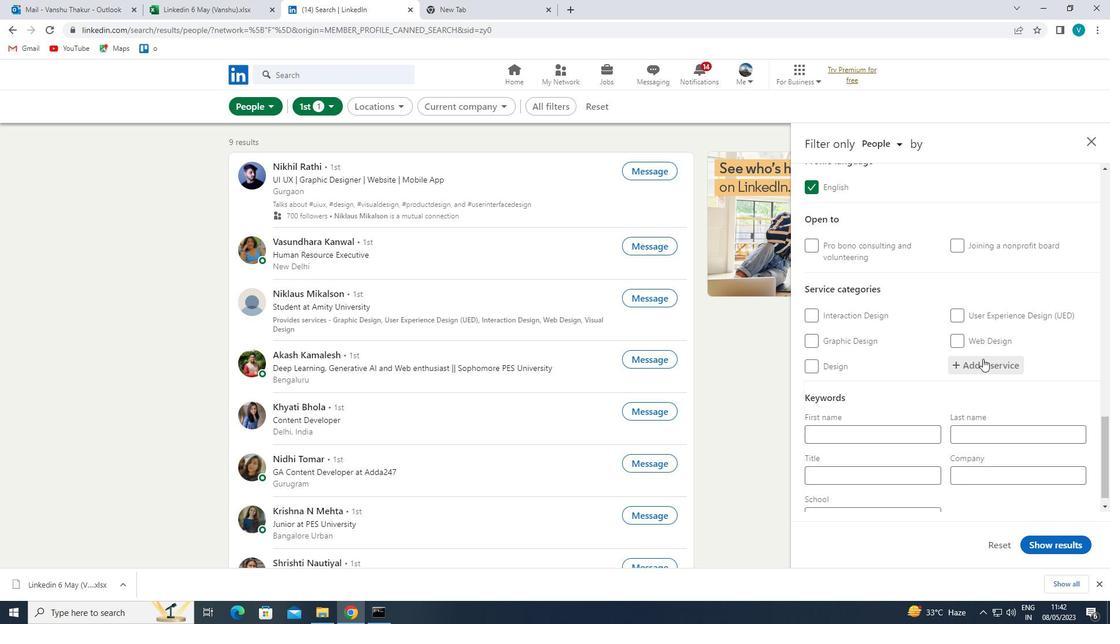 
Action: Mouse pressed left at (983, 358)
Screenshot: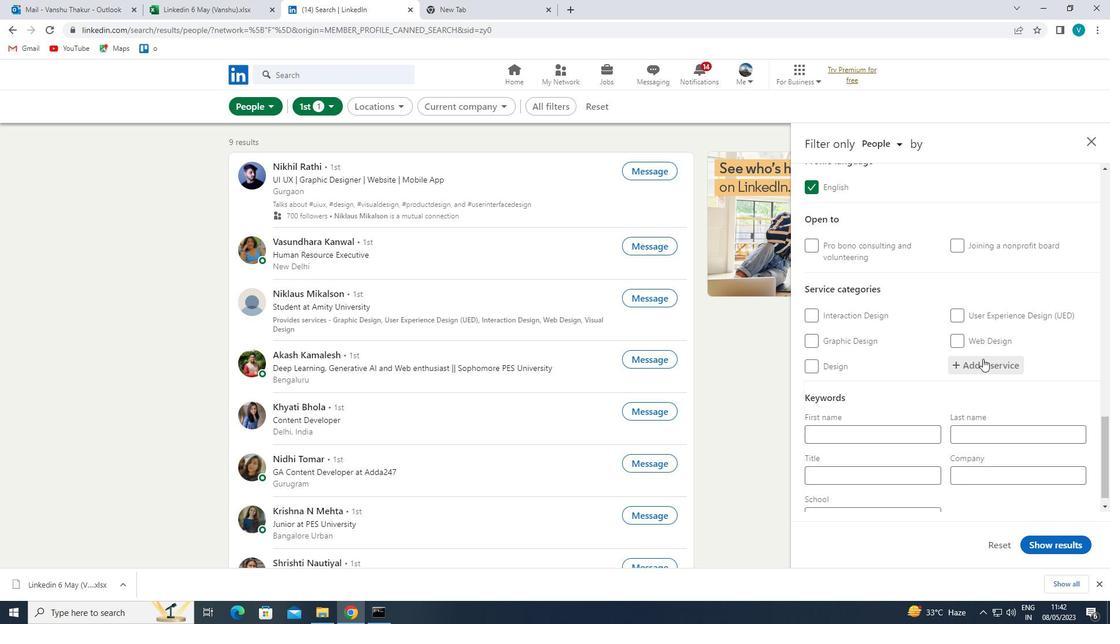
Action: Key pressed <Key.shift><Key.shift><Key.shift>GHOS
Screenshot: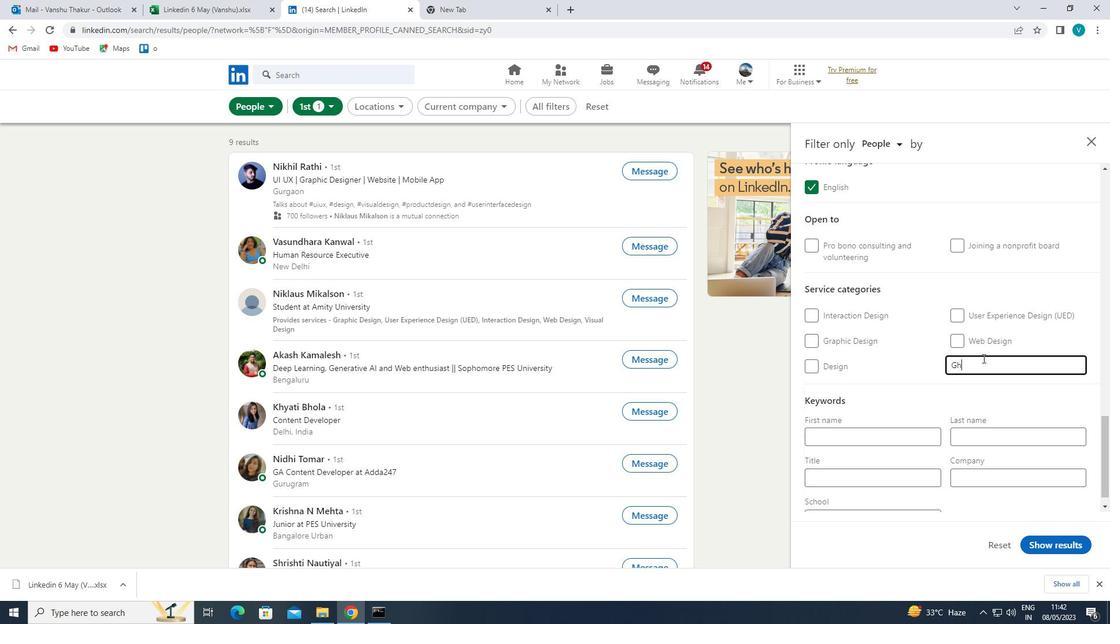 
Action: Mouse moved to (935, 382)
Screenshot: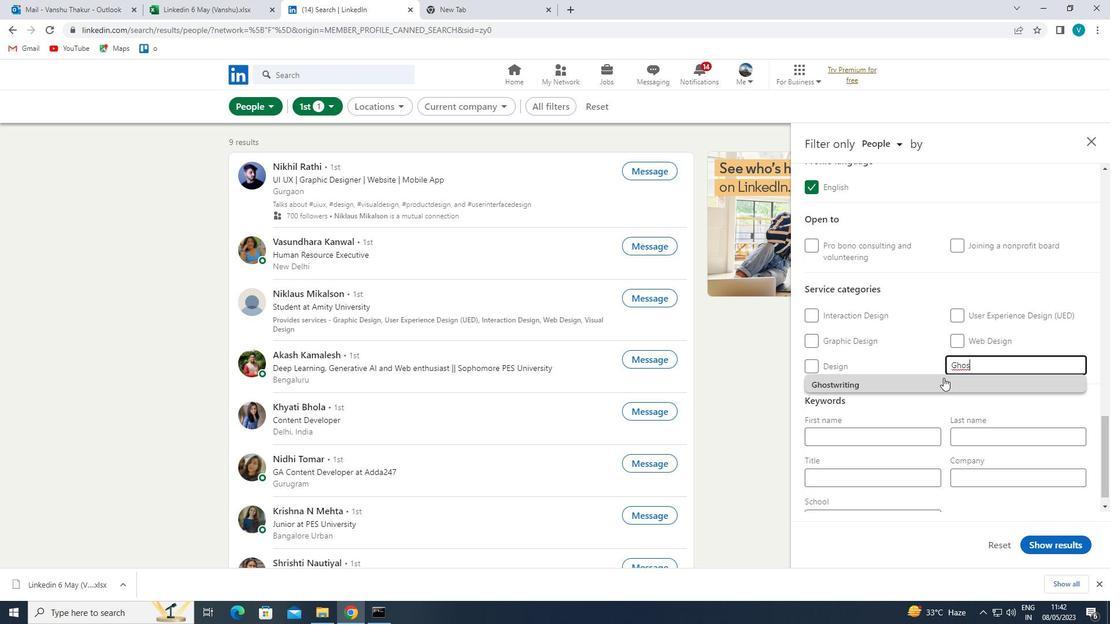 
Action: Mouse pressed left at (935, 382)
Screenshot: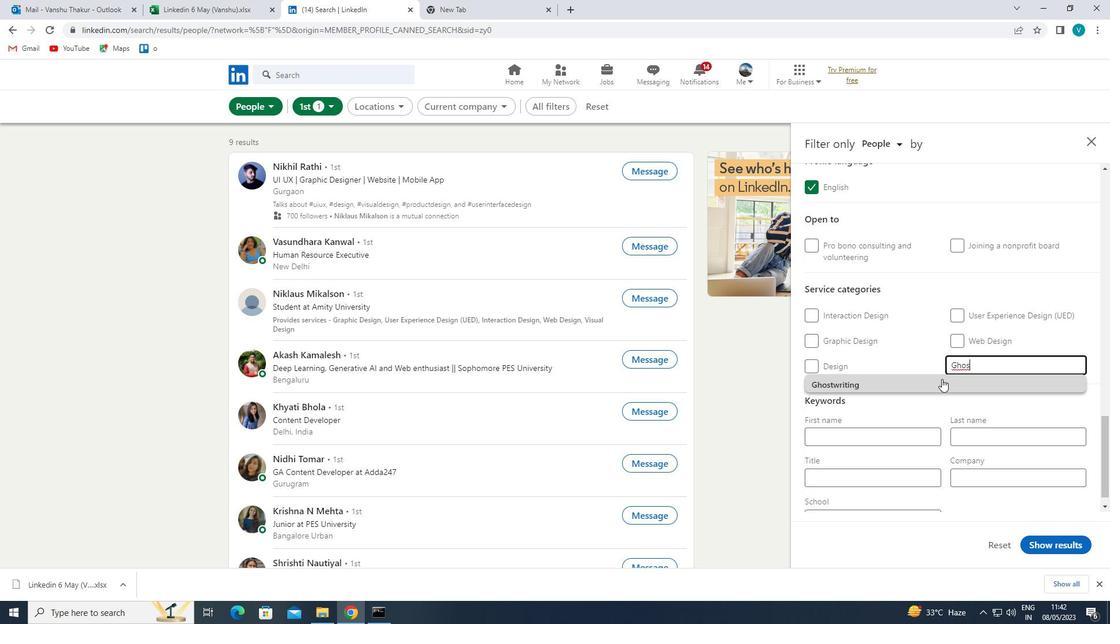 
Action: Mouse moved to (928, 390)
Screenshot: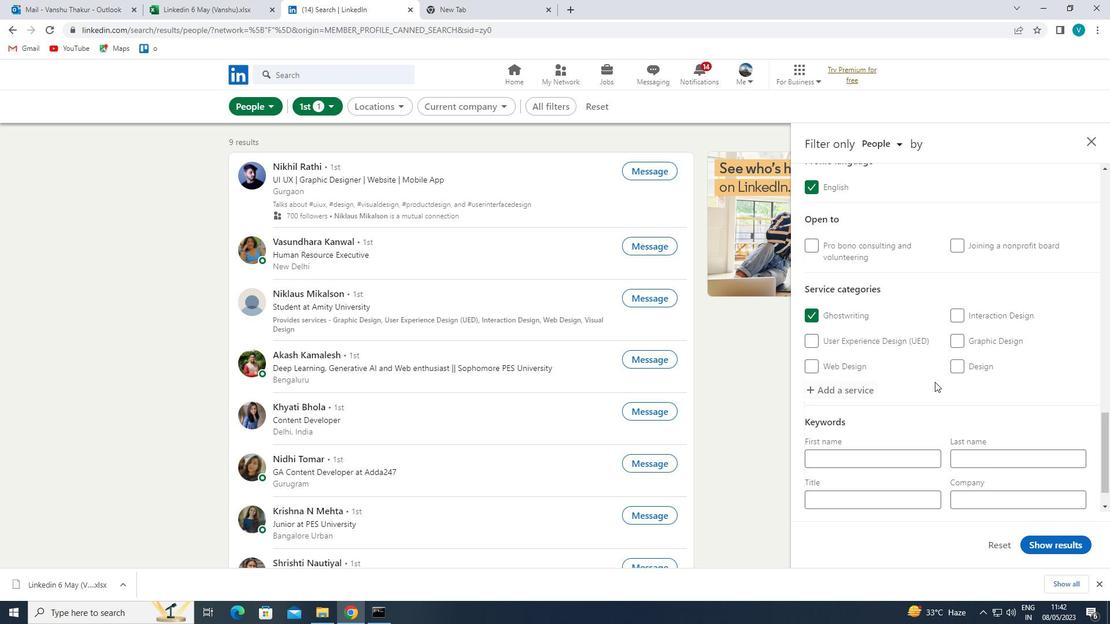 
Action: Mouse scrolled (928, 390) with delta (0, 0)
Screenshot: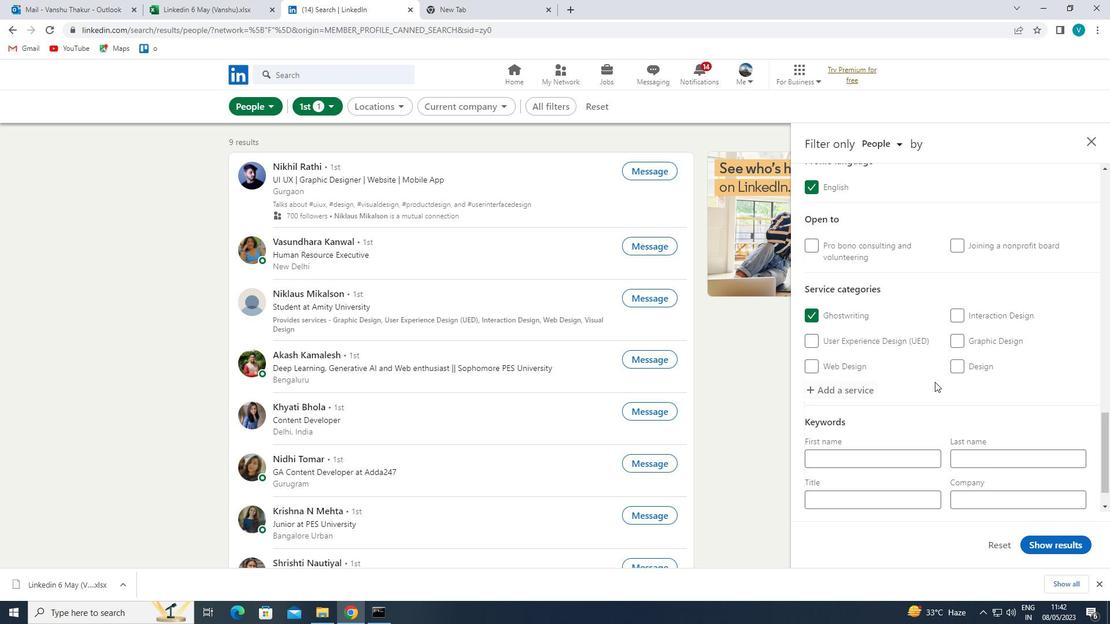 
Action: Mouse moved to (924, 395)
Screenshot: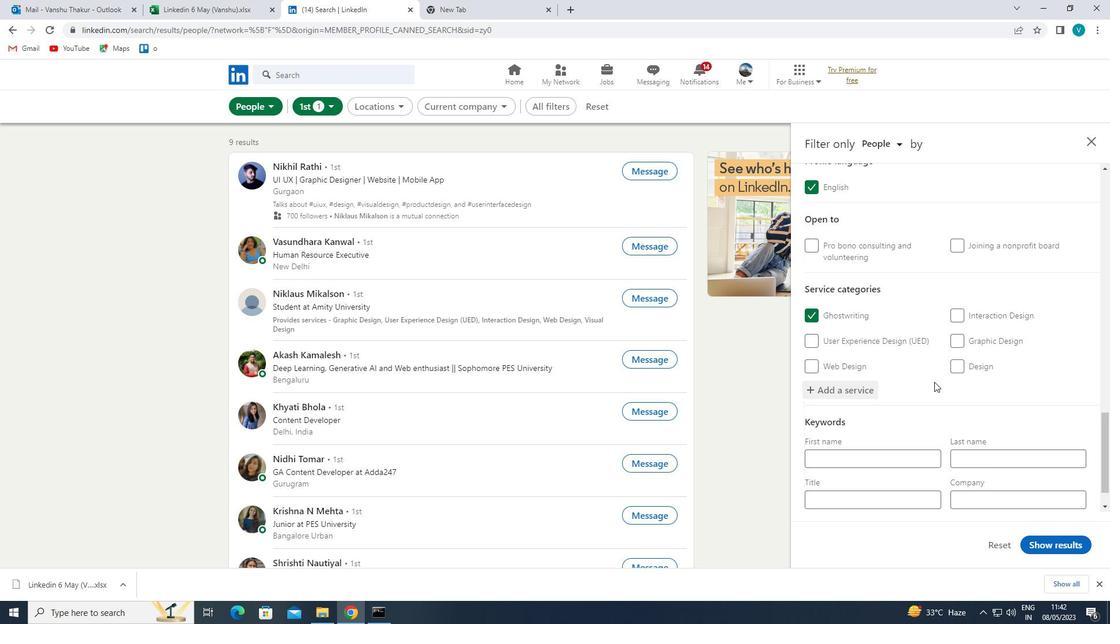
Action: Mouse scrolled (924, 394) with delta (0, 0)
Screenshot: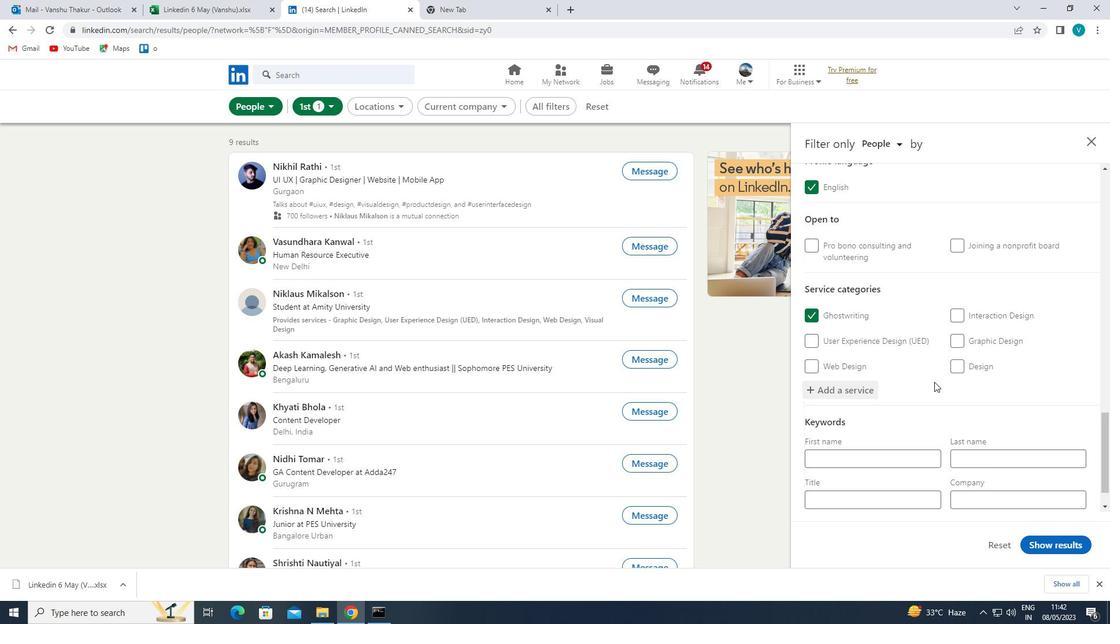 
Action: Mouse moved to (921, 398)
Screenshot: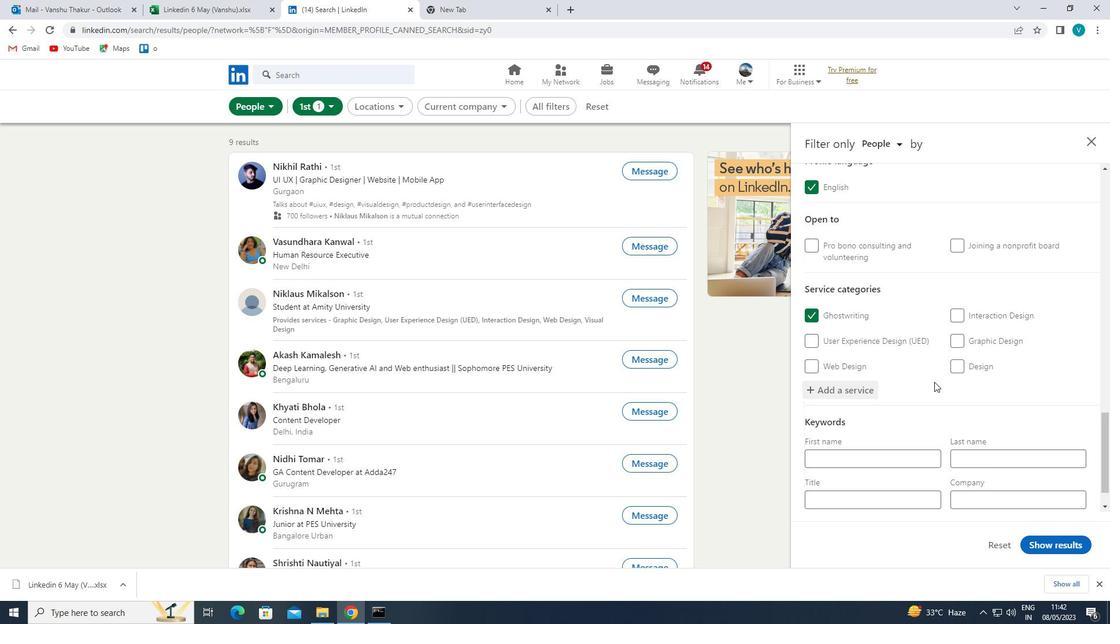 
Action: Mouse scrolled (921, 397) with delta (0, 0)
Screenshot: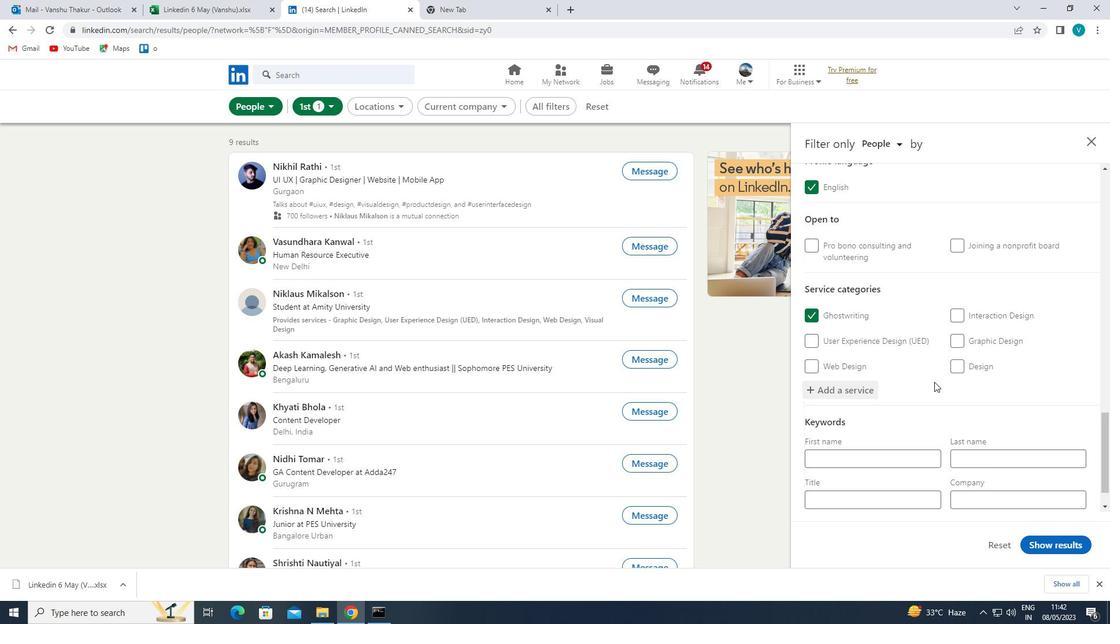 
Action: Mouse moved to (888, 454)
Screenshot: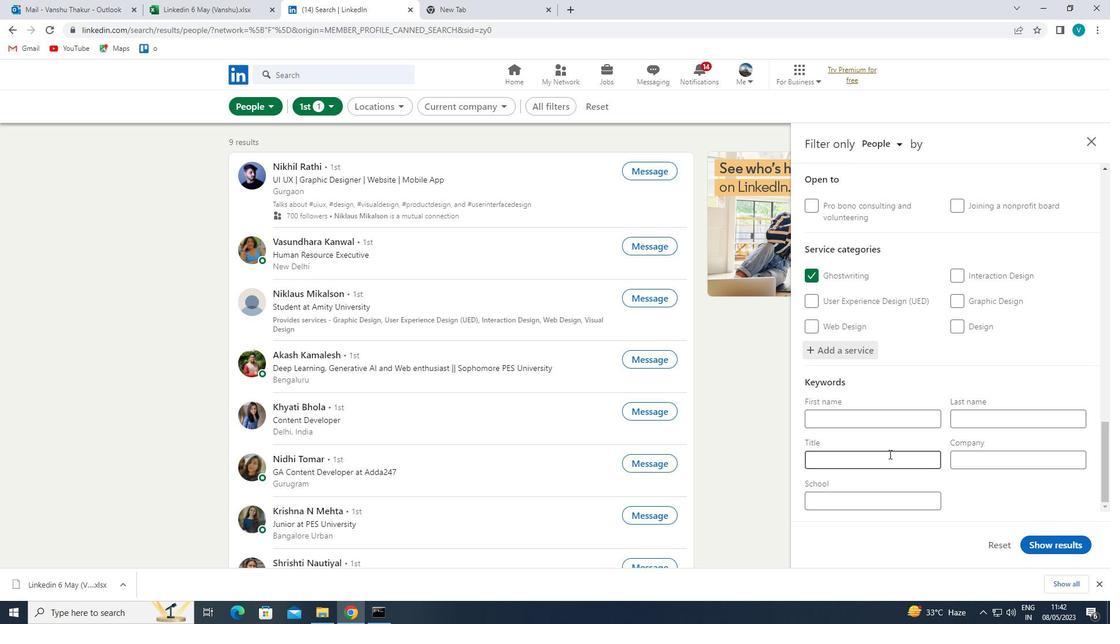 
Action: Mouse pressed left at (888, 454)
Screenshot: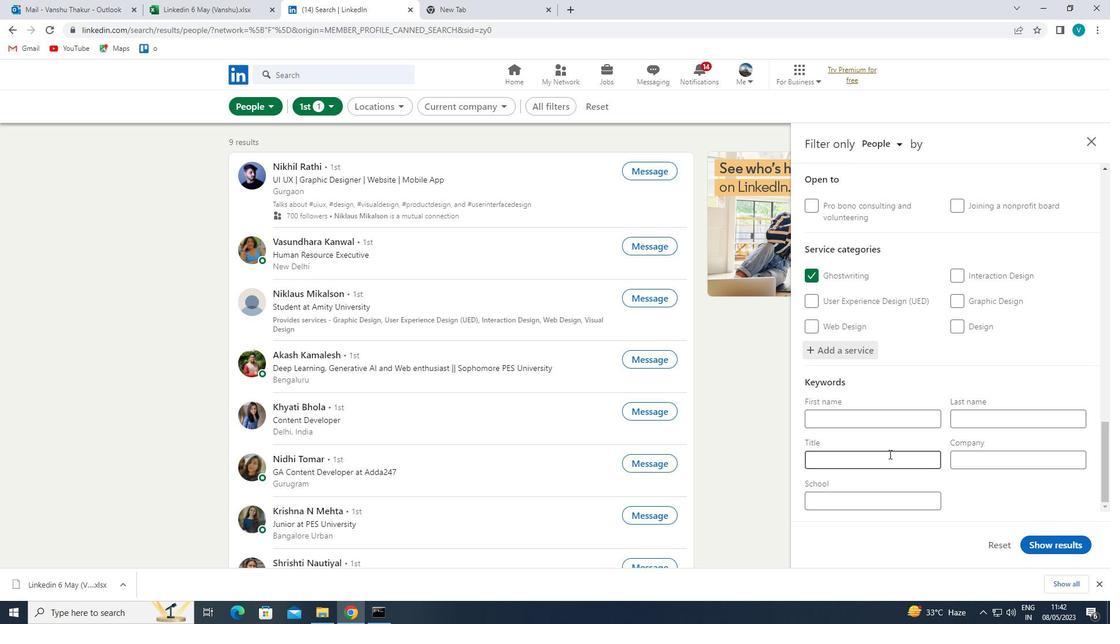 
Action: Mouse moved to (894, 451)
Screenshot: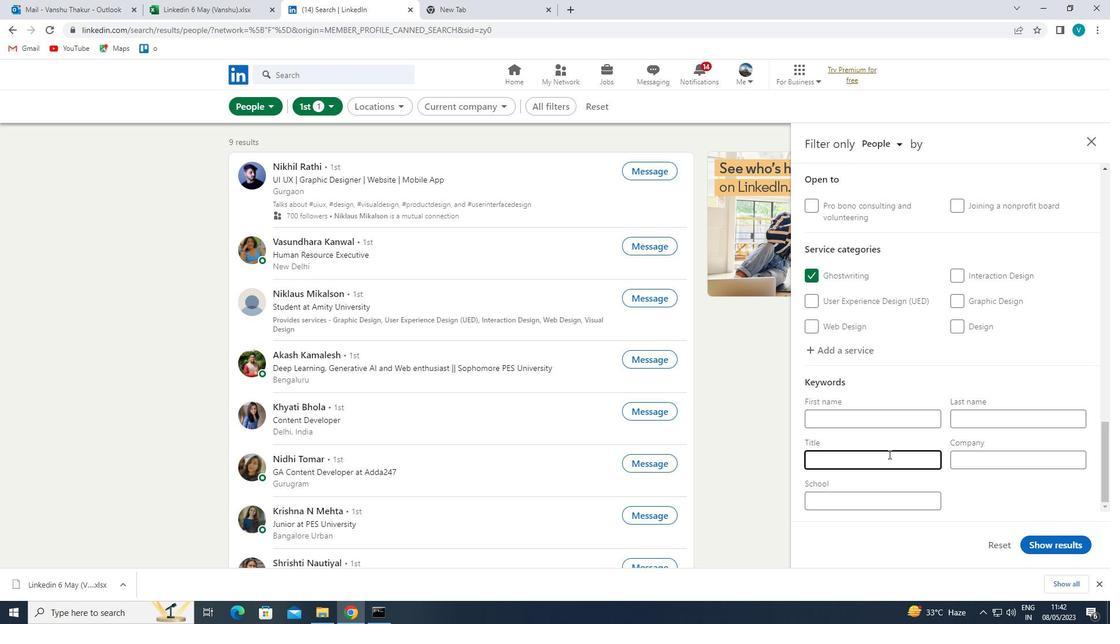 
Action: Key pressed <Key.shift>MEDIA<Key.space><Key.shift>RELATIONS<Key.space><Key.shift>COORDINATOR<Key.space>
Screenshot: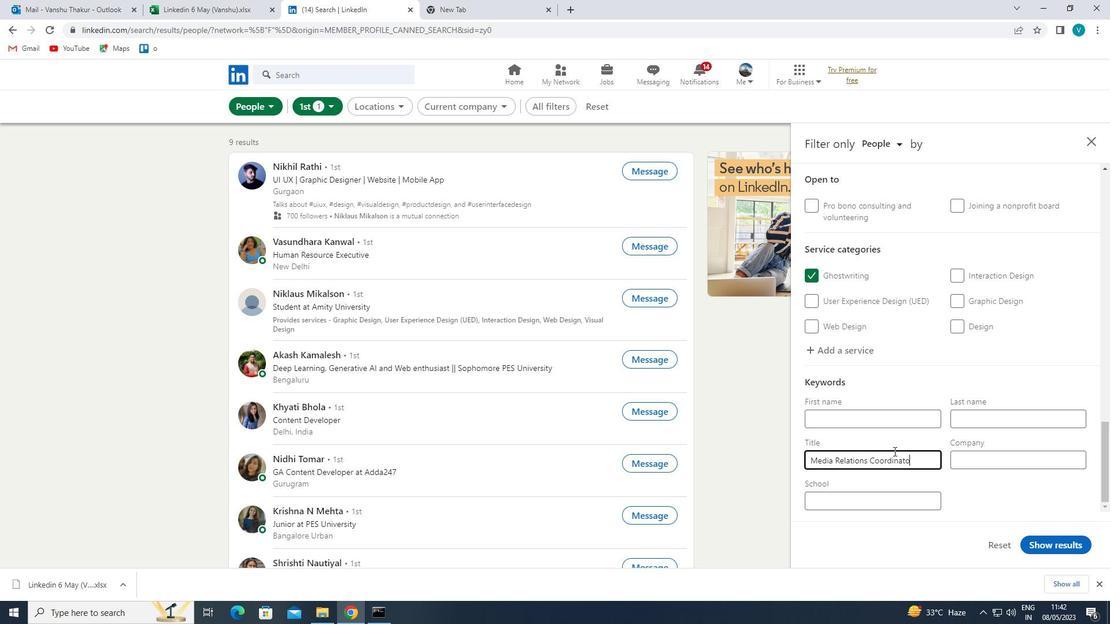 
Action: Mouse moved to (1055, 542)
Screenshot: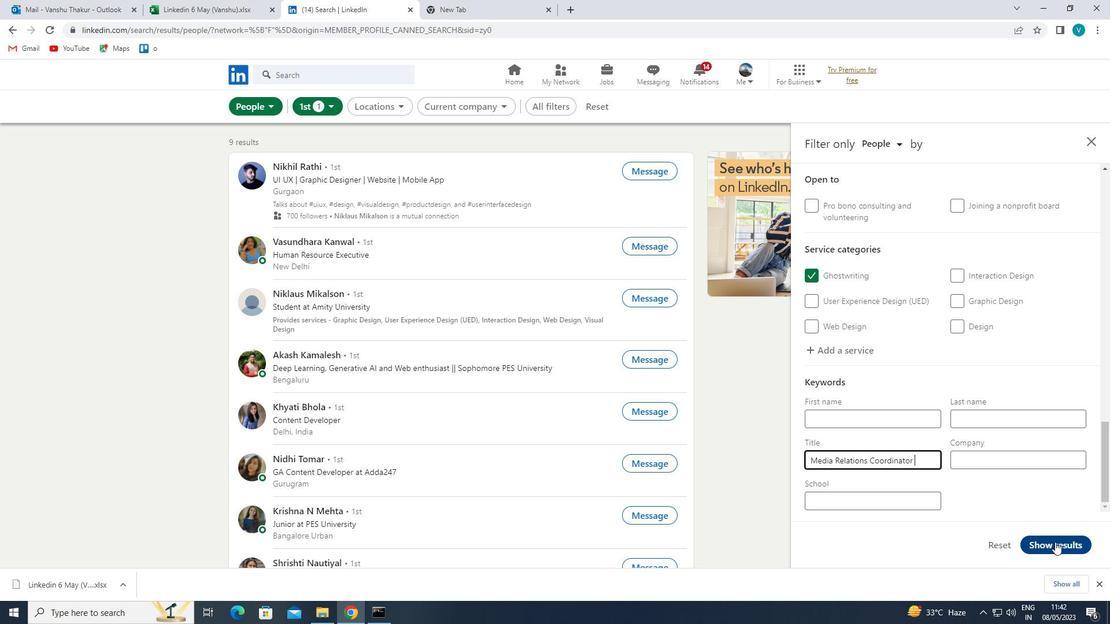 
Action: Mouse pressed left at (1055, 542)
Screenshot: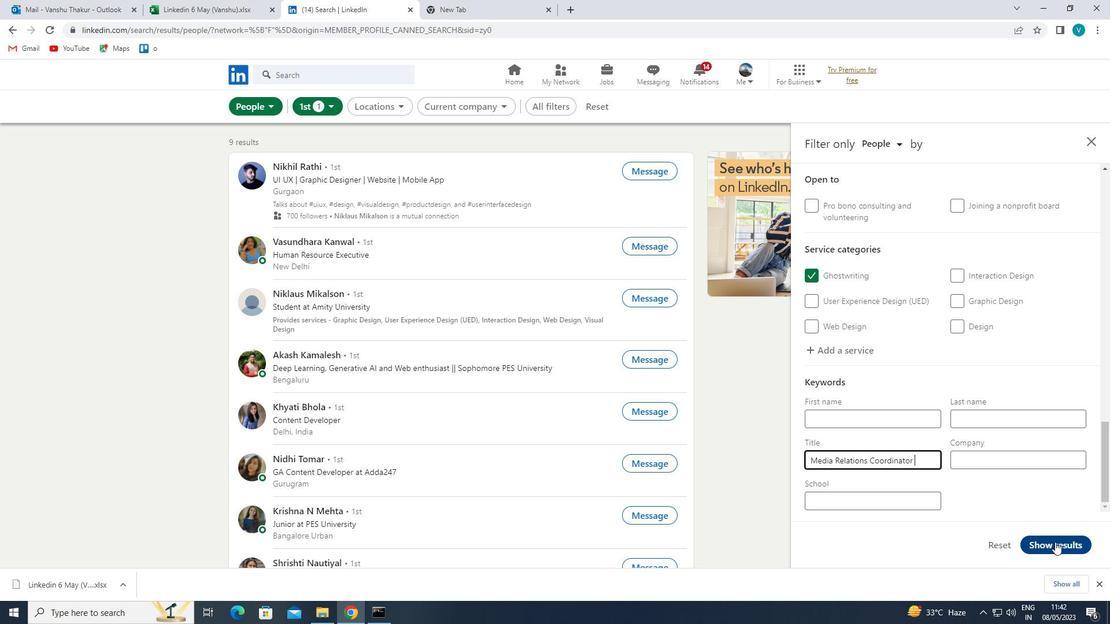 
Action: Mouse moved to (1057, 542)
Screenshot: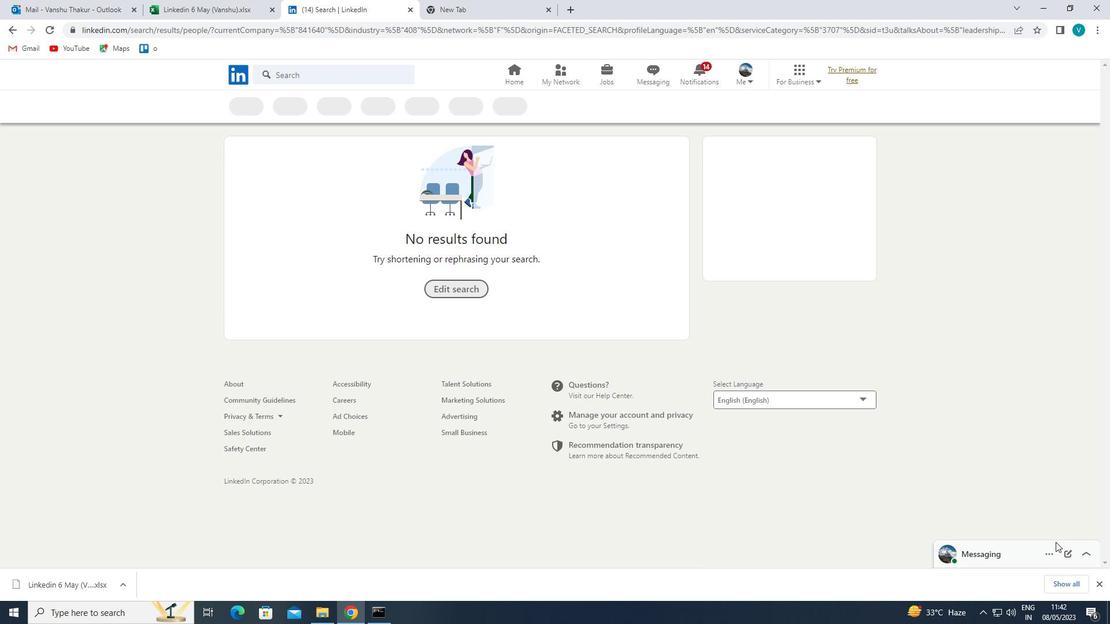 
